Task: Find connections with filter location Oelde with filter topic #fundraisingwith filter profile language English with filter current company LOVE, LIGHT, INSPIRE ? with filter school The Shri Ram School with filter industry Broadcast Media Production and Distribution with filter service category User Experience Writing with filter keywords title Owner
Action: Mouse moved to (632, 104)
Screenshot: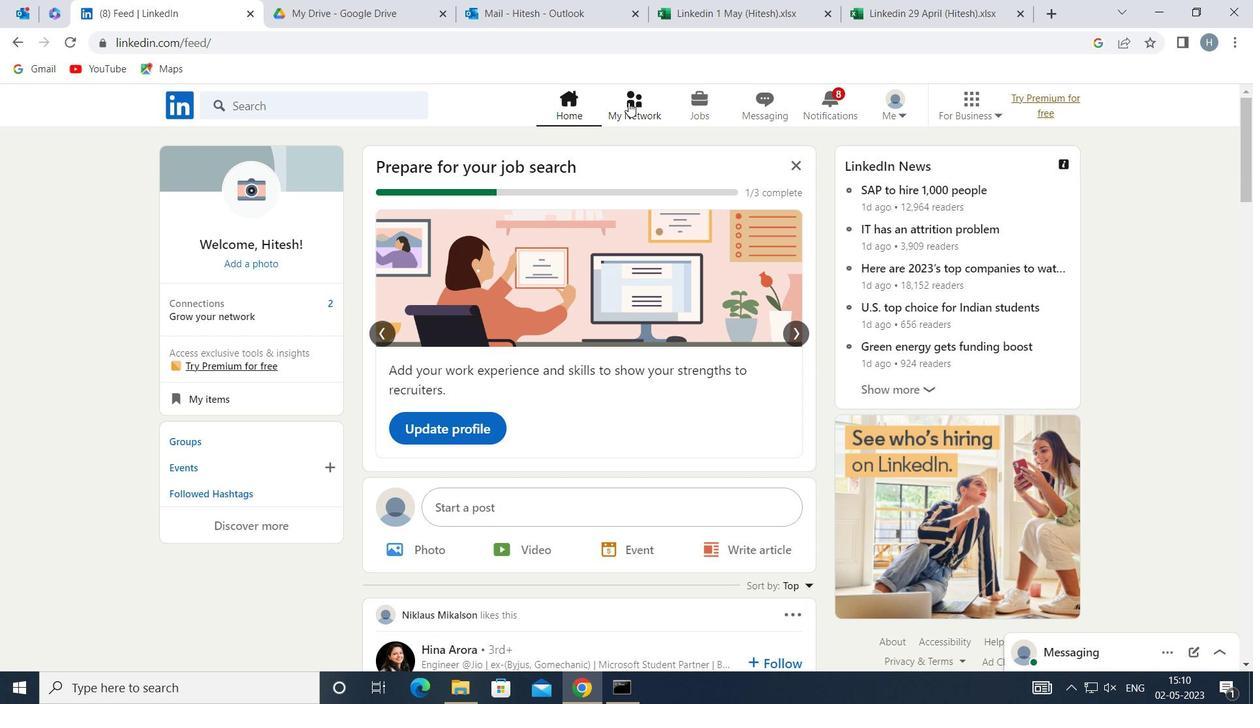 
Action: Mouse pressed left at (632, 104)
Screenshot: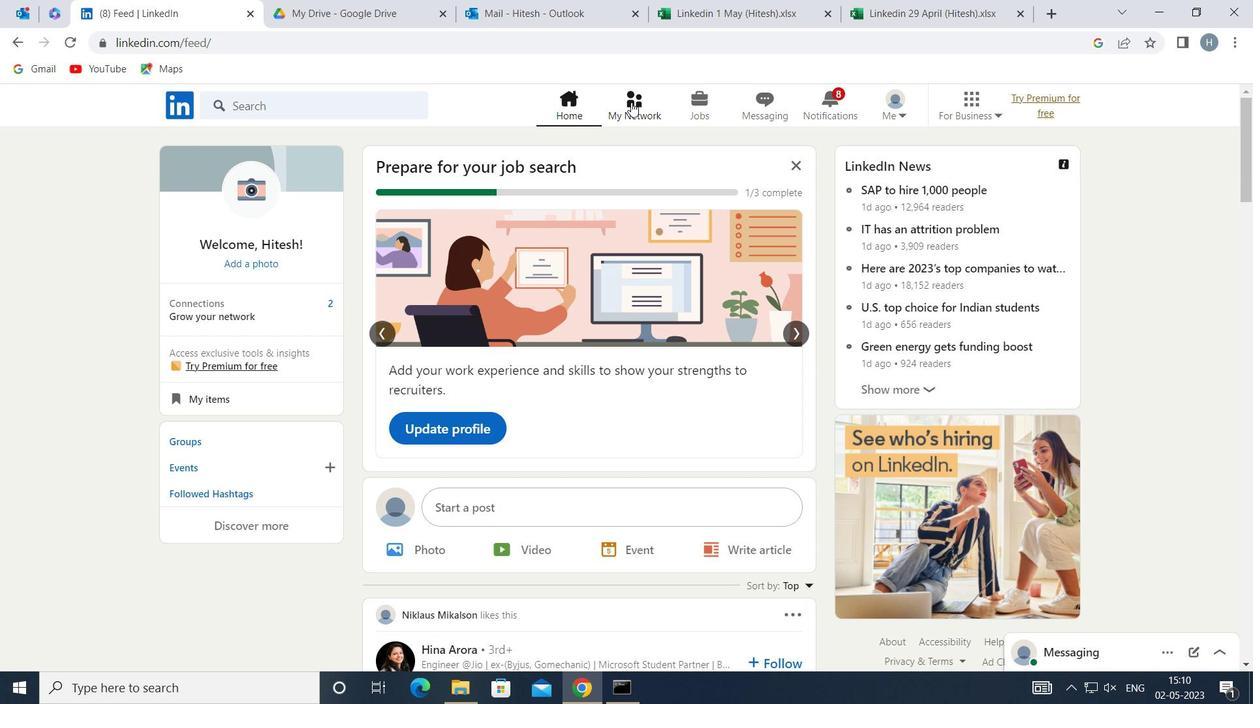 
Action: Mouse moved to (351, 202)
Screenshot: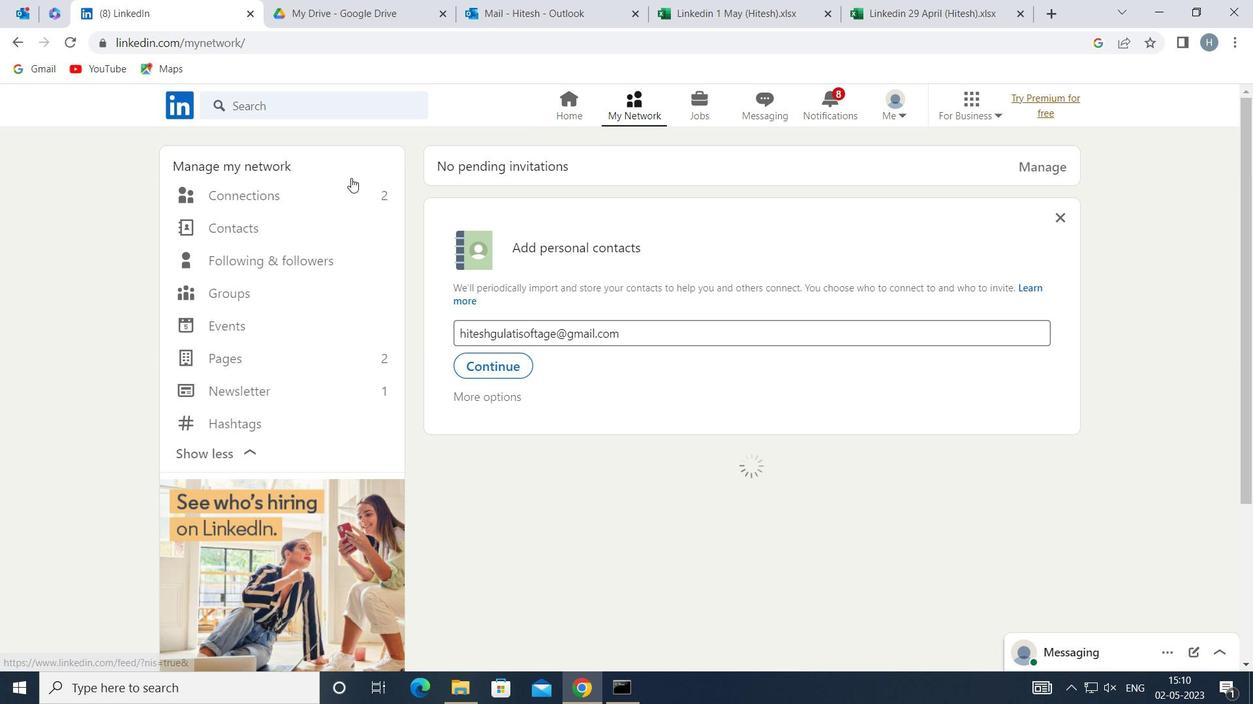 
Action: Mouse pressed left at (351, 202)
Screenshot: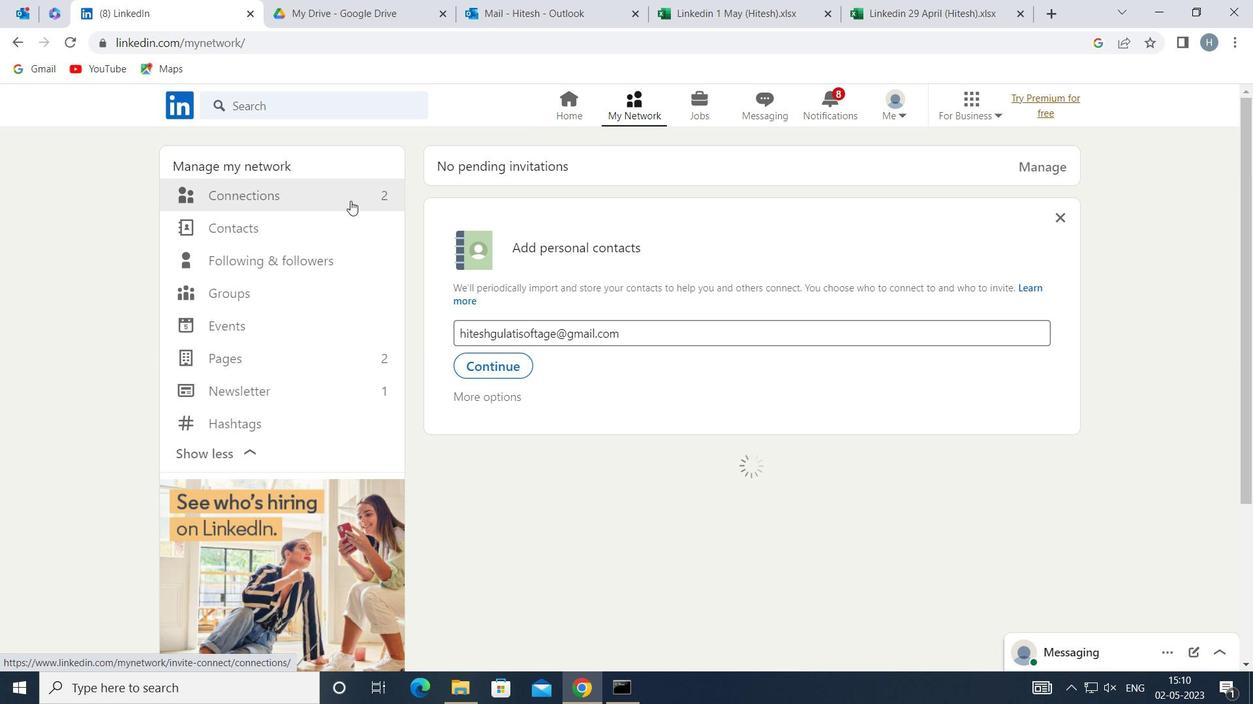 
Action: Mouse moved to (761, 198)
Screenshot: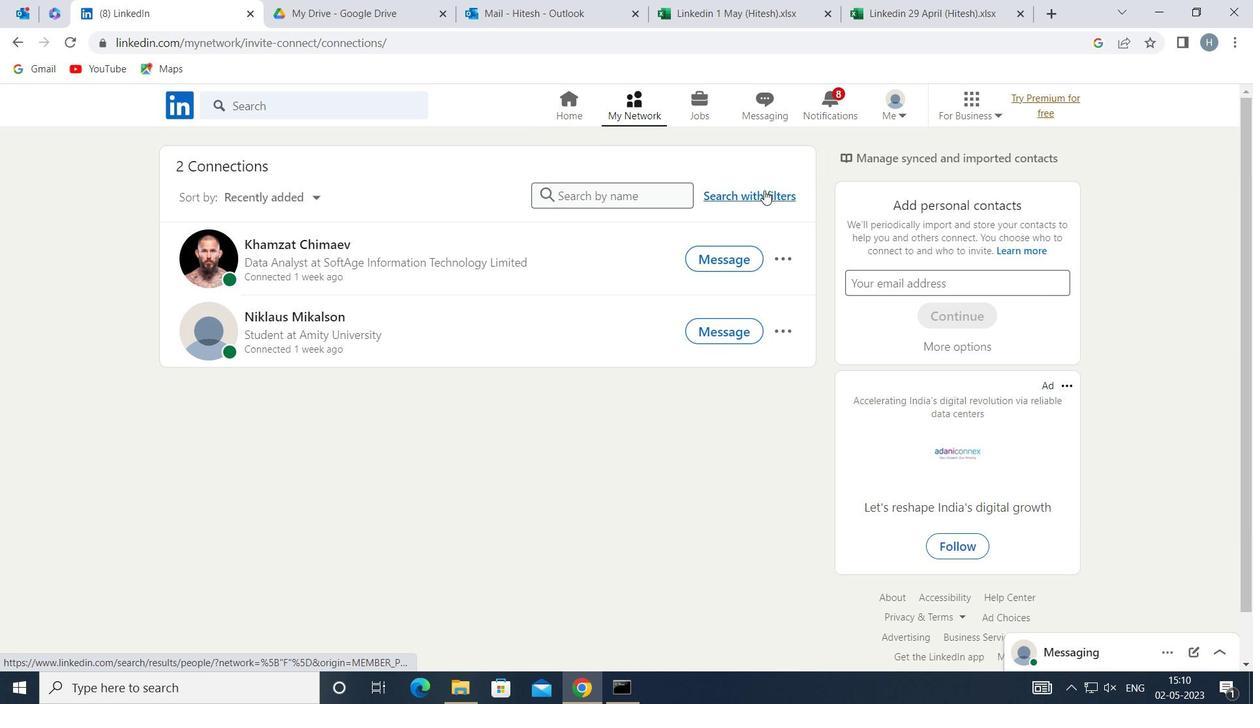 
Action: Mouse pressed left at (761, 198)
Screenshot: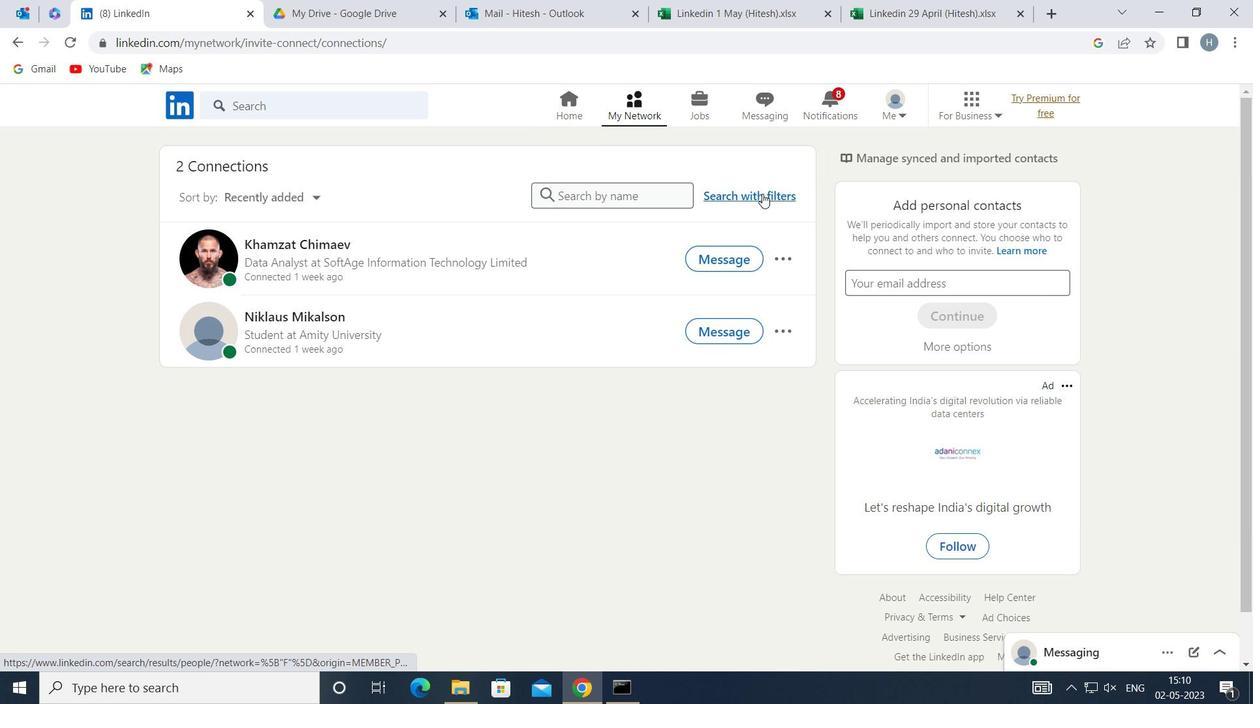 
Action: Mouse moved to (685, 149)
Screenshot: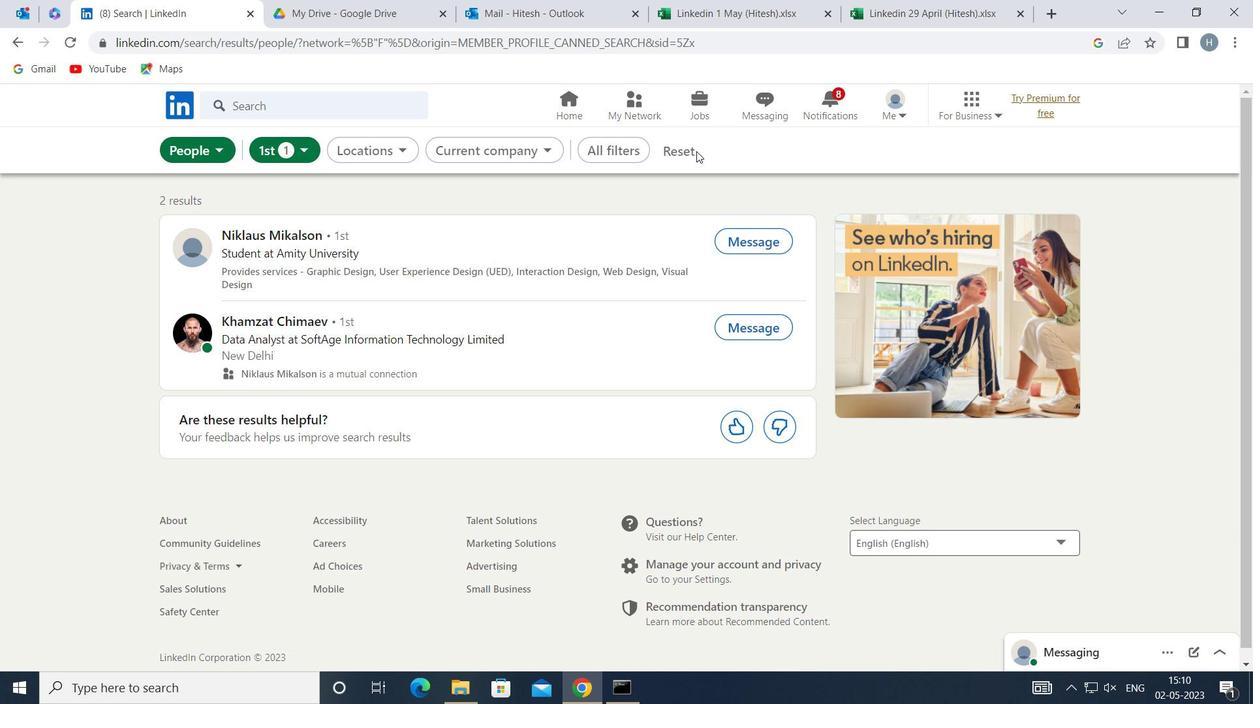 
Action: Mouse pressed left at (685, 149)
Screenshot: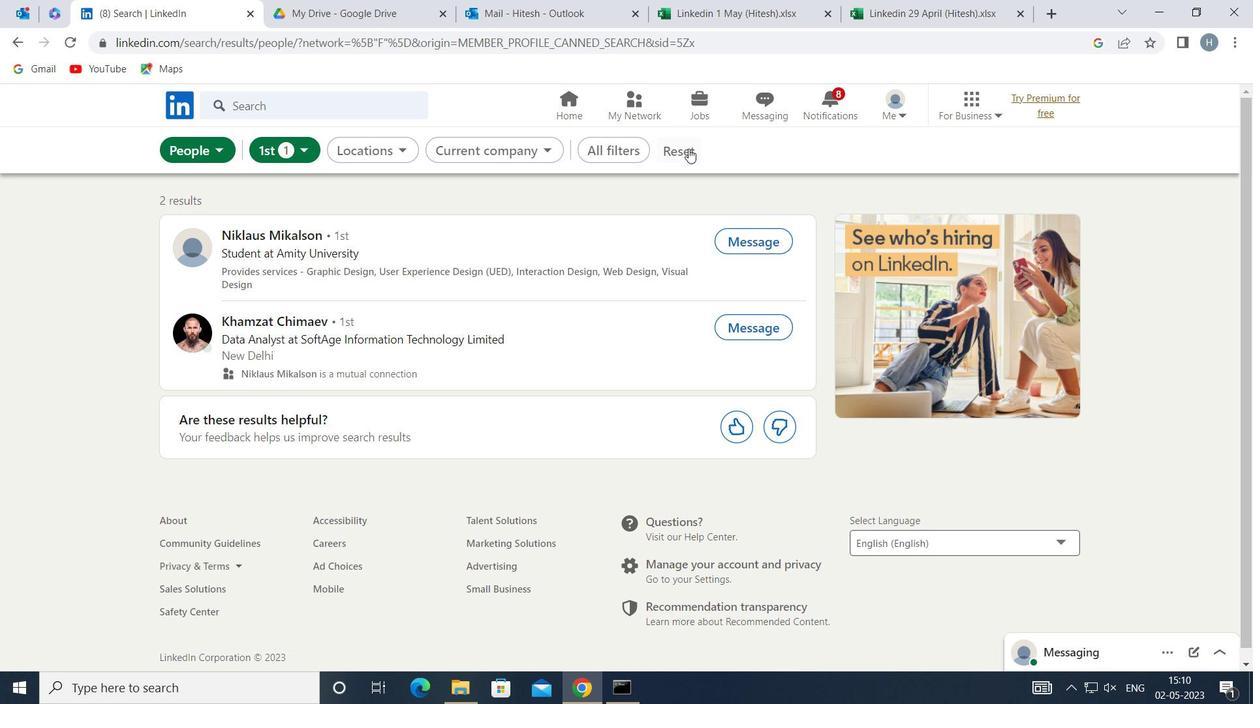 
Action: Mouse moved to (666, 149)
Screenshot: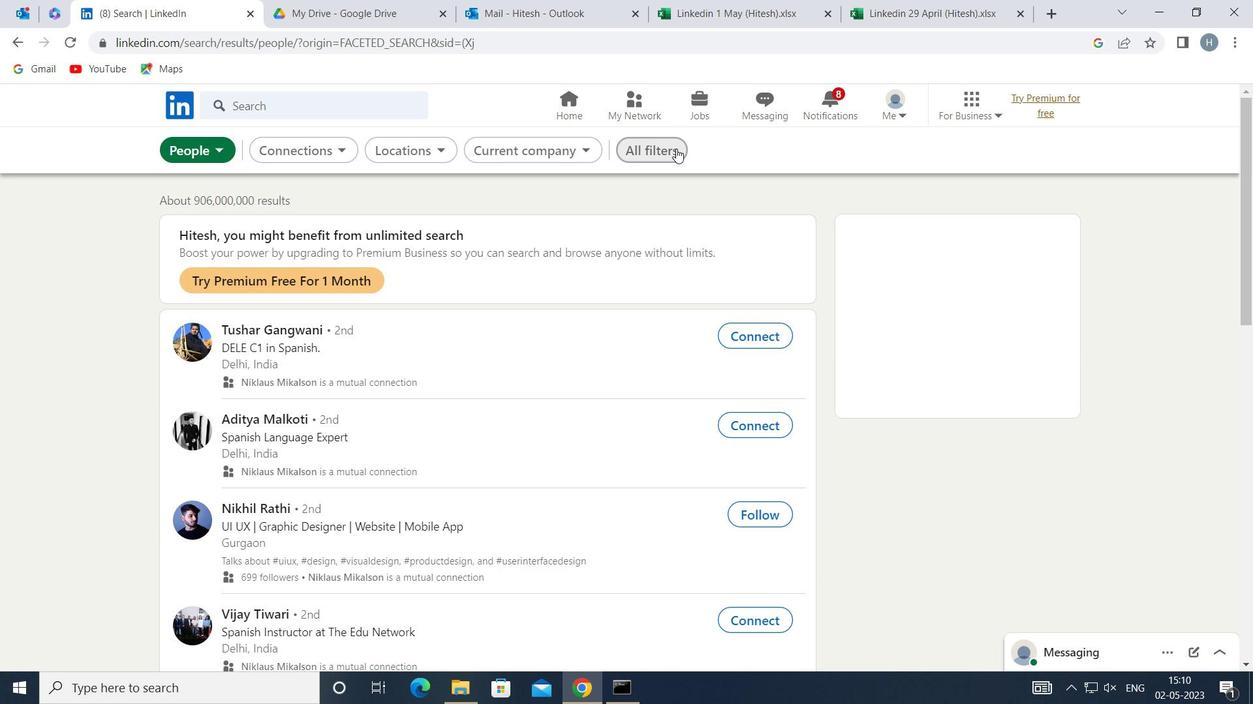 
Action: Mouse pressed left at (666, 149)
Screenshot: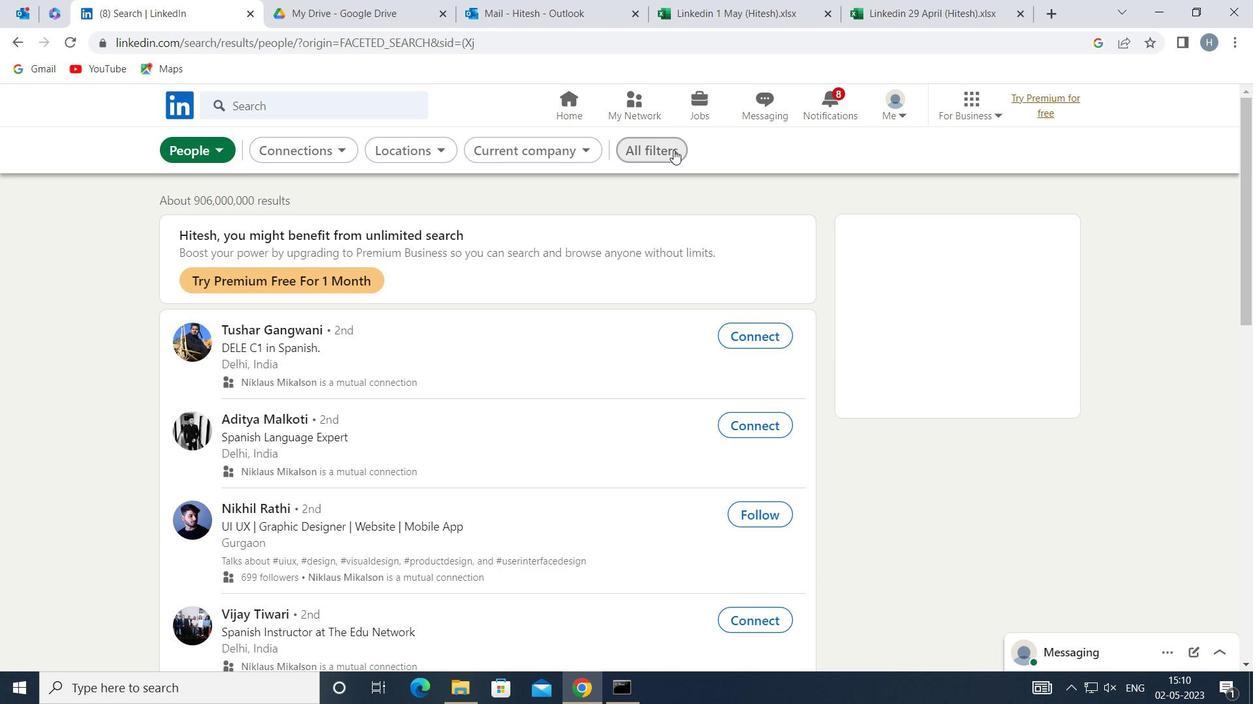 
Action: Mouse moved to (923, 291)
Screenshot: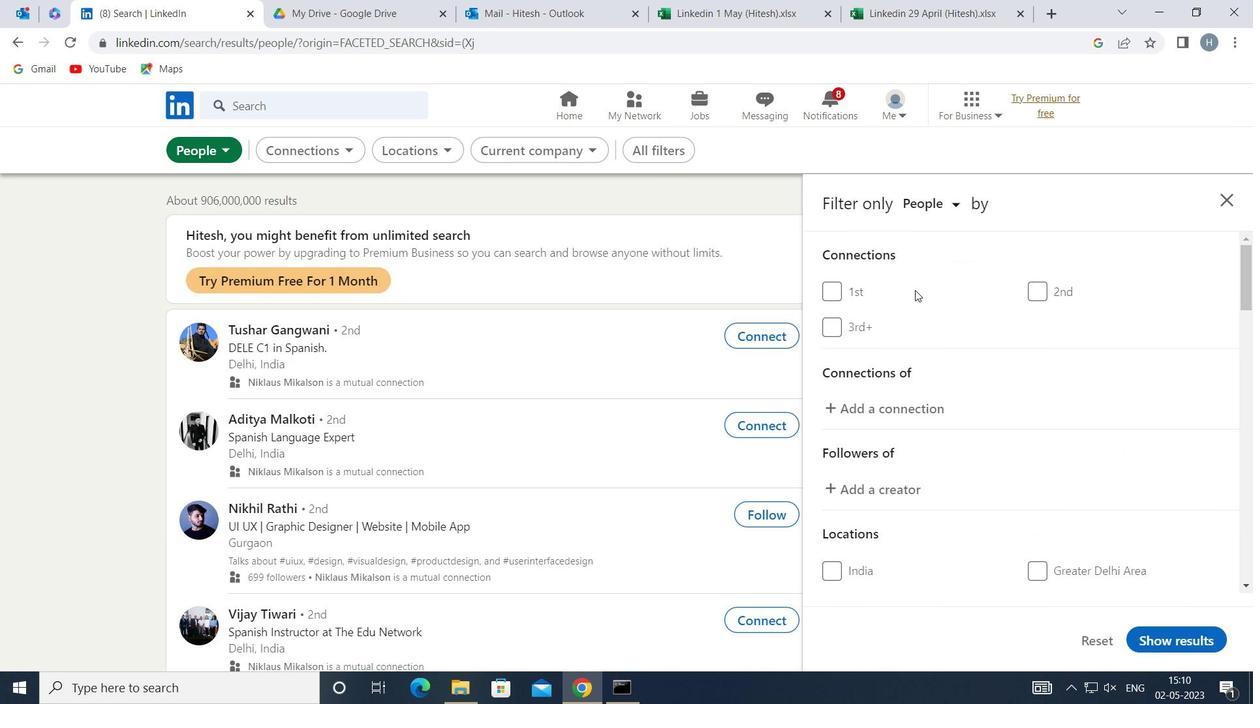 
Action: Mouse scrolled (923, 290) with delta (0, 0)
Screenshot: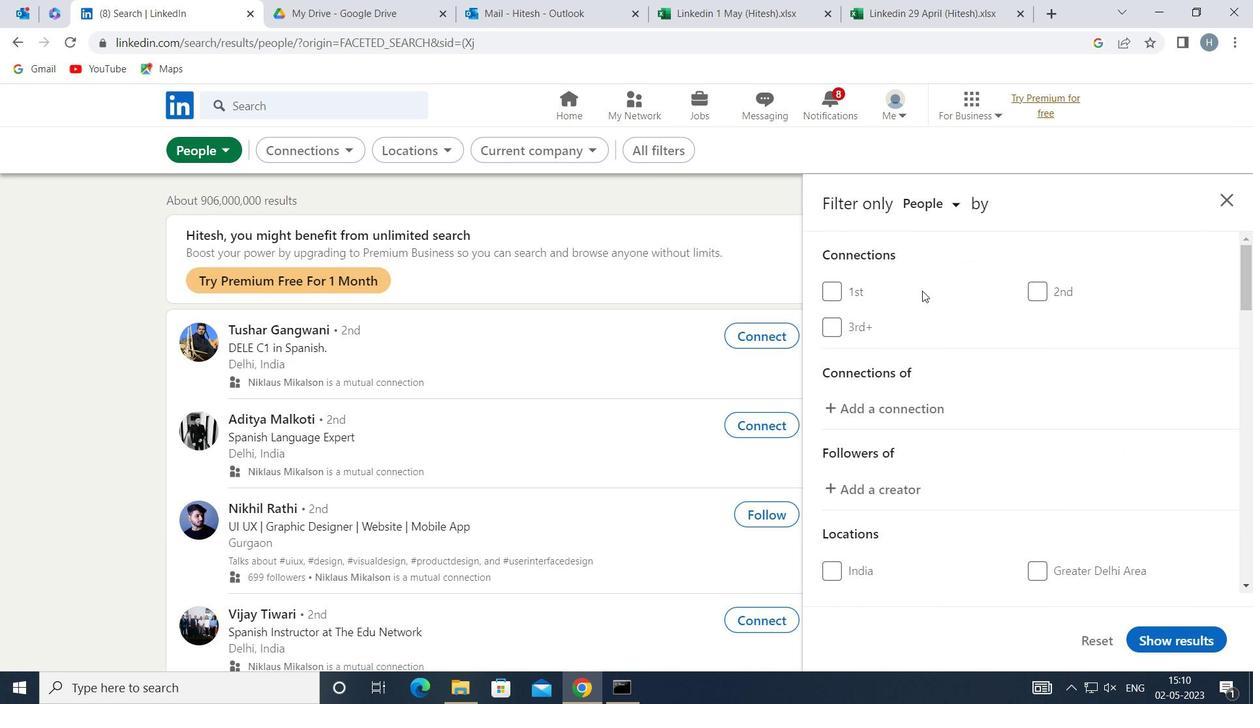 
Action: Mouse scrolled (923, 290) with delta (0, 0)
Screenshot: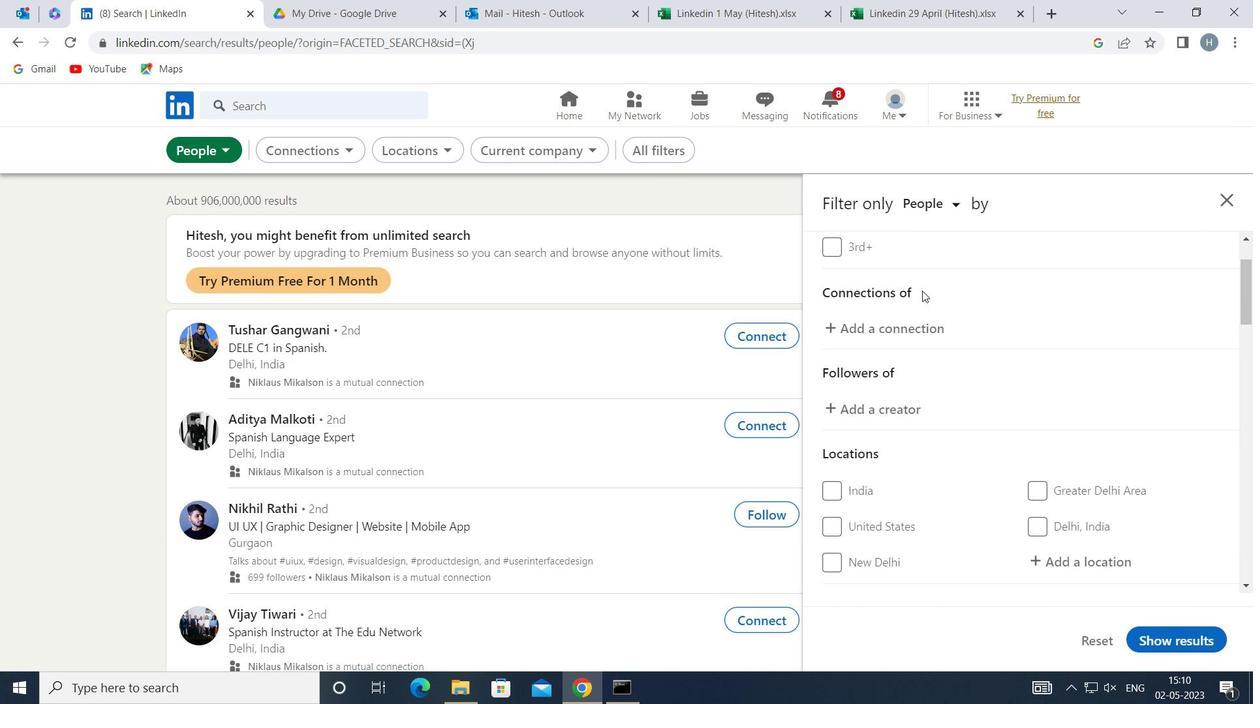 
Action: Mouse moved to (923, 291)
Screenshot: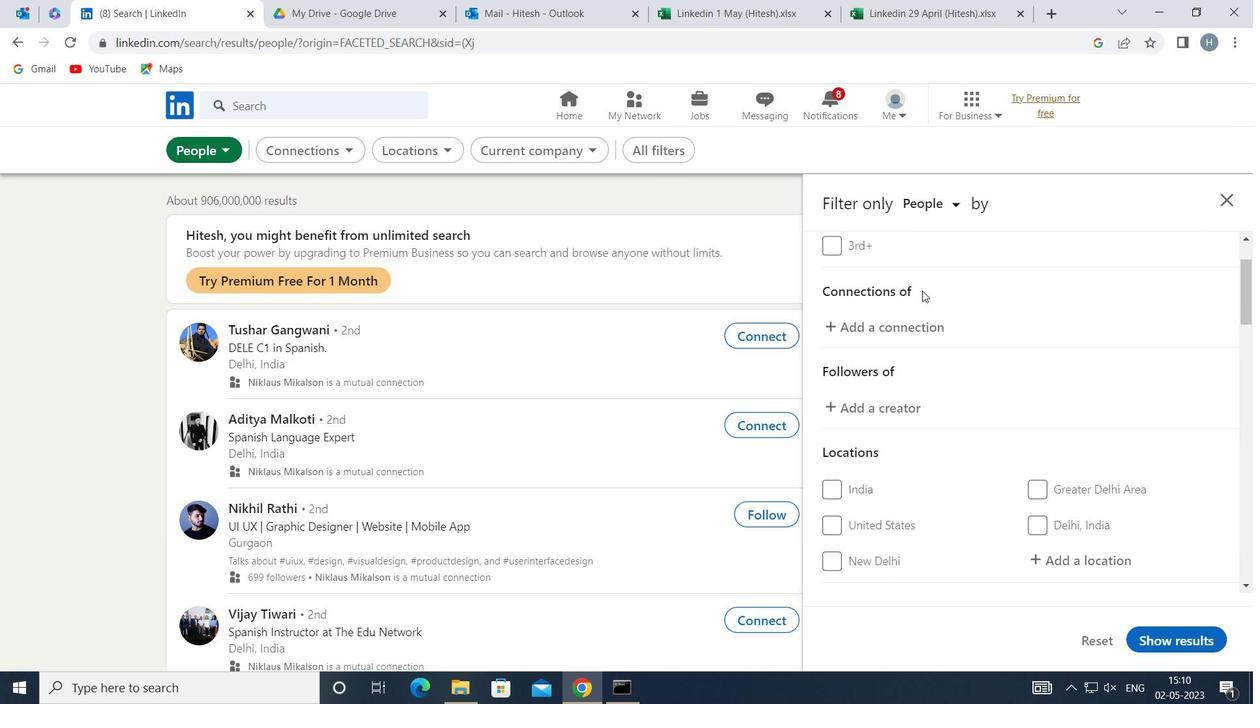 
Action: Mouse scrolled (923, 290) with delta (0, 0)
Screenshot: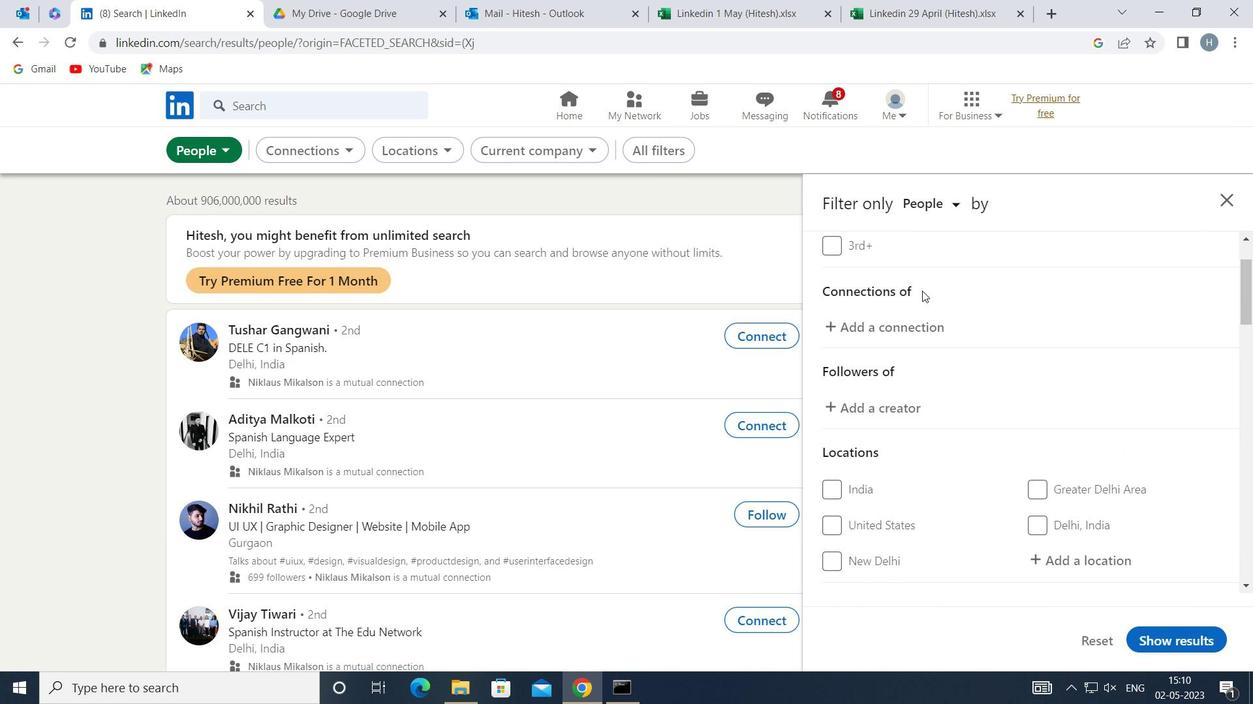 
Action: Mouse moved to (1053, 392)
Screenshot: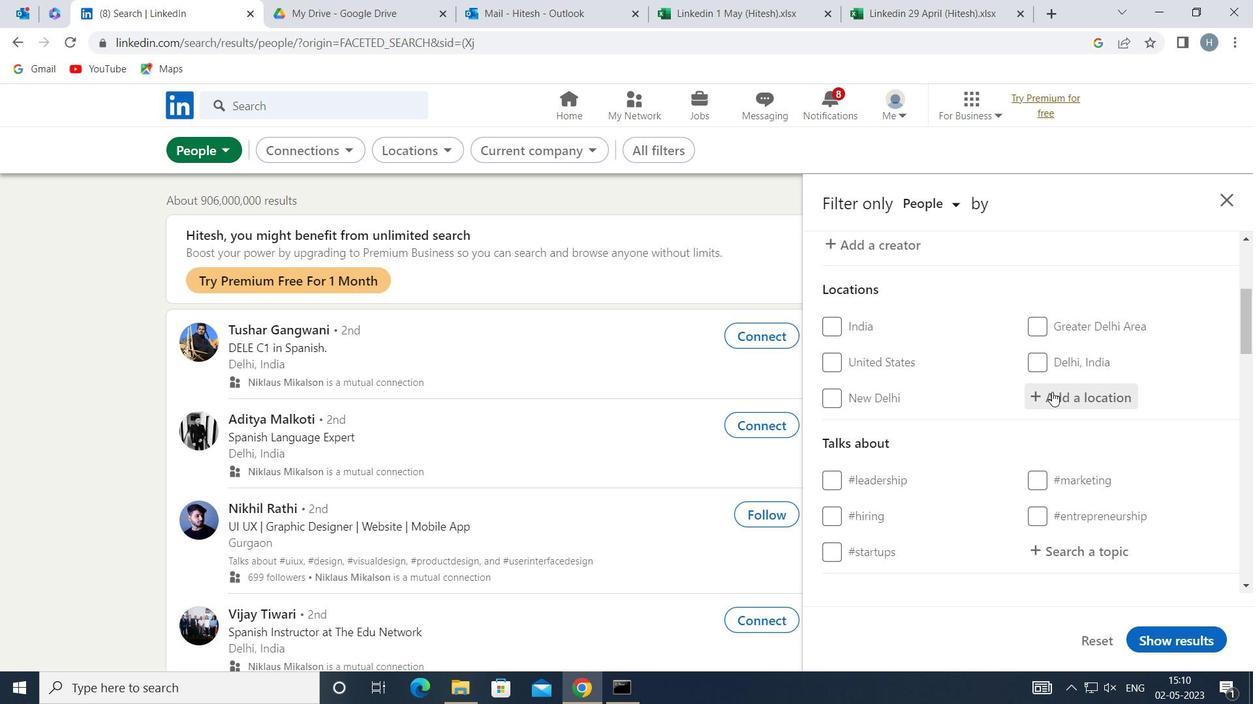 
Action: Mouse pressed left at (1053, 392)
Screenshot: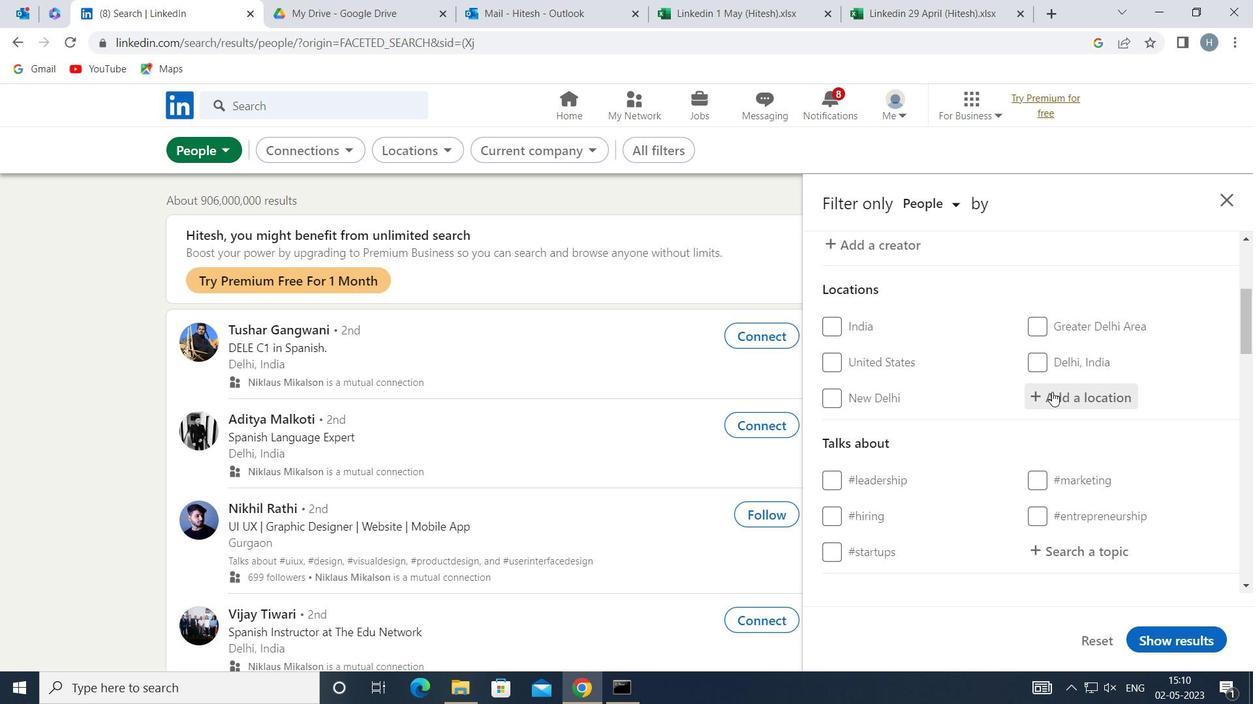 
Action: Mouse moved to (1047, 389)
Screenshot: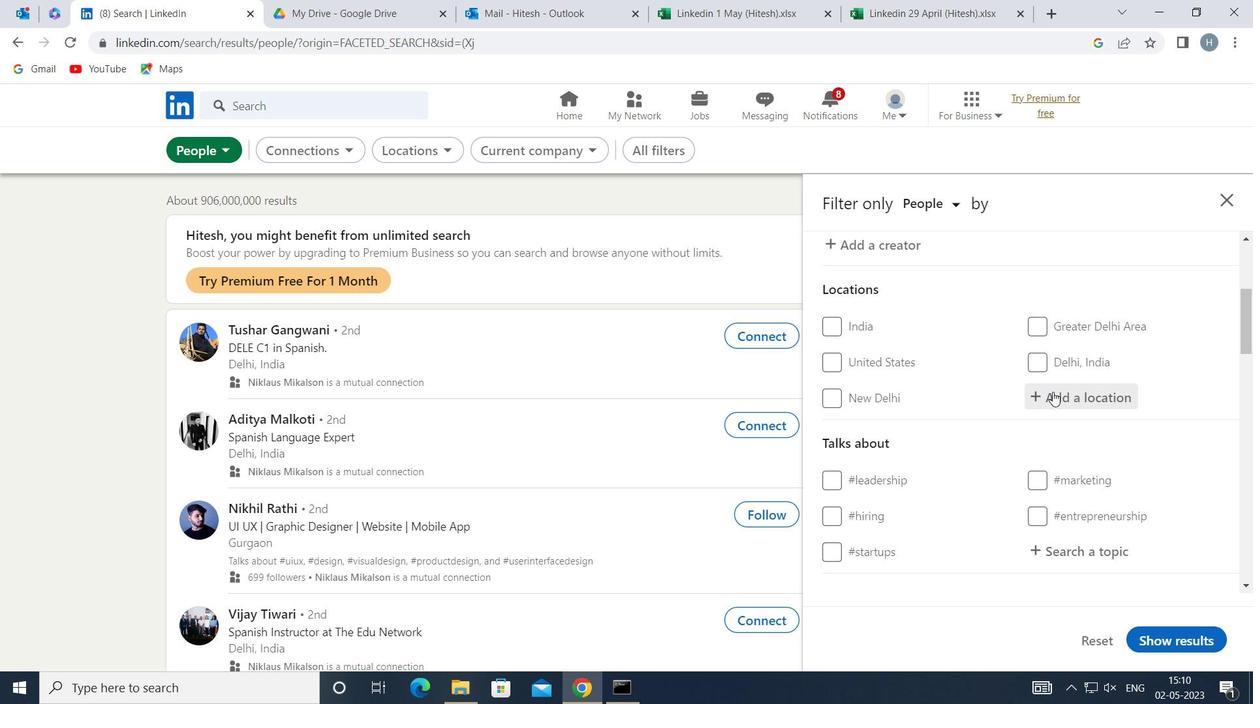 
Action: Key pressed <Key.shift>O
Screenshot: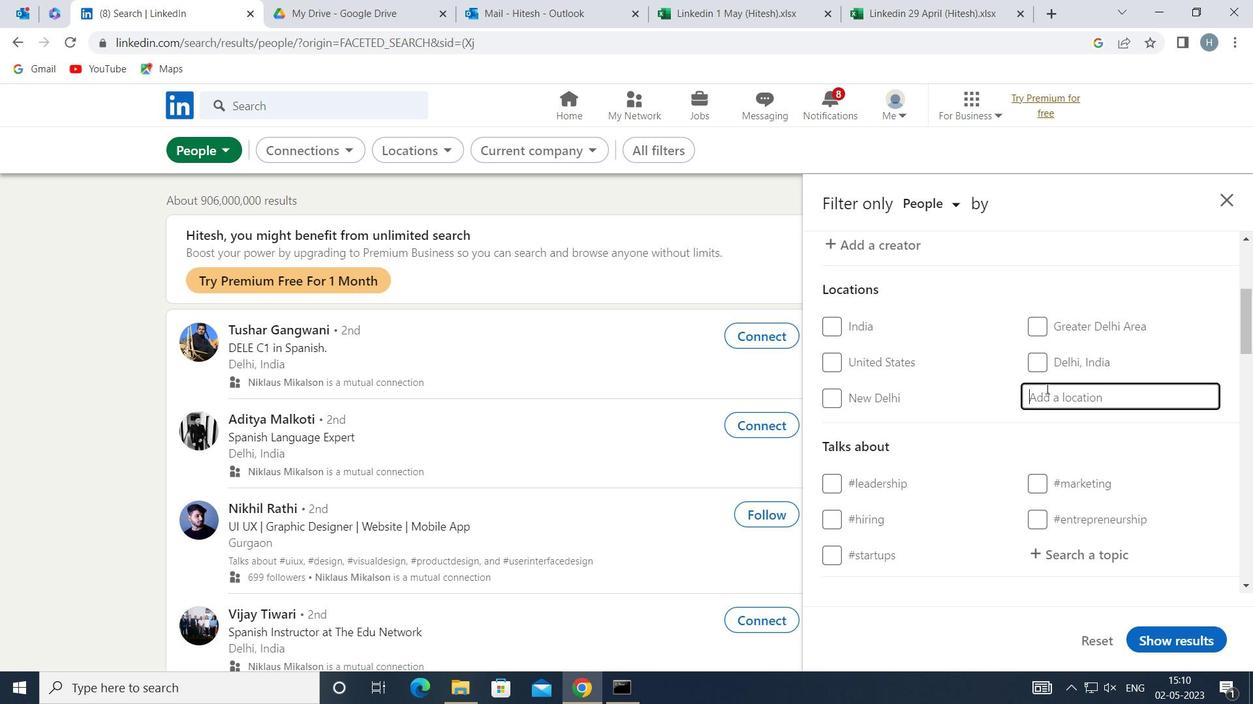 
Action: Mouse moved to (1050, 387)
Screenshot: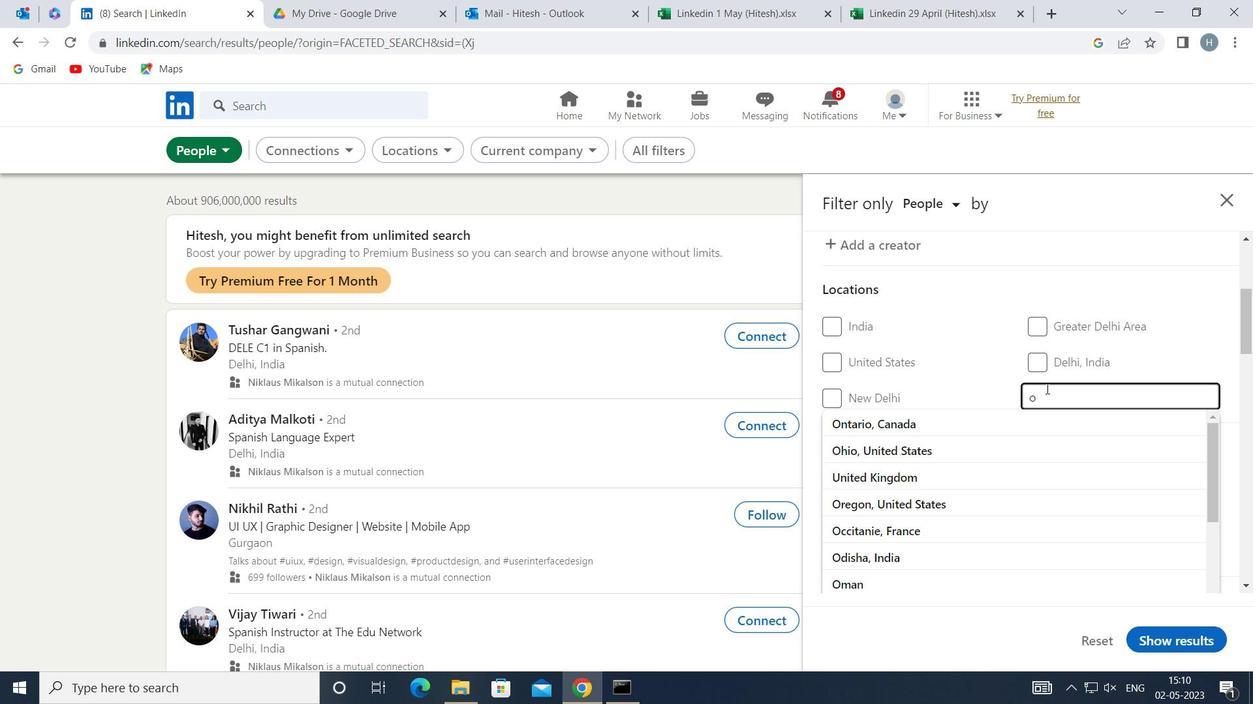 
Action: Key pressed ELDE
Screenshot: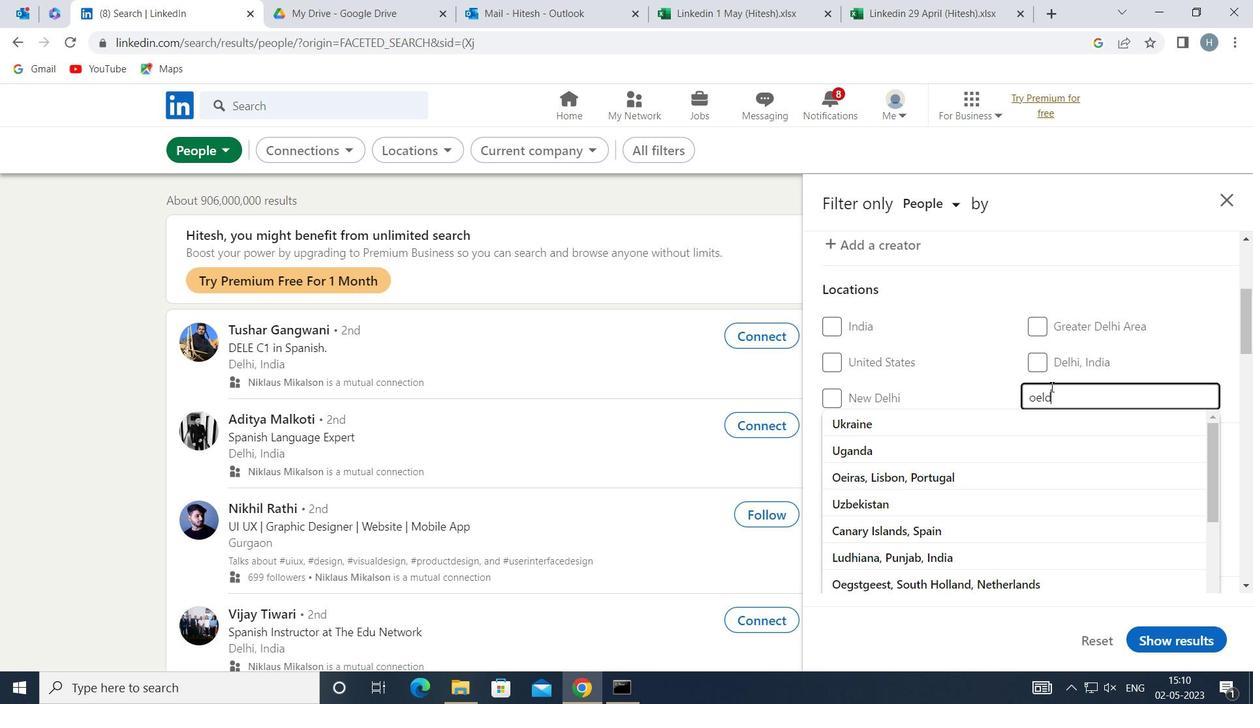 
Action: Mouse moved to (964, 424)
Screenshot: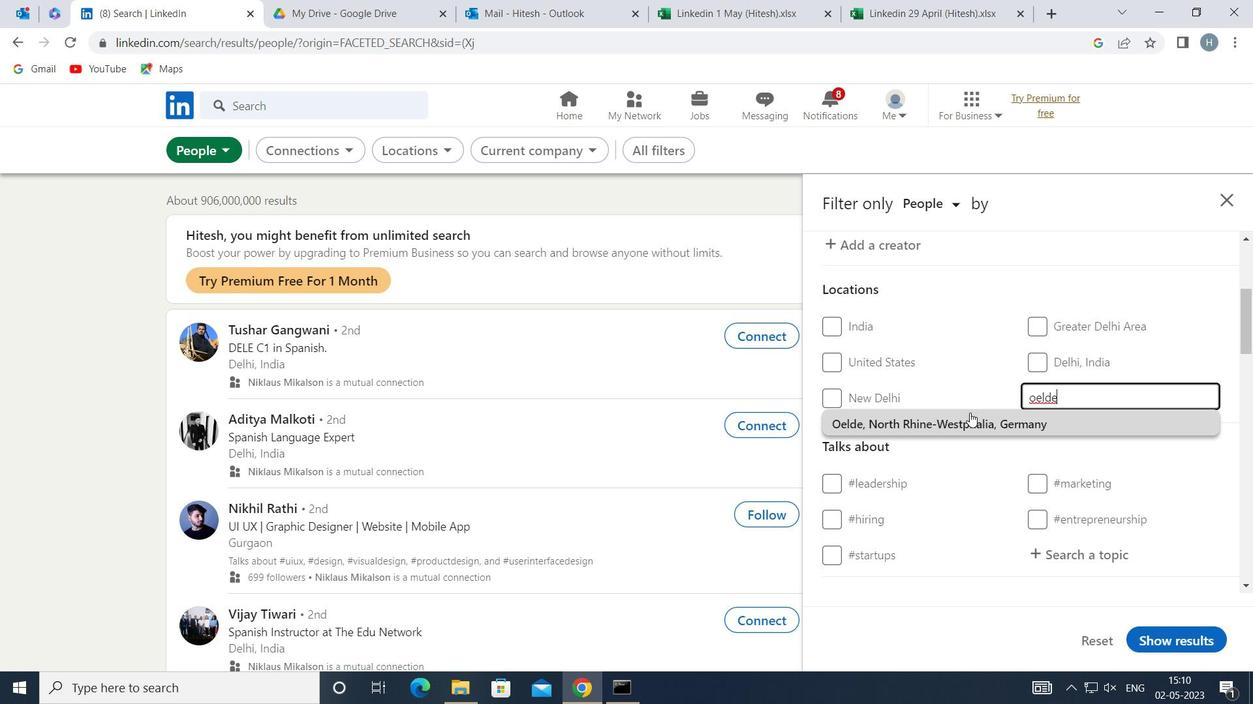 
Action: Mouse pressed left at (964, 424)
Screenshot: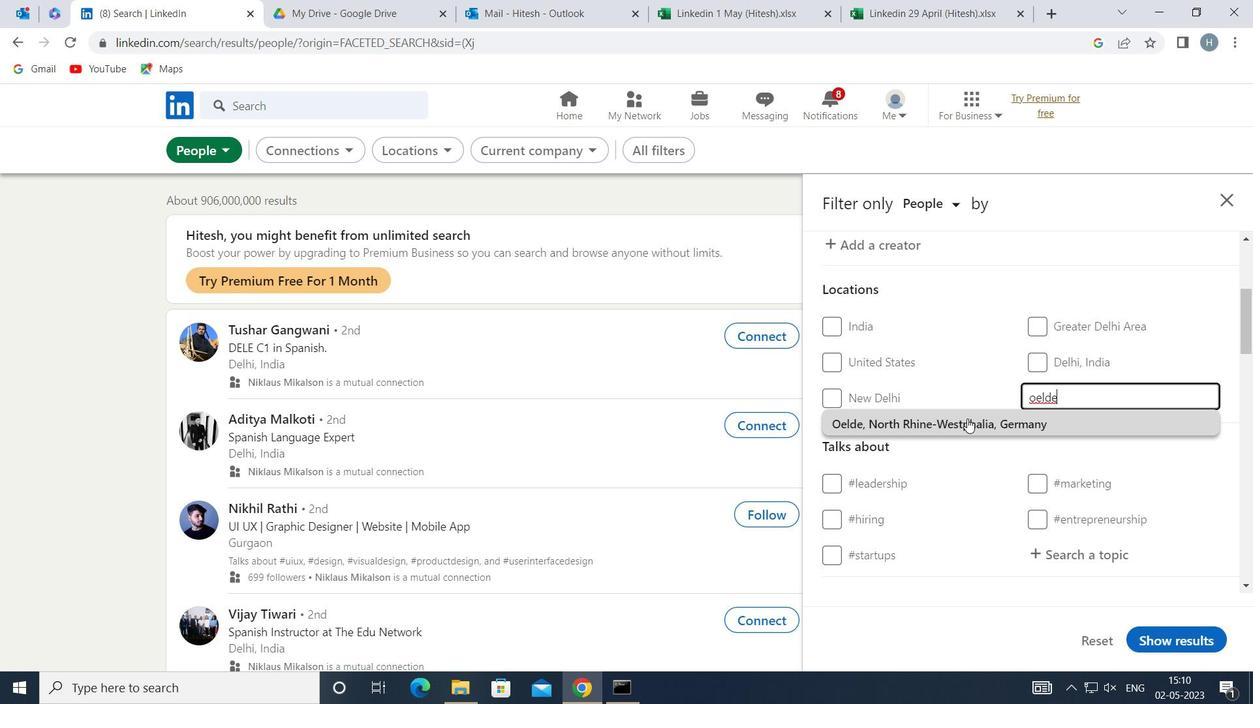 
Action: Mouse moved to (969, 421)
Screenshot: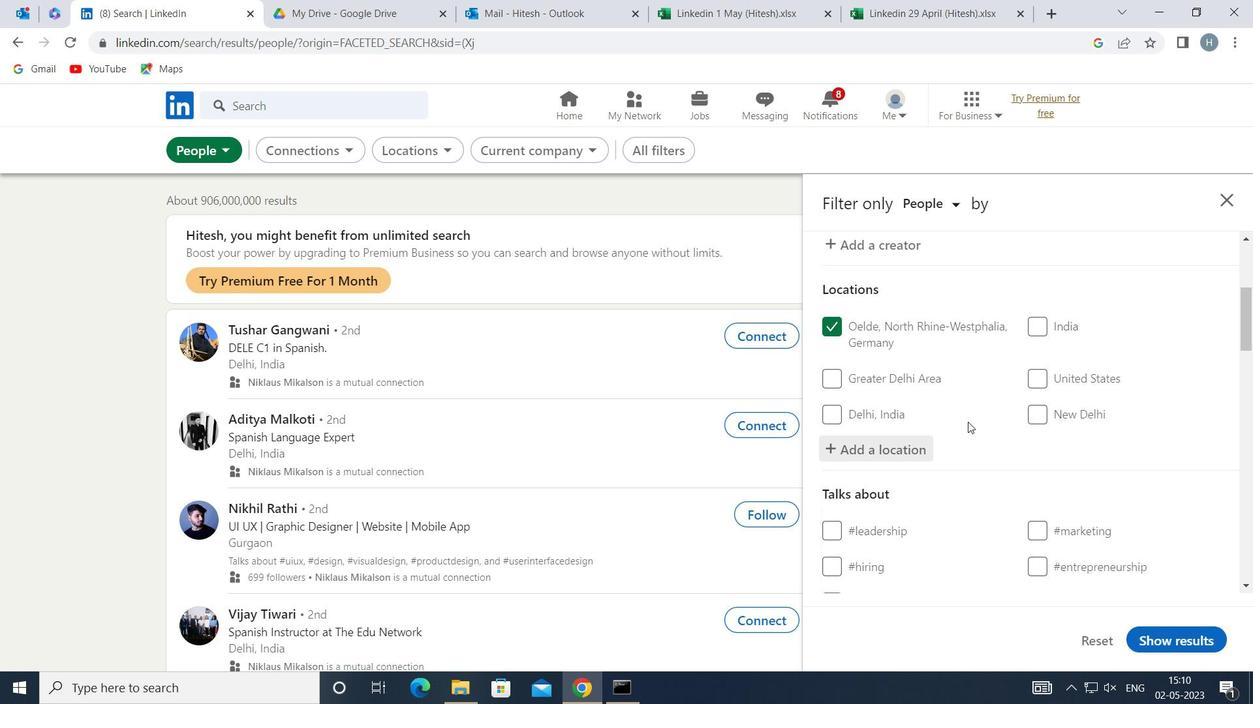 
Action: Mouse scrolled (969, 421) with delta (0, 0)
Screenshot: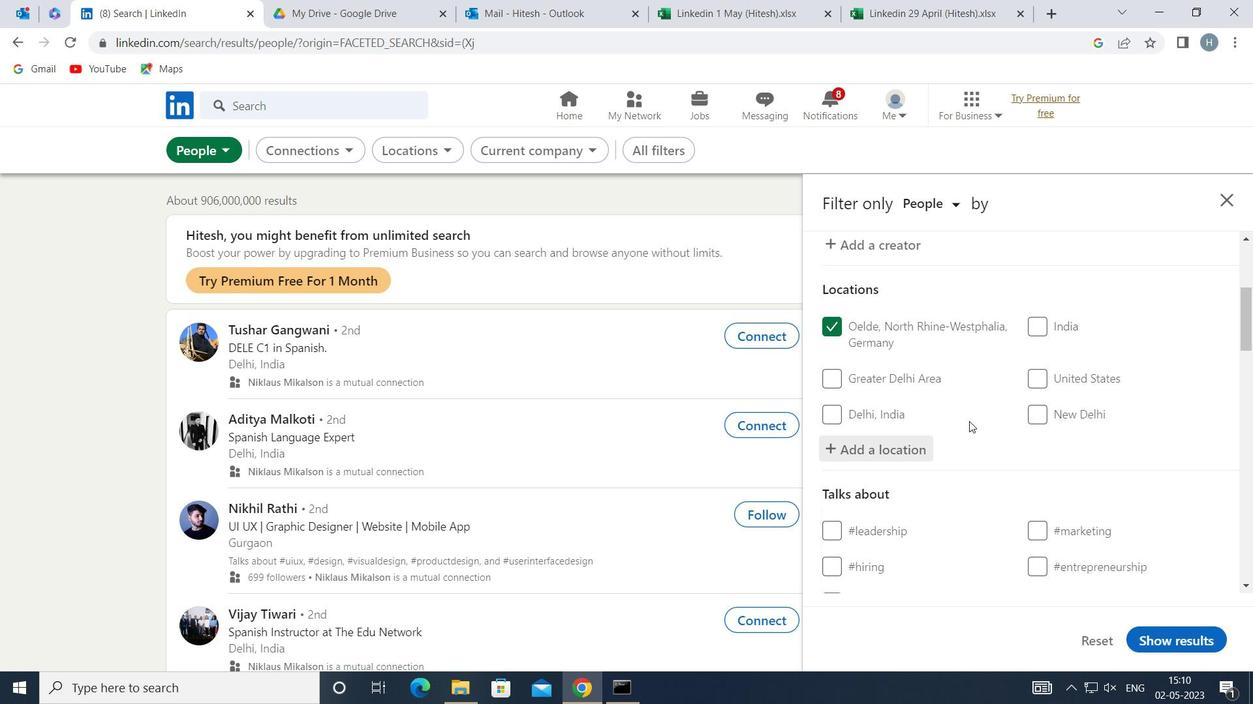 
Action: Mouse moved to (970, 421)
Screenshot: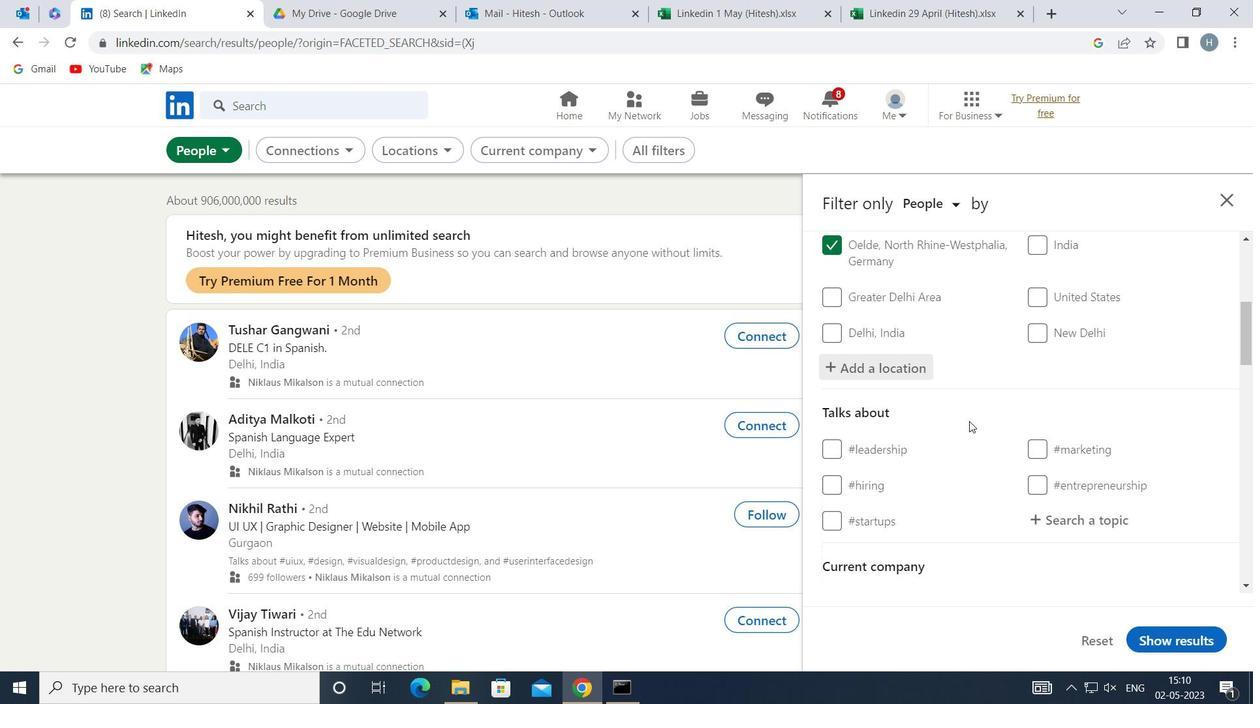 
Action: Mouse scrolled (970, 420) with delta (0, 0)
Screenshot: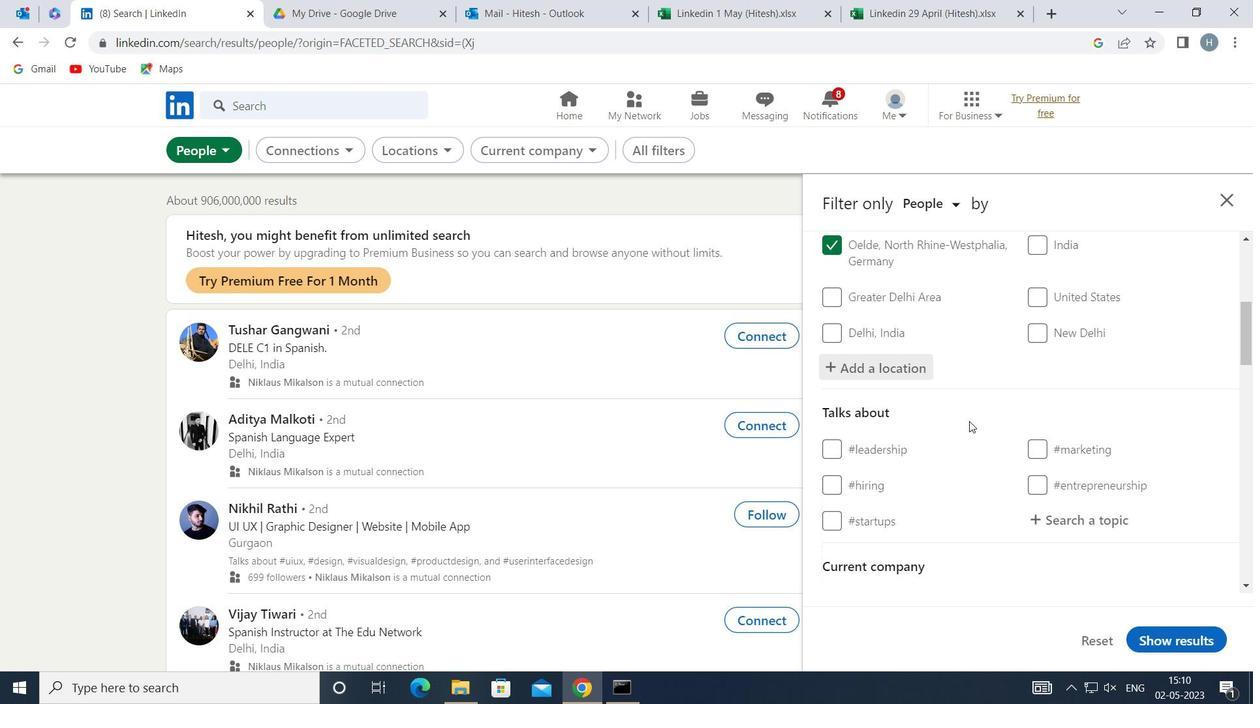 
Action: Mouse moved to (970, 420)
Screenshot: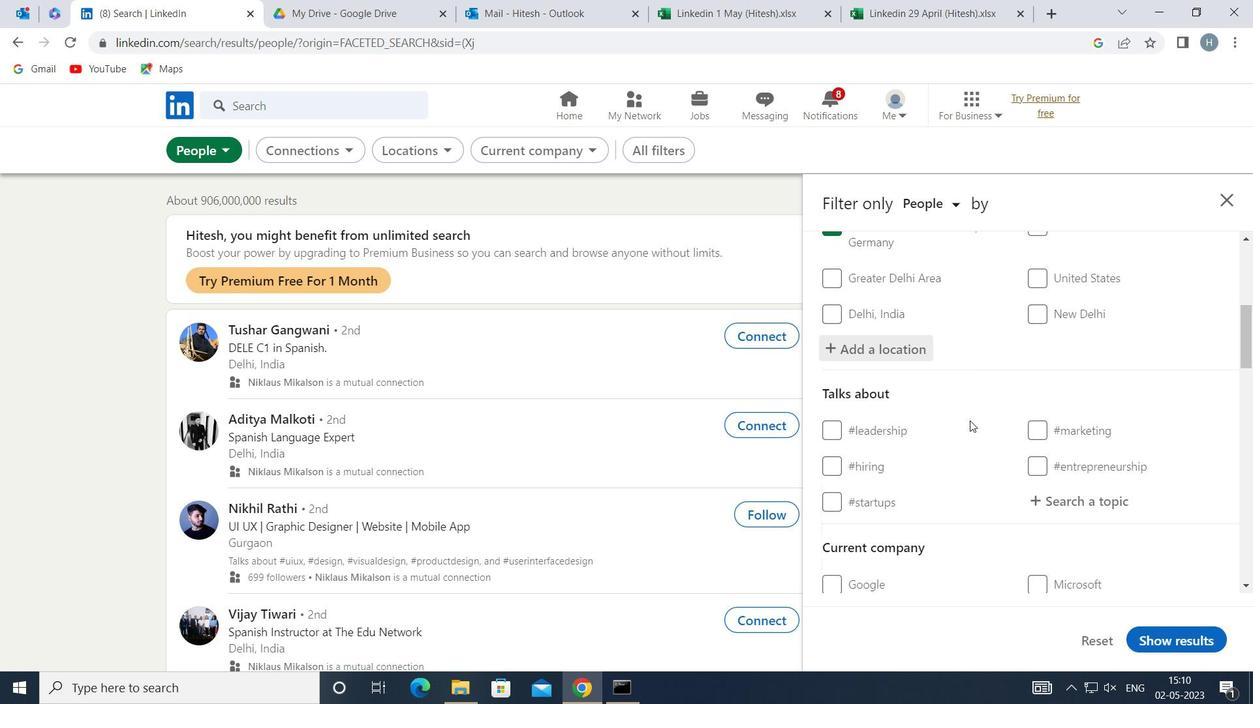 
Action: Mouse scrolled (970, 419) with delta (0, 0)
Screenshot: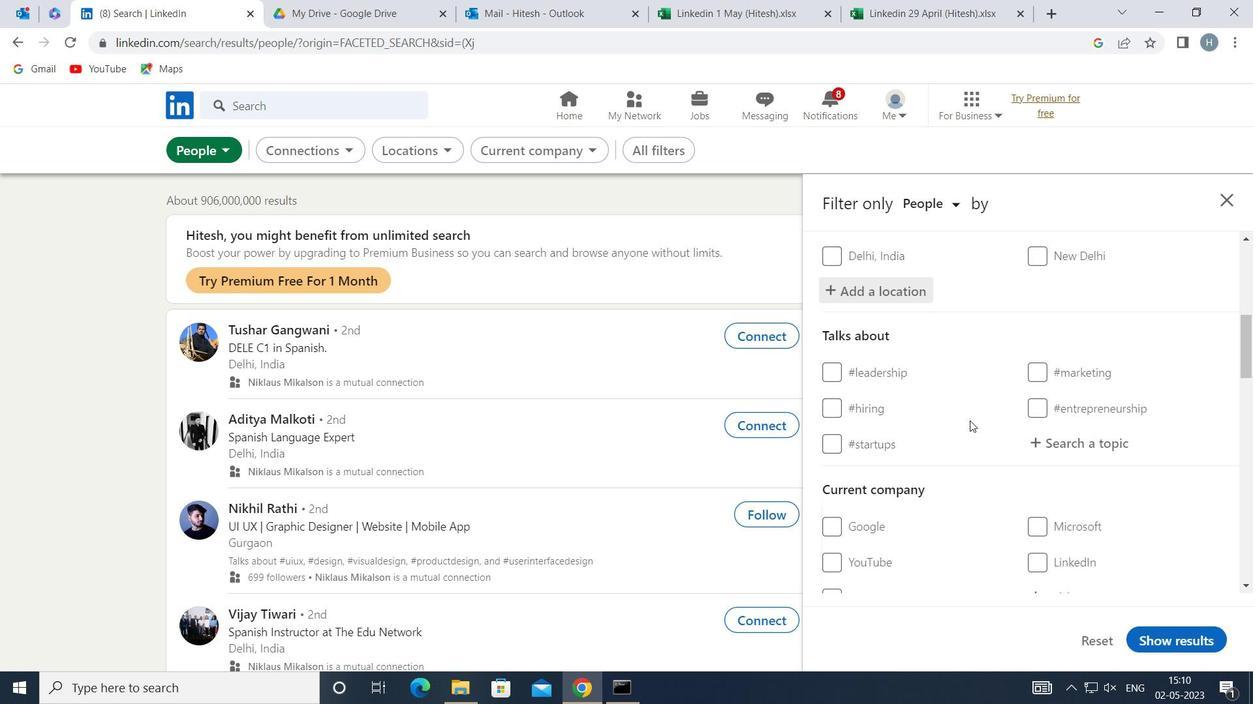 
Action: Mouse moved to (1072, 355)
Screenshot: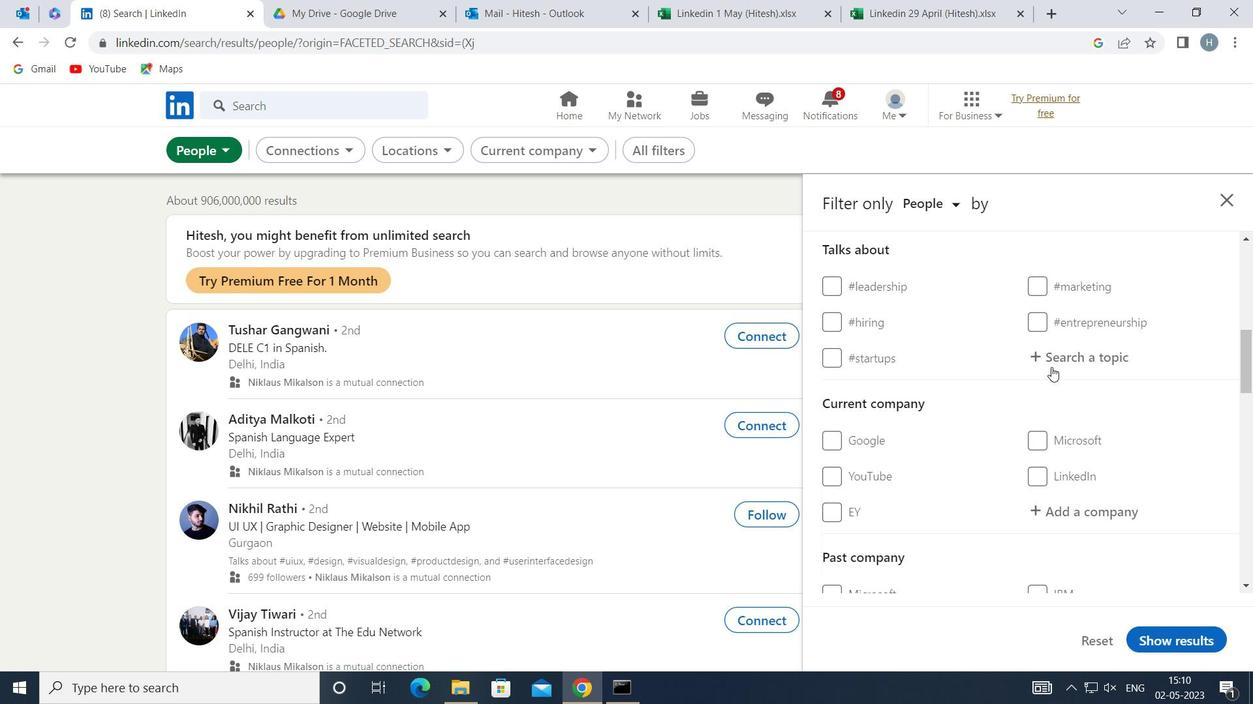 
Action: Mouse pressed left at (1072, 355)
Screenshot: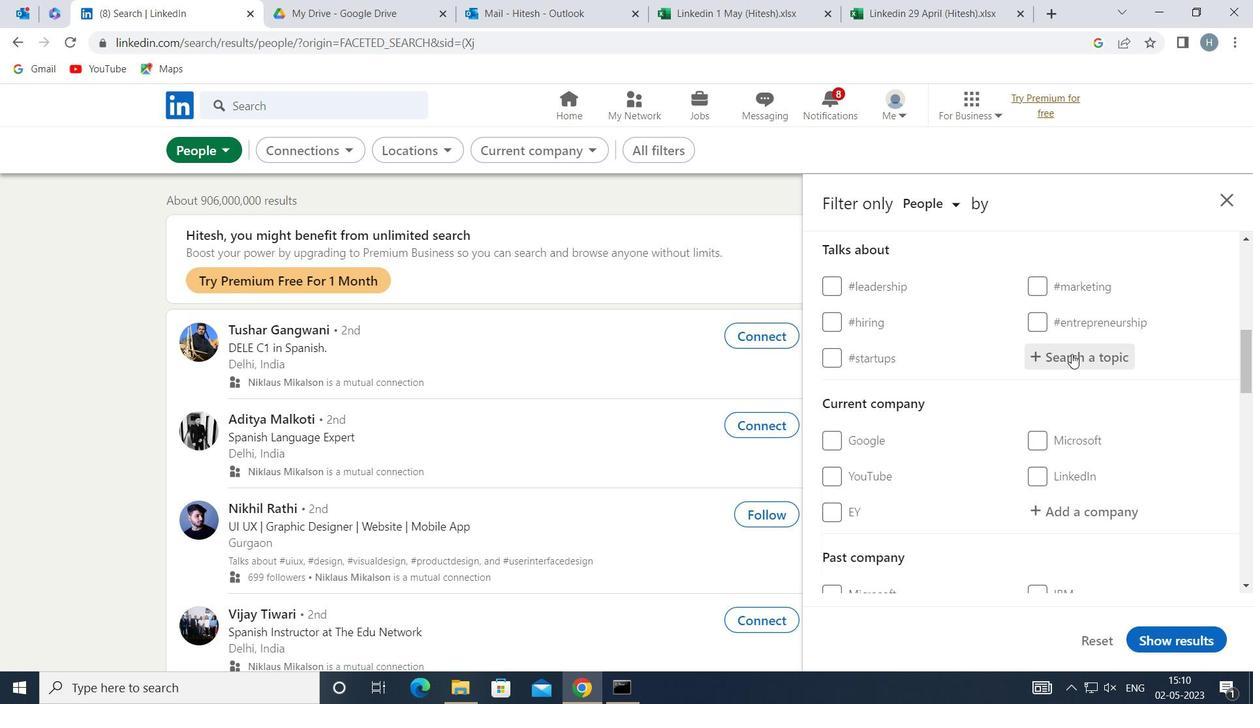 
Action: Key pressed <Key.shift>FUNDRAI
Screenshot: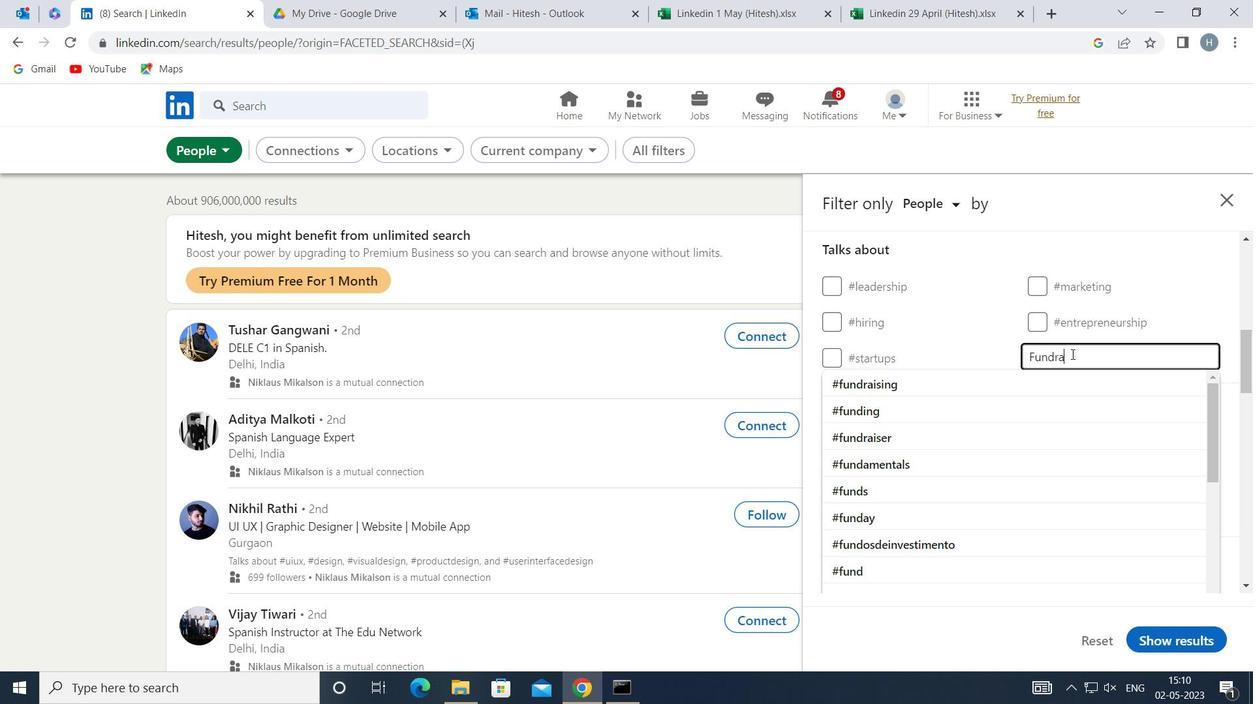 
Action: Mouse moved to (1103, 389)
Screenshot: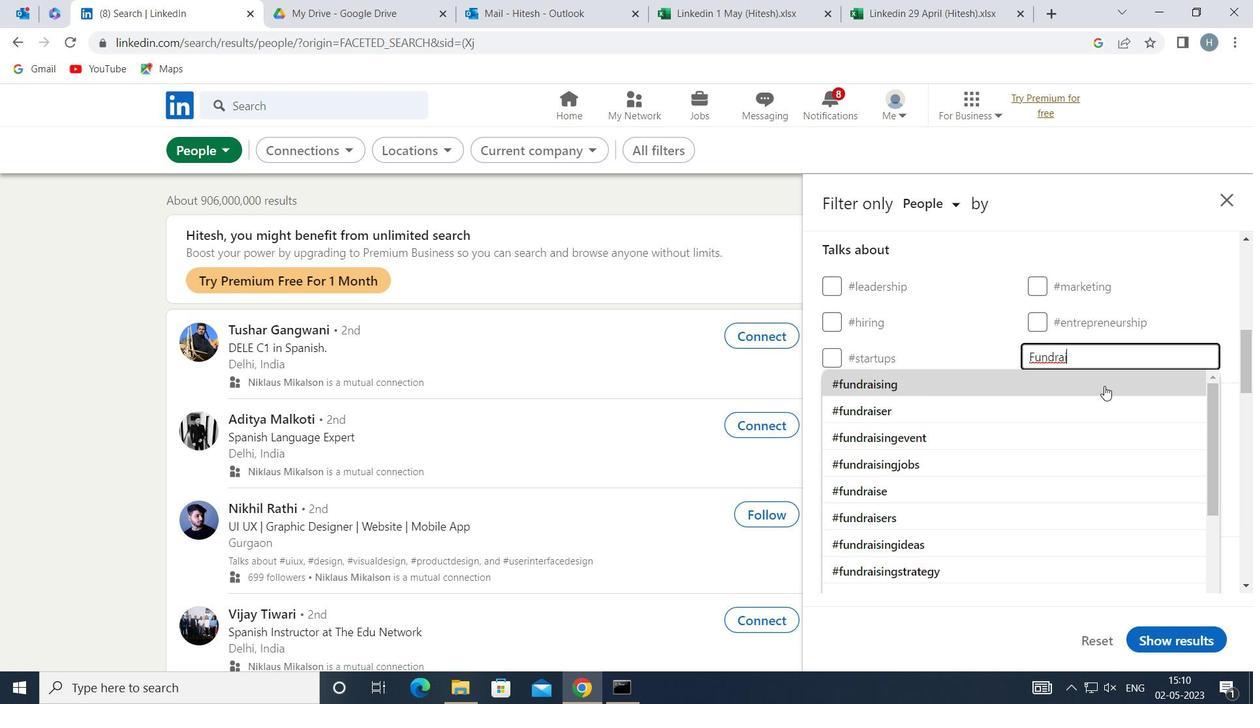 
Action: Mouse pressed left at (1103, 389)
Screenshot: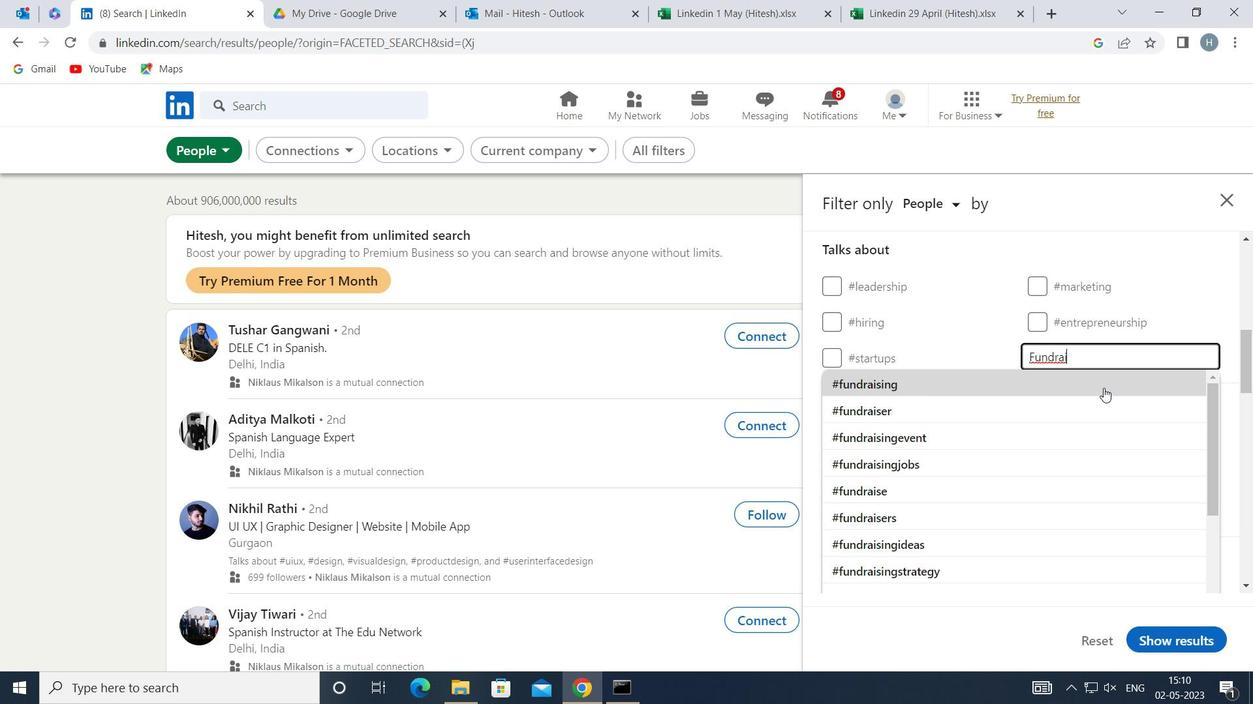 
Action: Mouse moved to (1030, 377)
Screenshot: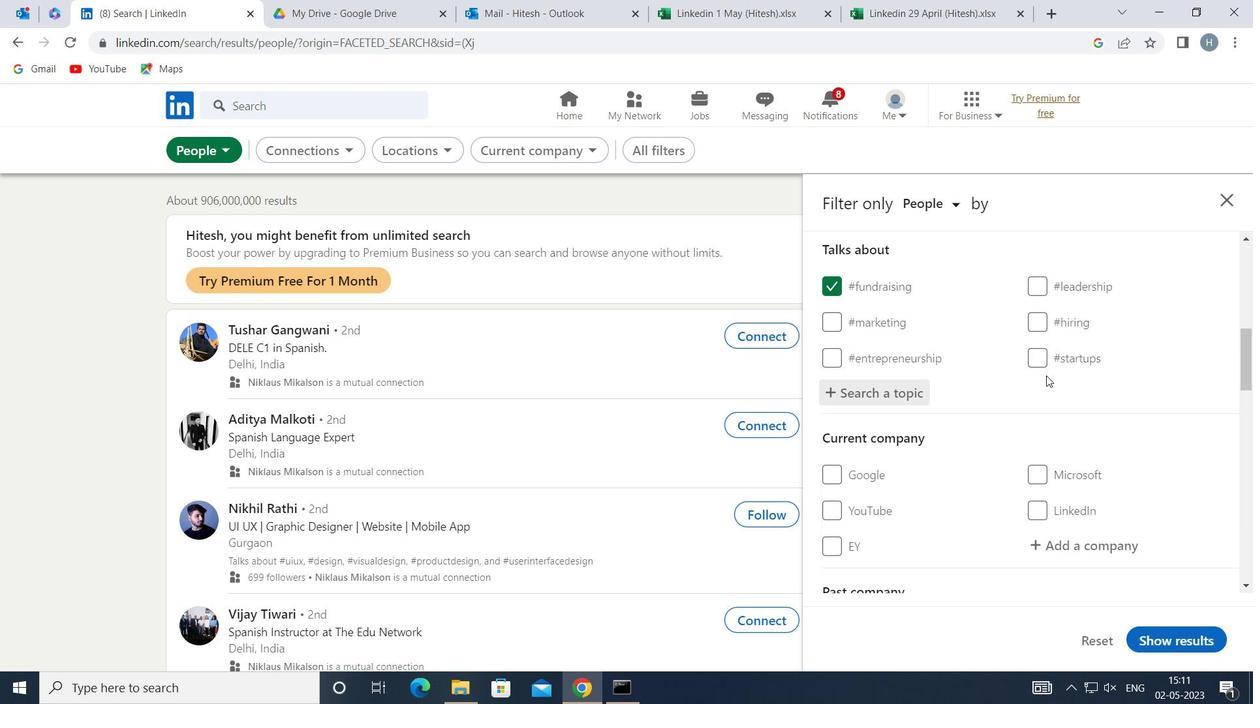 
Action: Mouse scrolled (1030, 376) with delta (0, 0)
Screenshot: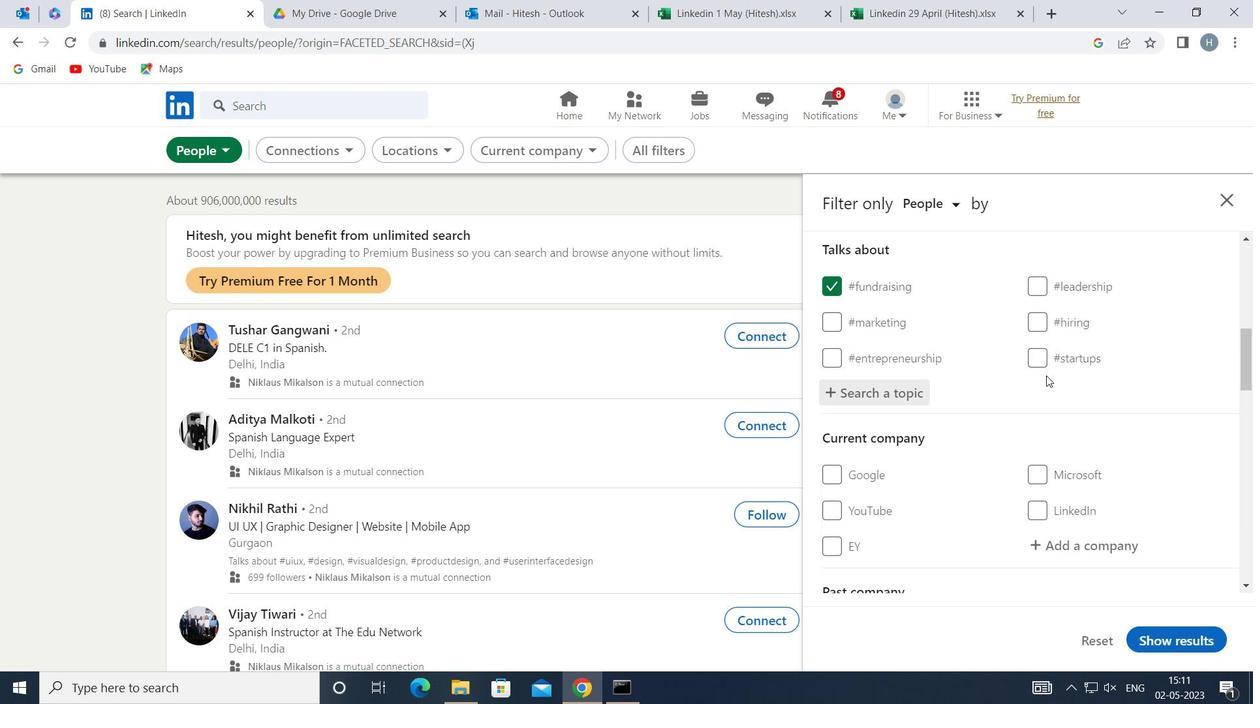 
Action: Mouse moved to (1017, 377)
Screenshot: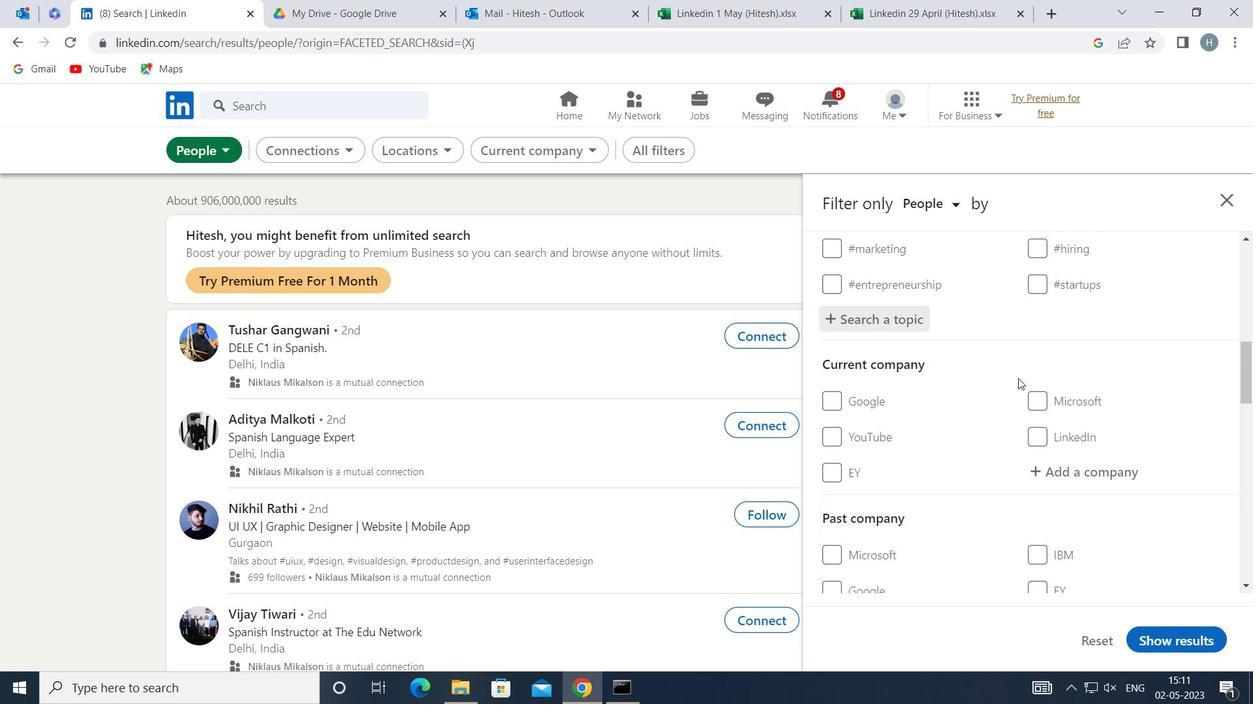 
Action: Mouse scrolled (1017, 376) with delta (0, 0)
Screenshot: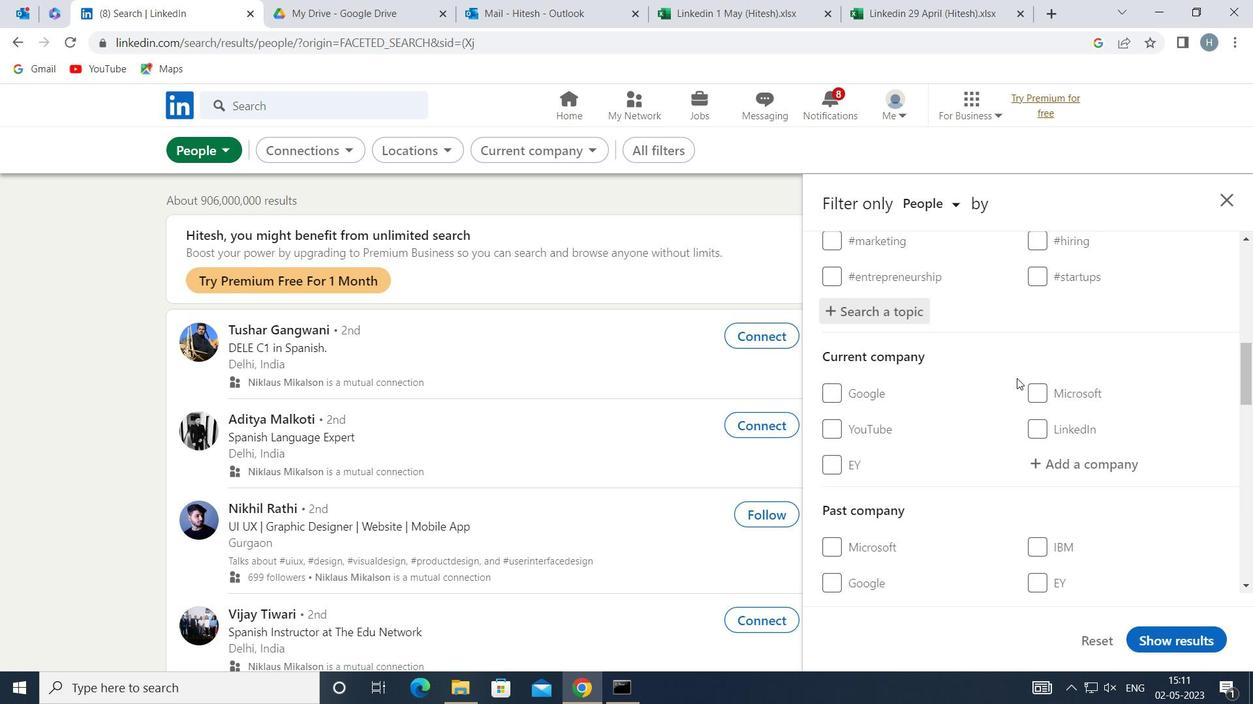 
Action: Mouse scrolled (1017, 376) with delta (0, 0)
Screenshot: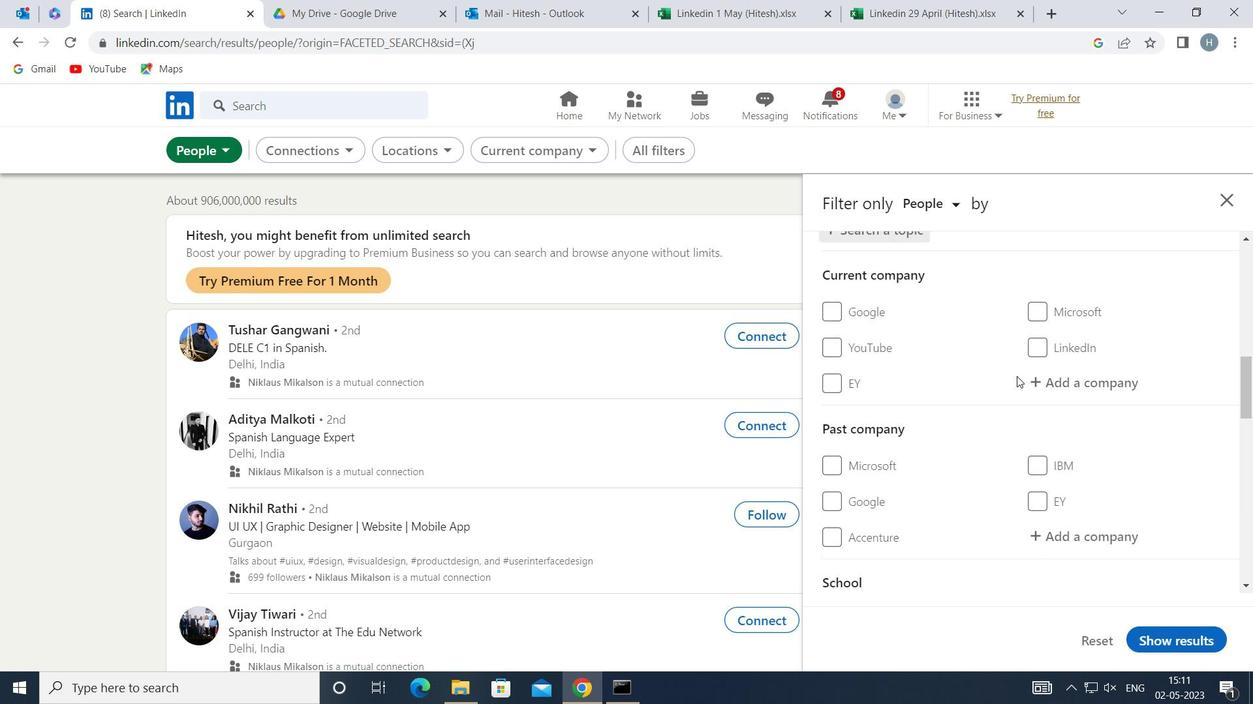 
Action: Mouse moved to (1016, 376)
Screenshot: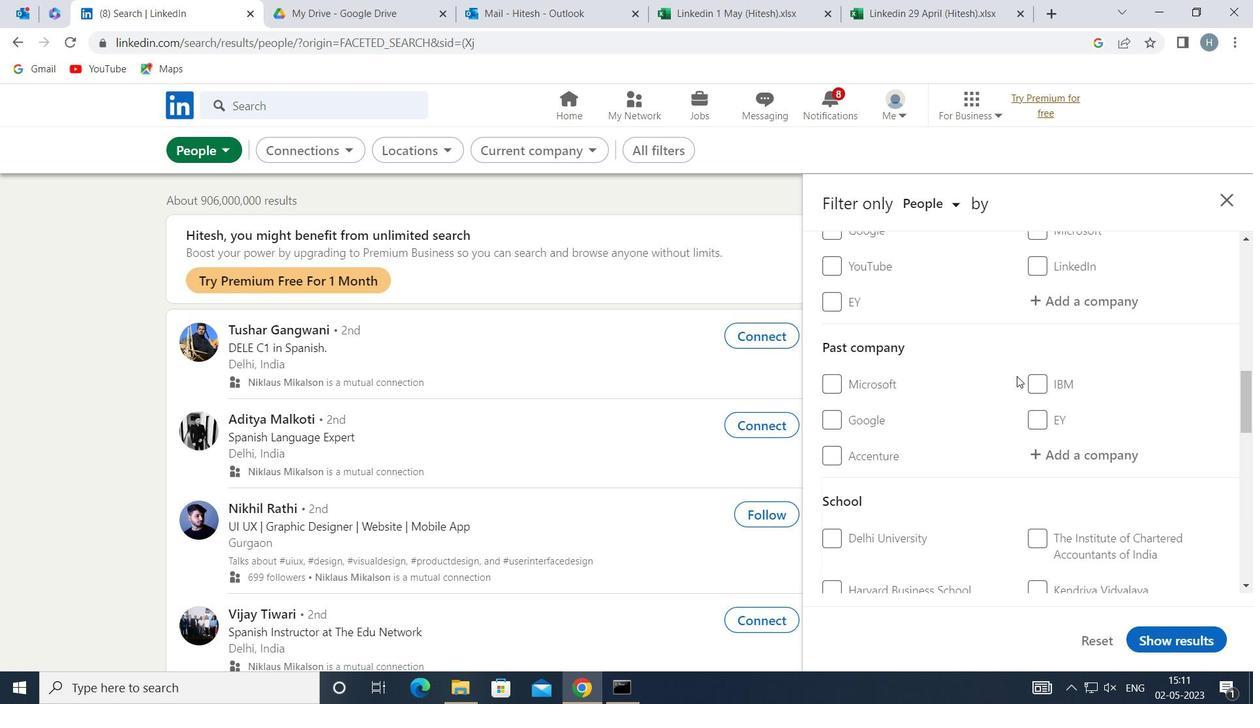 
Action: Mouse scrolled (1016, 375) with delta (0, 0)
Screenshot: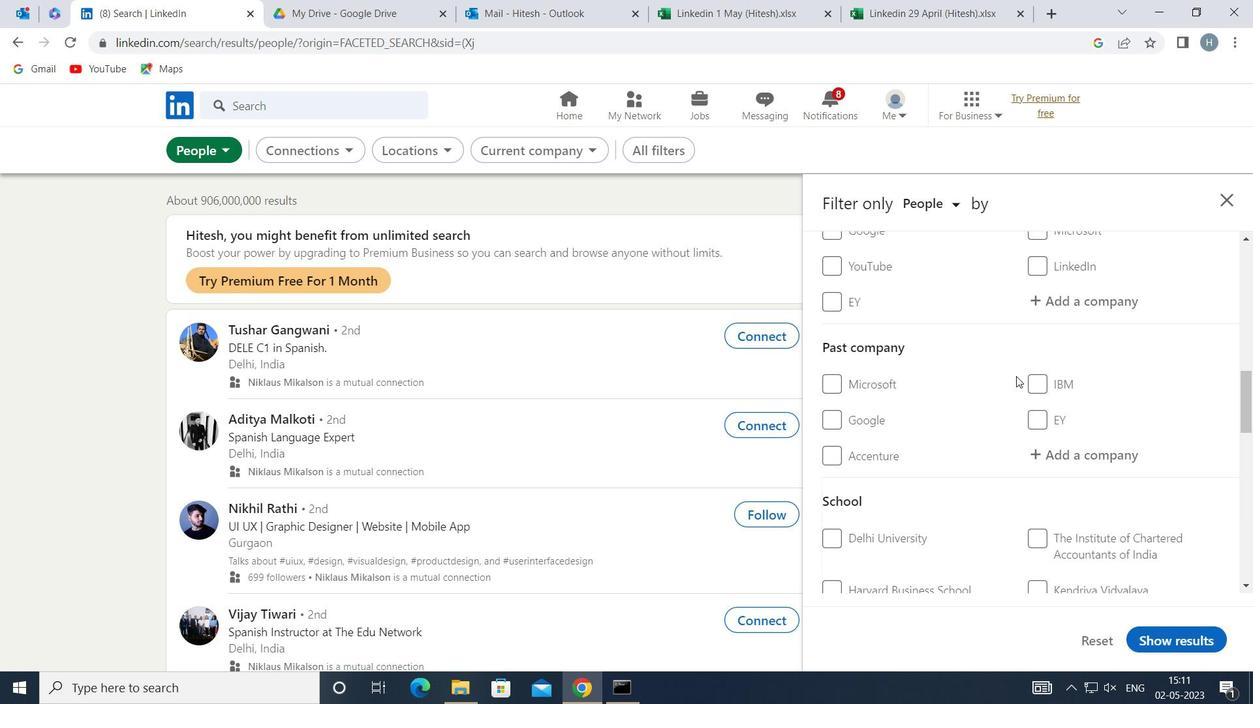 
Action: Mouse moved to (1015, 376)
Screenshot: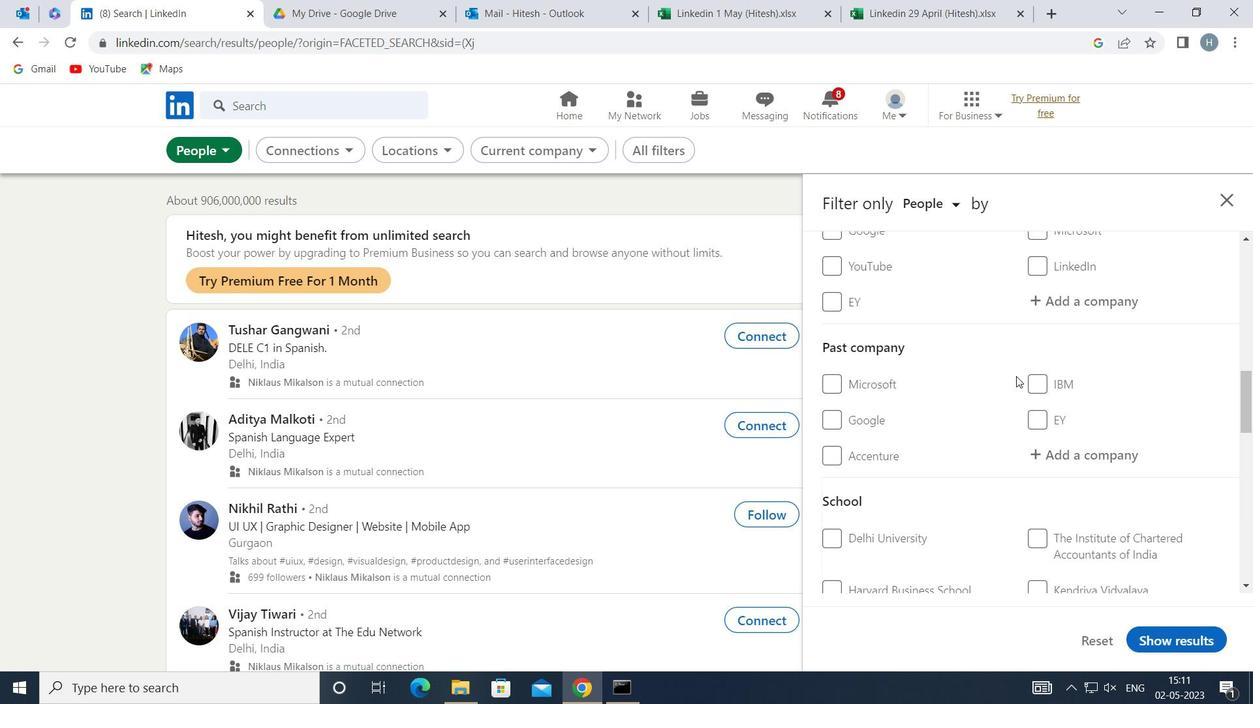 
Action: Mouse scrolled (1015, 375) with delta (0, 0)
Screenshot: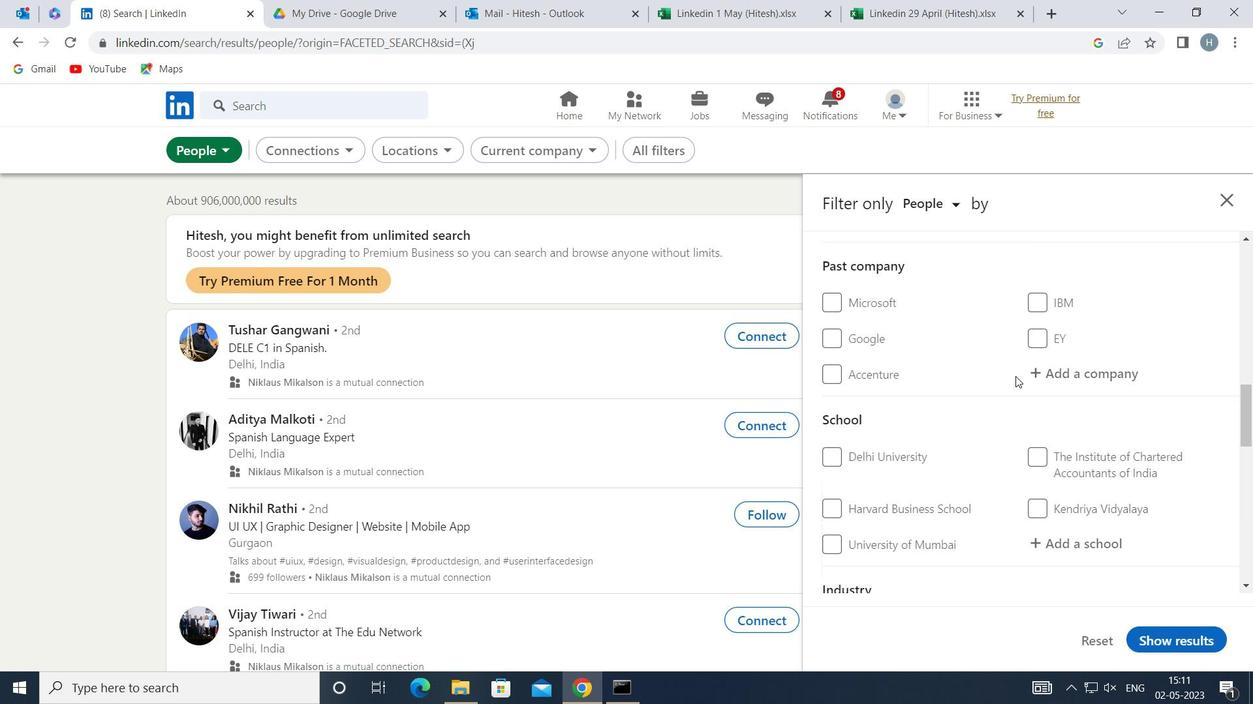 
Action: Mouse moved to (1011, 379)
Screenshot: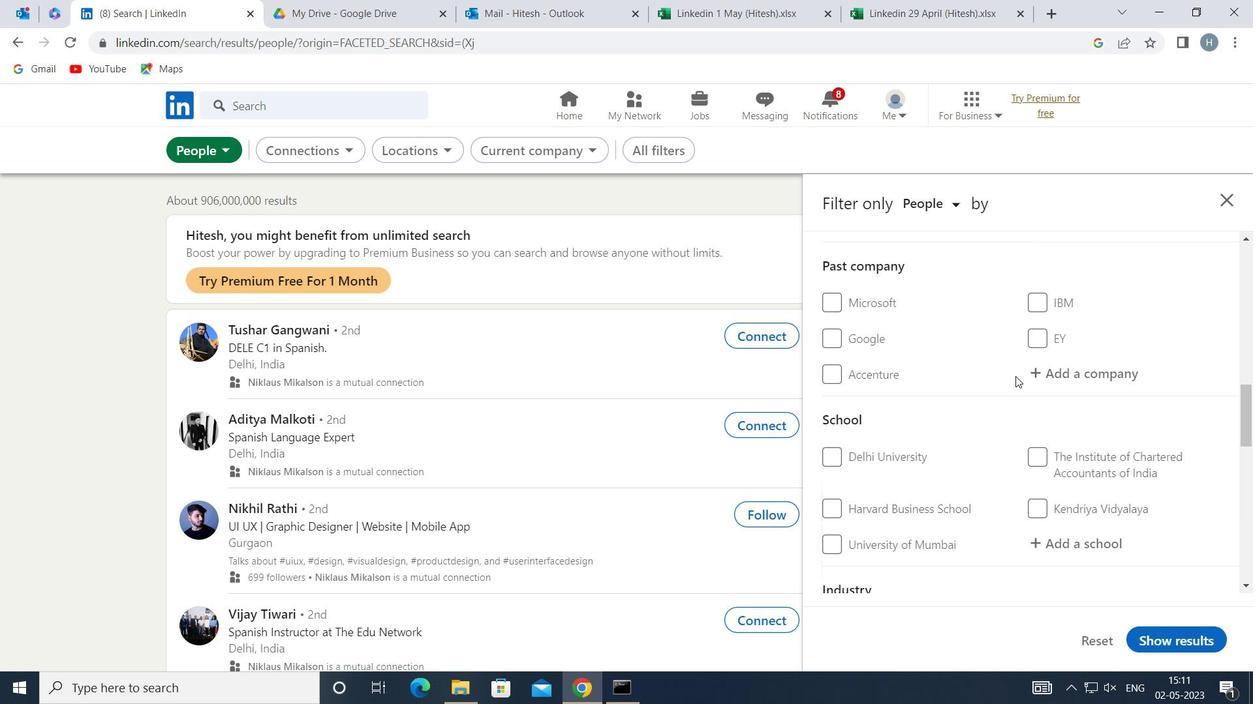 
Action: Mouse scrolled (1011, 378) with delta (0, 0)
Screenshot: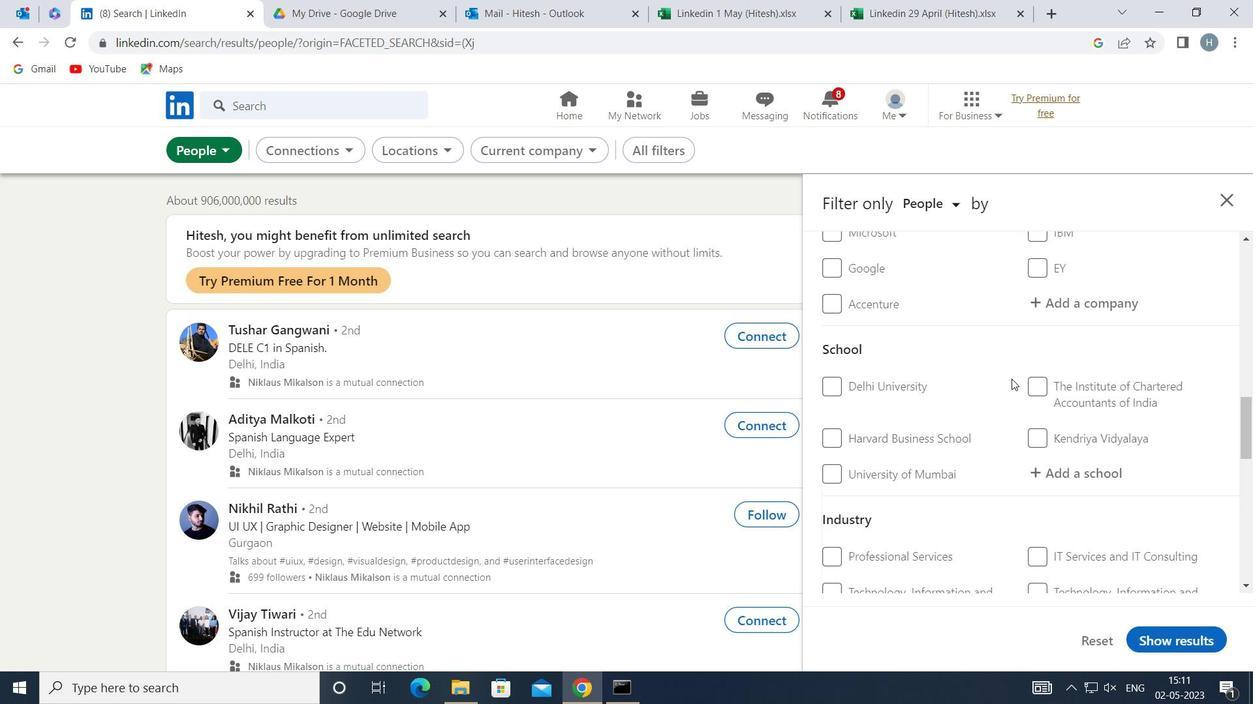 
Action: Mouse scrolled (1011, 378) with delta (0, 0)
Screenshot: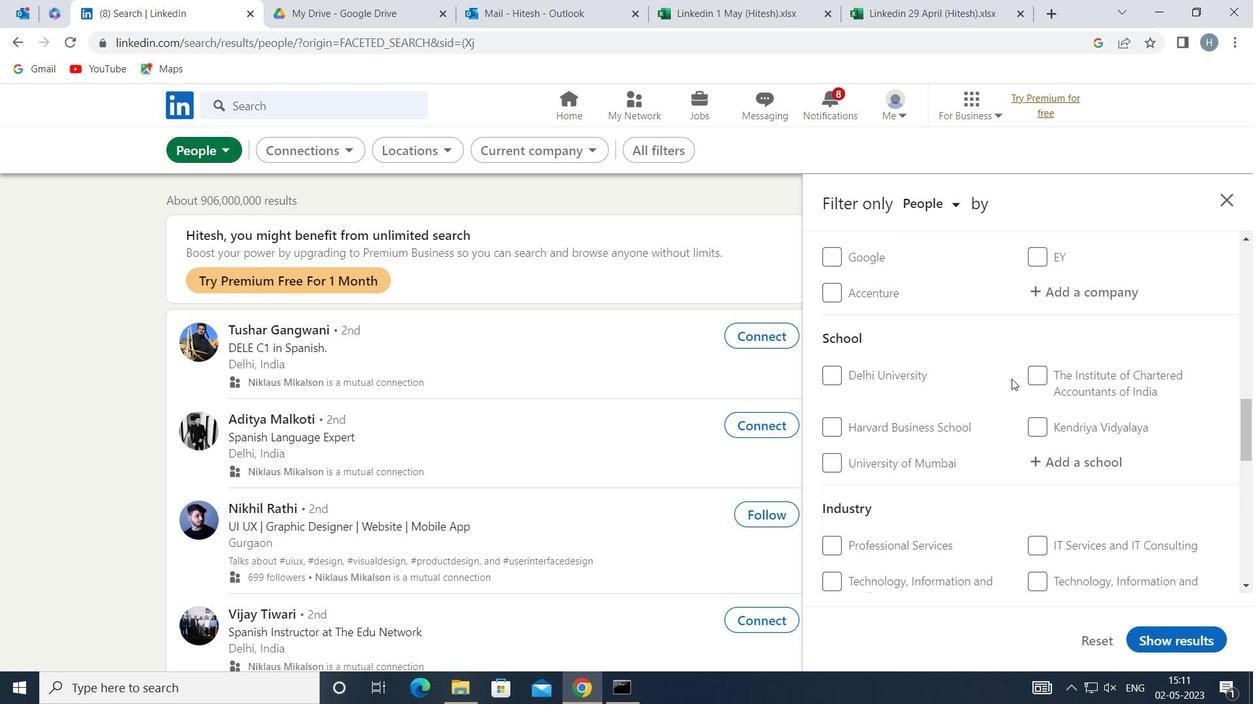 
Action: Mouse scrolled (1011, 378) with delta (0, 0)
Screenshot: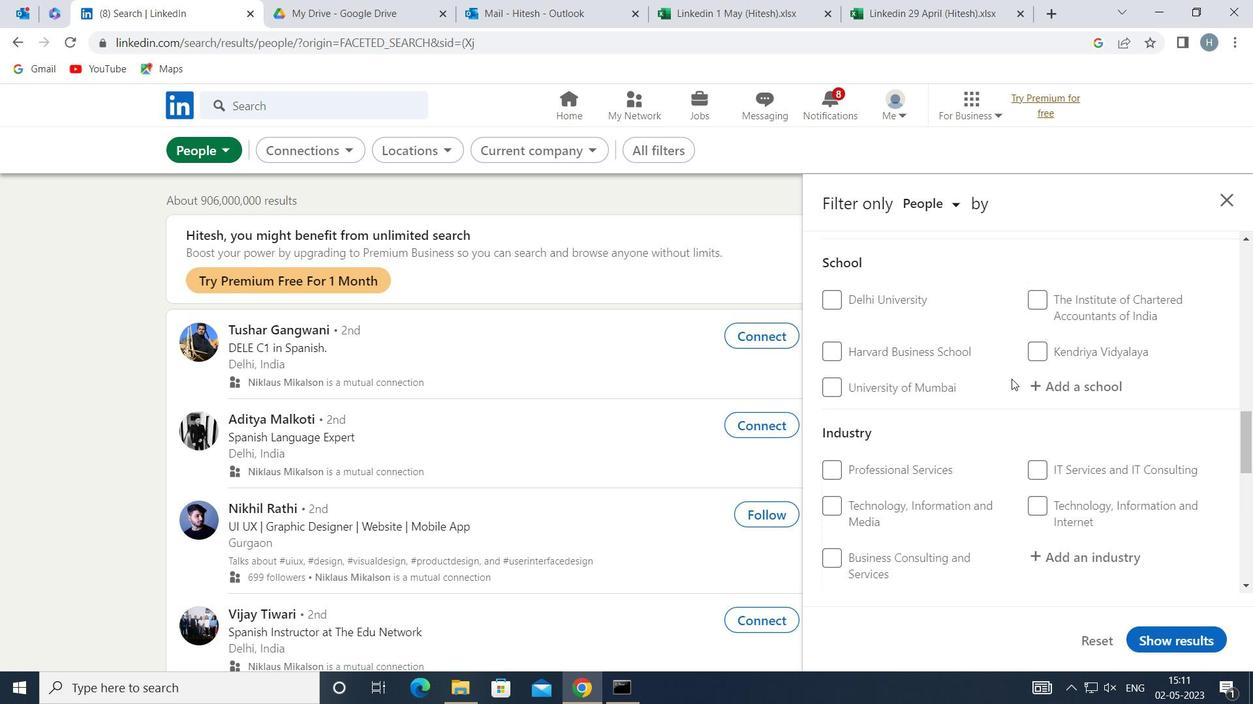 
Action: Mouse scrolled (1011, 378) with delta (0, 0)
Screenshot: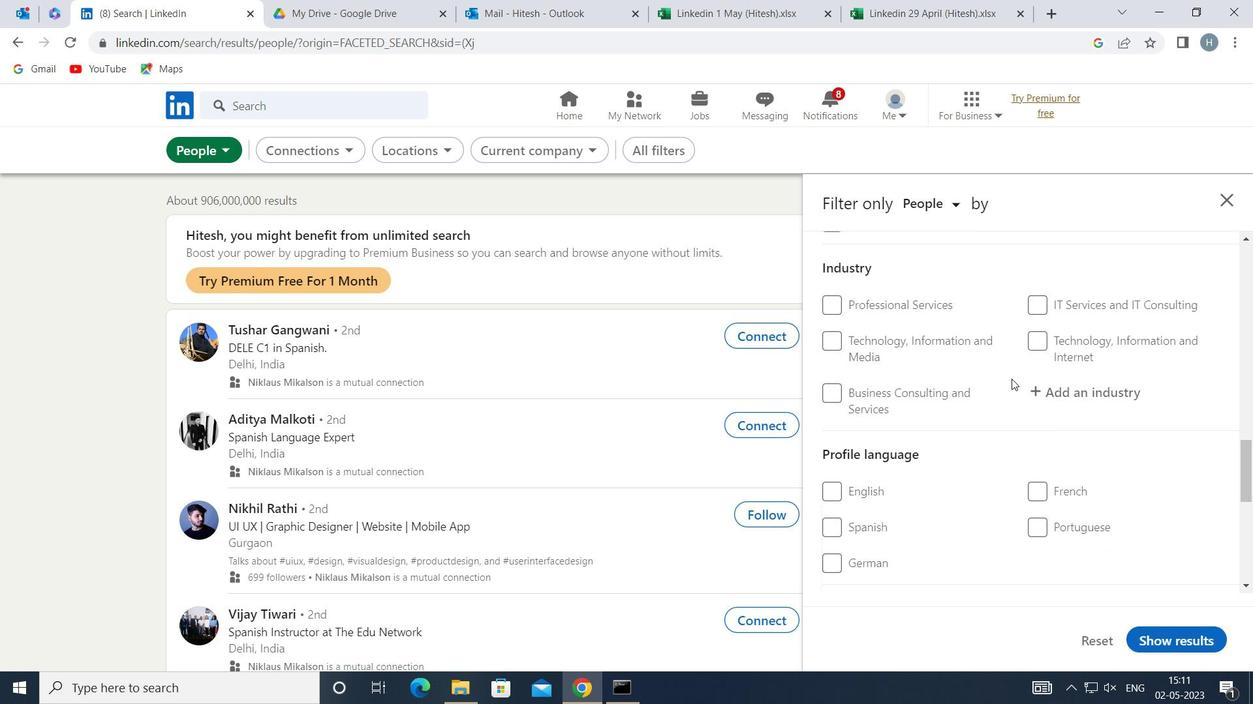 
Action: Mouse moved to (869, 402)
Screenshot: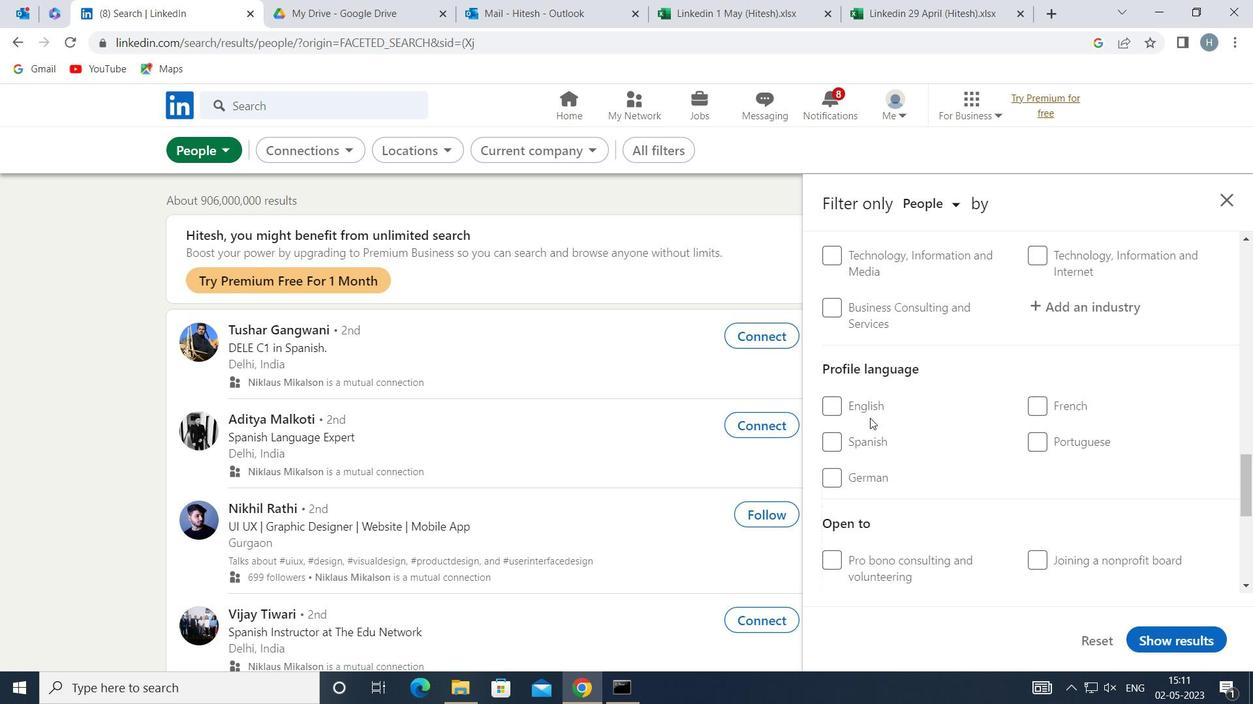 
Action: Mouse pressed left at (869, 402)
Screenshot: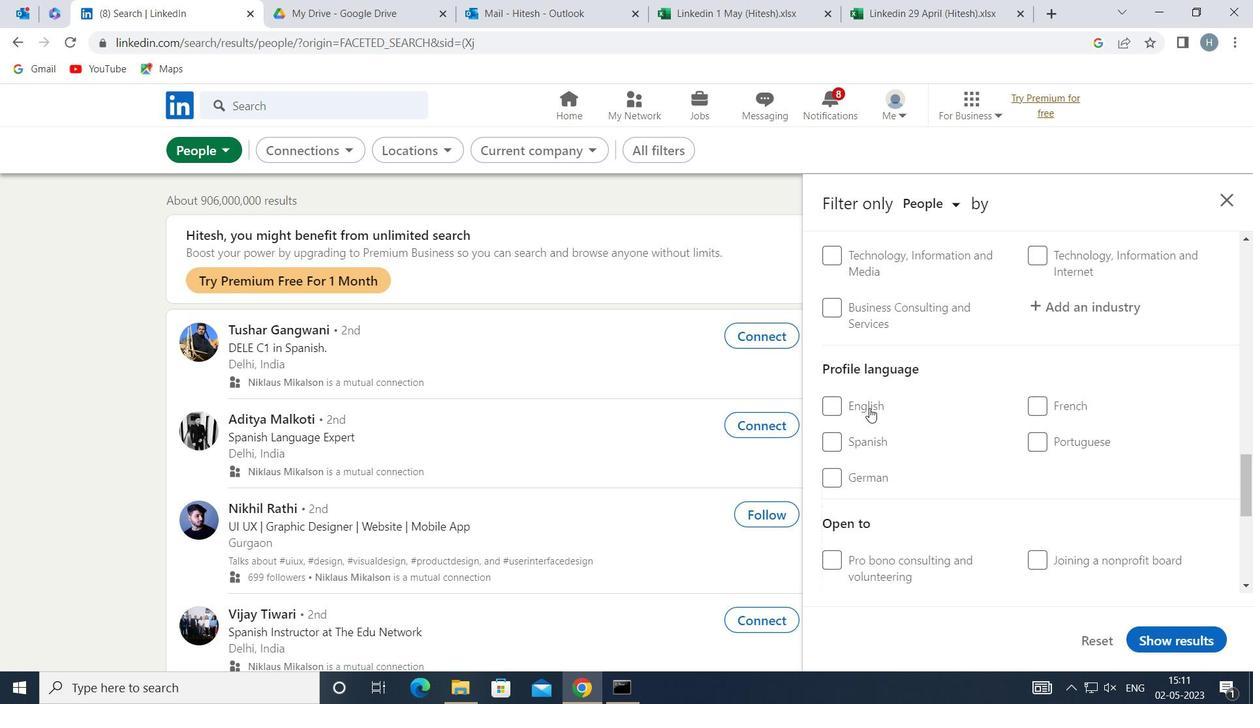 
Action: Mouse moved to (1011, 380)
Screenshot: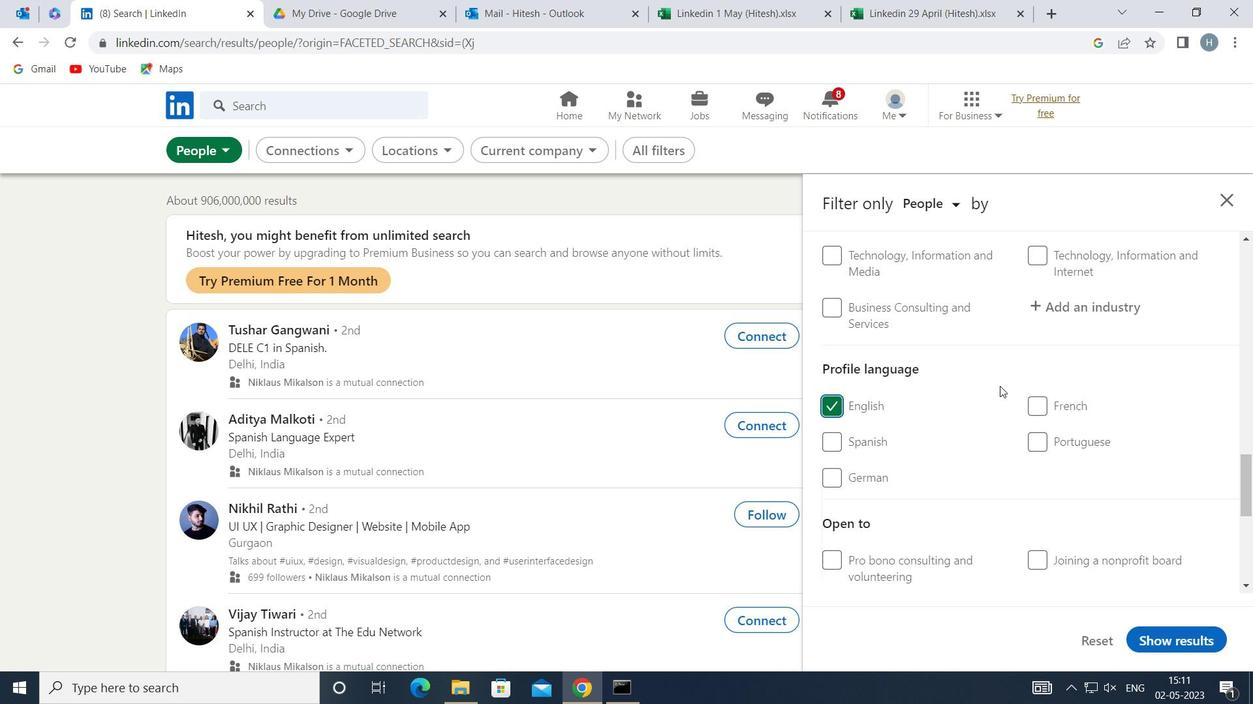 
Action: Mouse scrolled (1011, 381) with delta (0, 0)
Screenshot: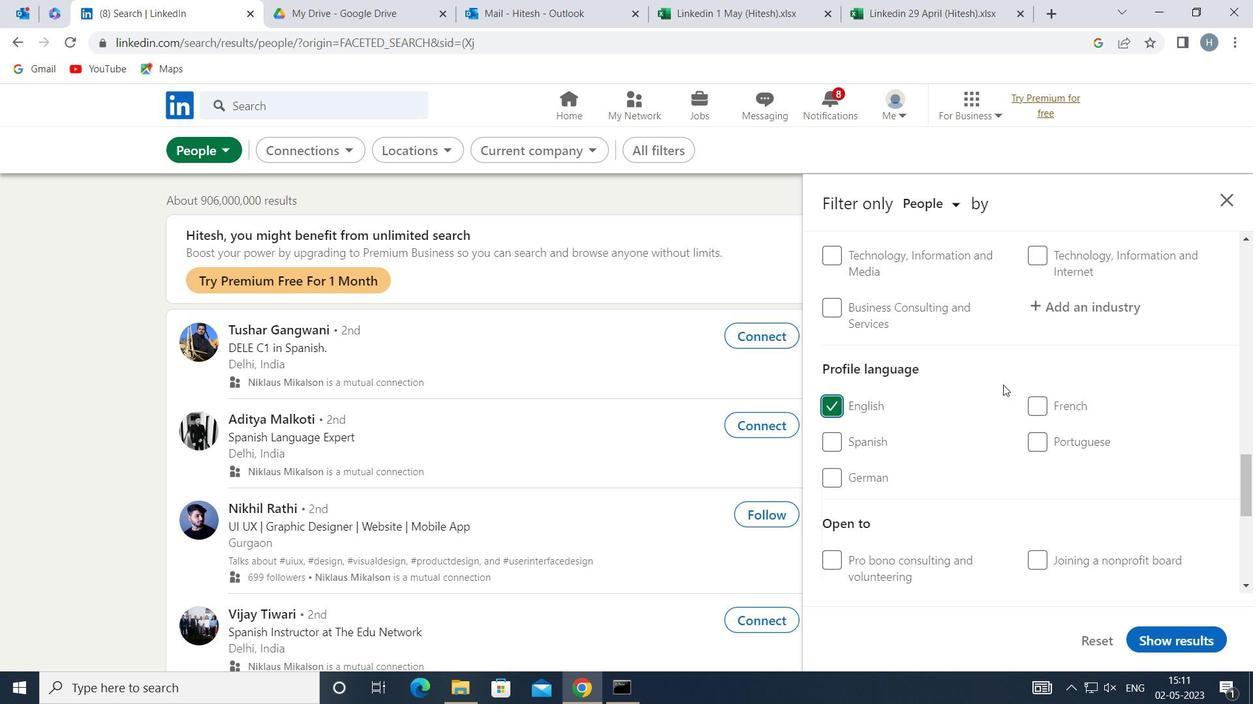 
Action: Mouse scrolled (1011, 381) with delta (0, 0)
Screenshot: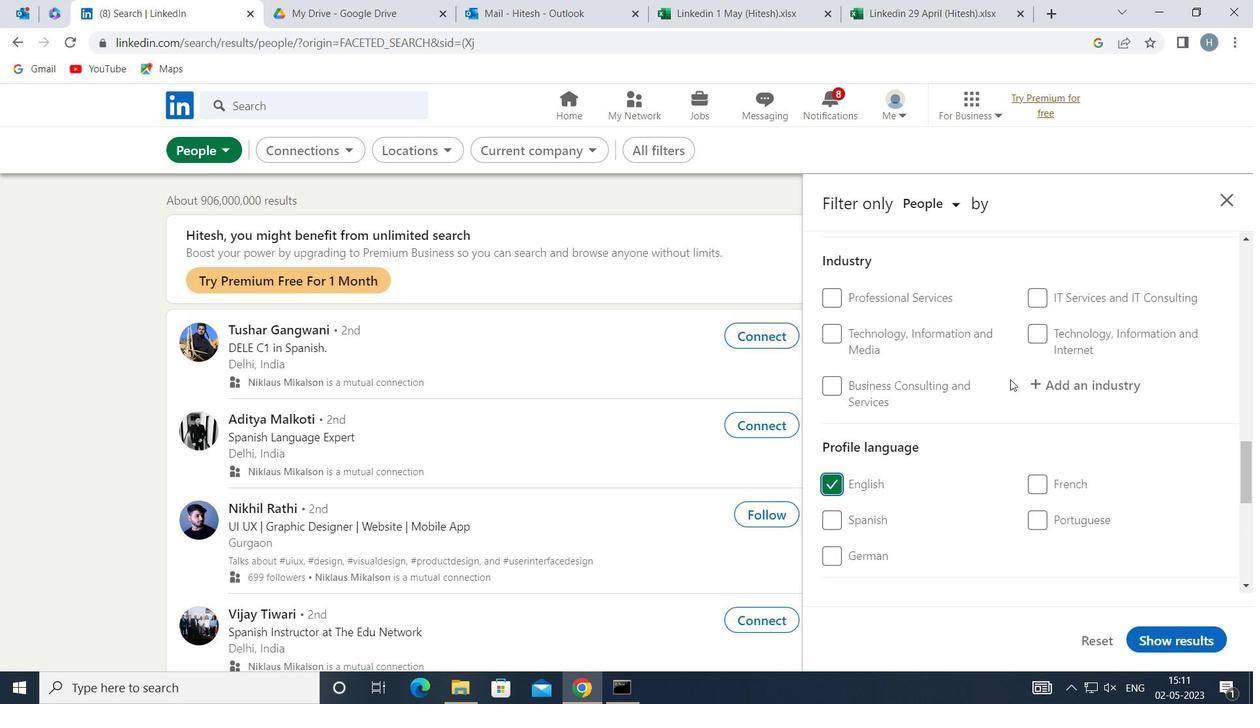 
Action: Mouse scrolled (1011, 381) with delta (0, 0)
Screenshot: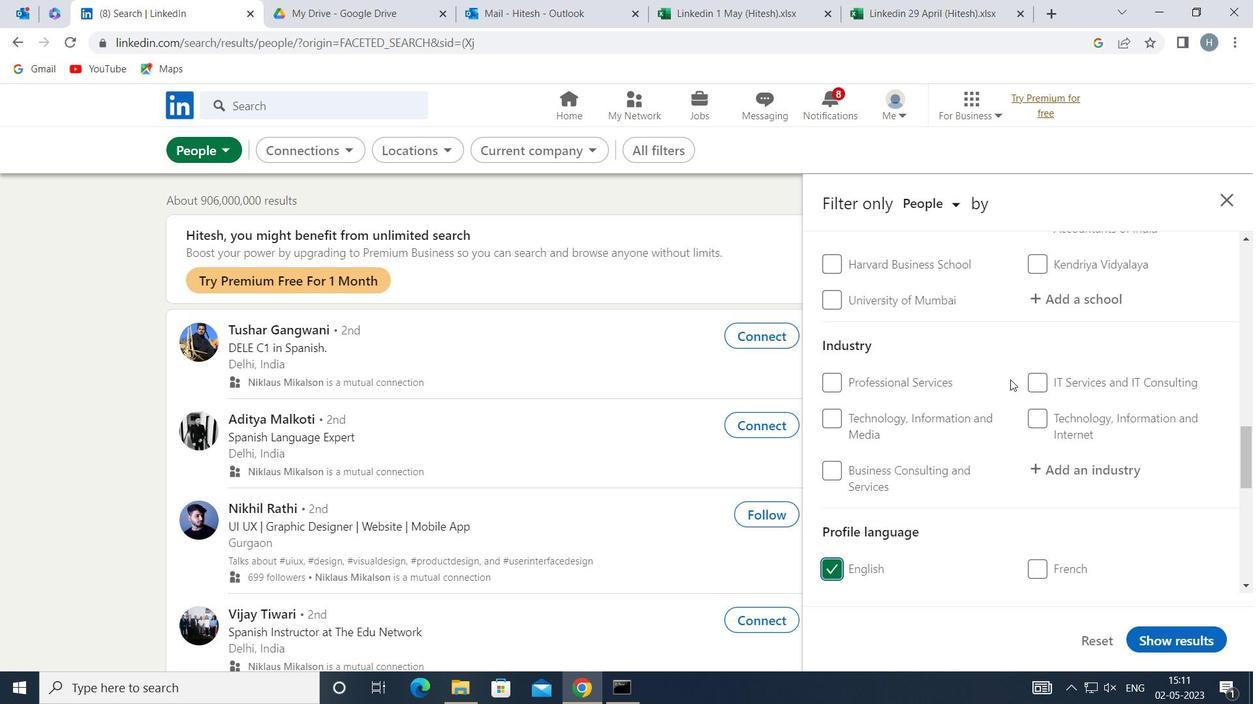 
Action: Mouse scrolled (1011, 381) with delta (0, 0)
Screenshot: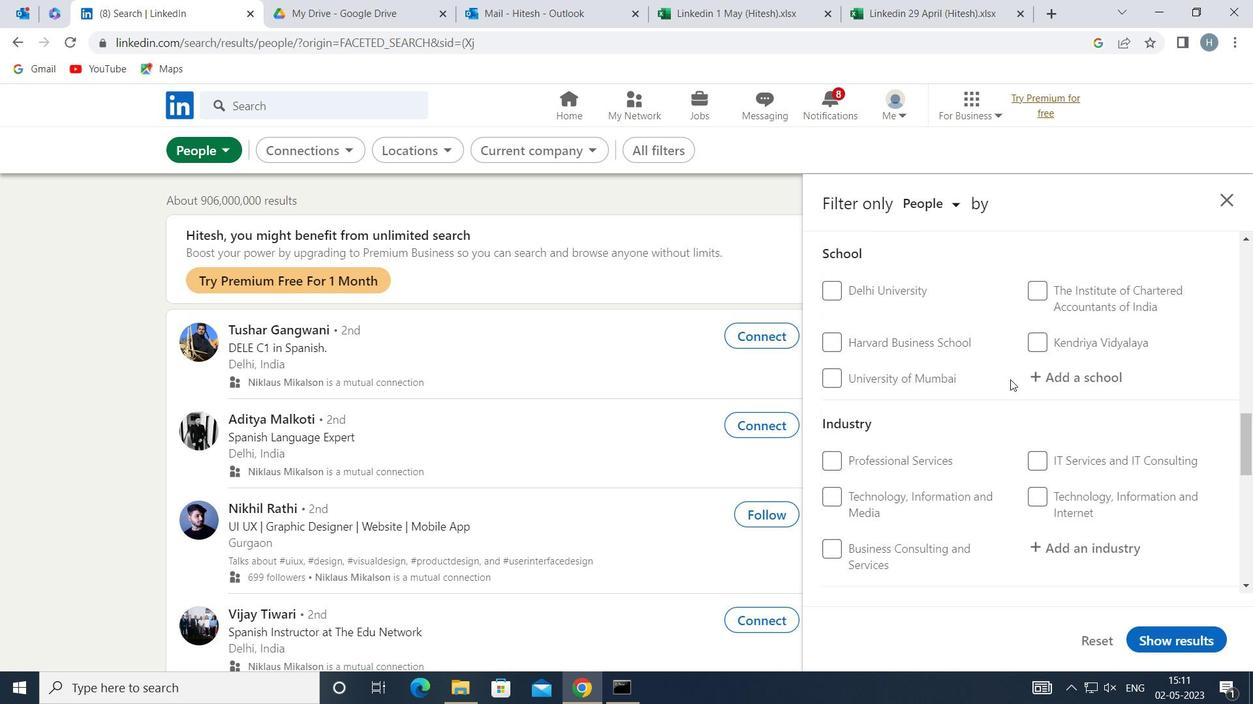 
Action: Mouse scrolled (1011, 381) with delta (0, 0)
Screenshot: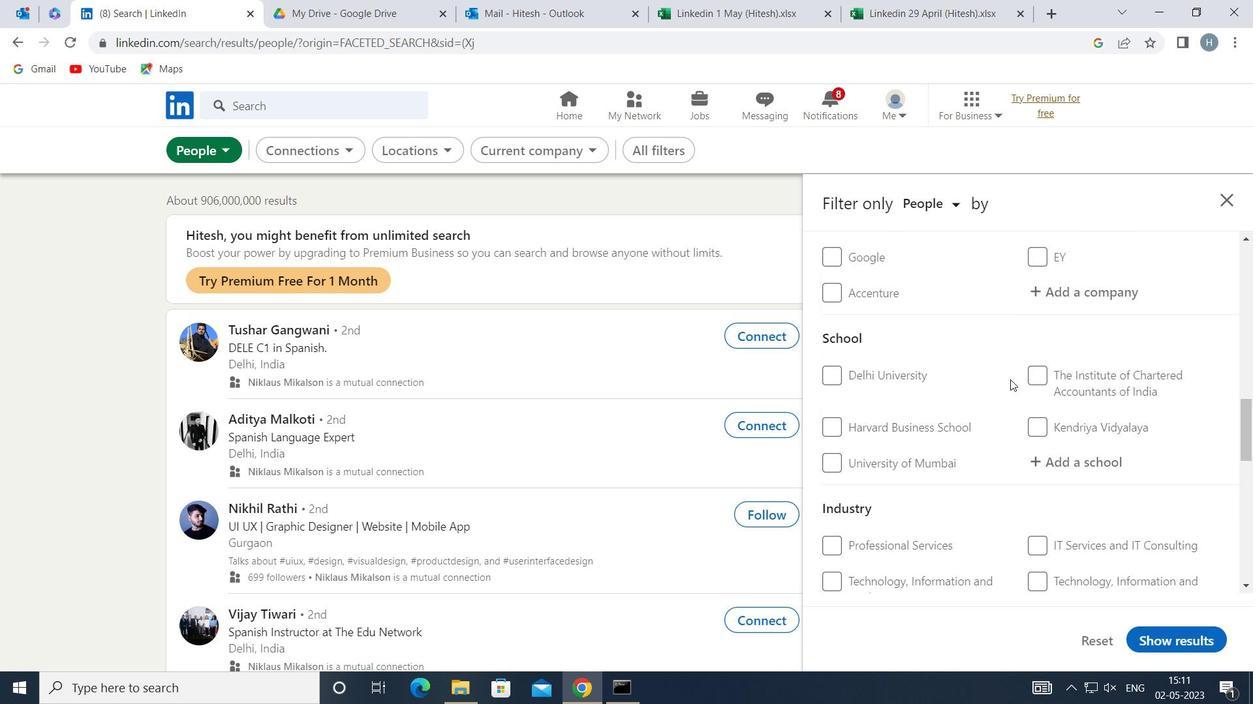 
Action: Mouse scrolled (1011, 381) with delta (0, 0)
Screenshot: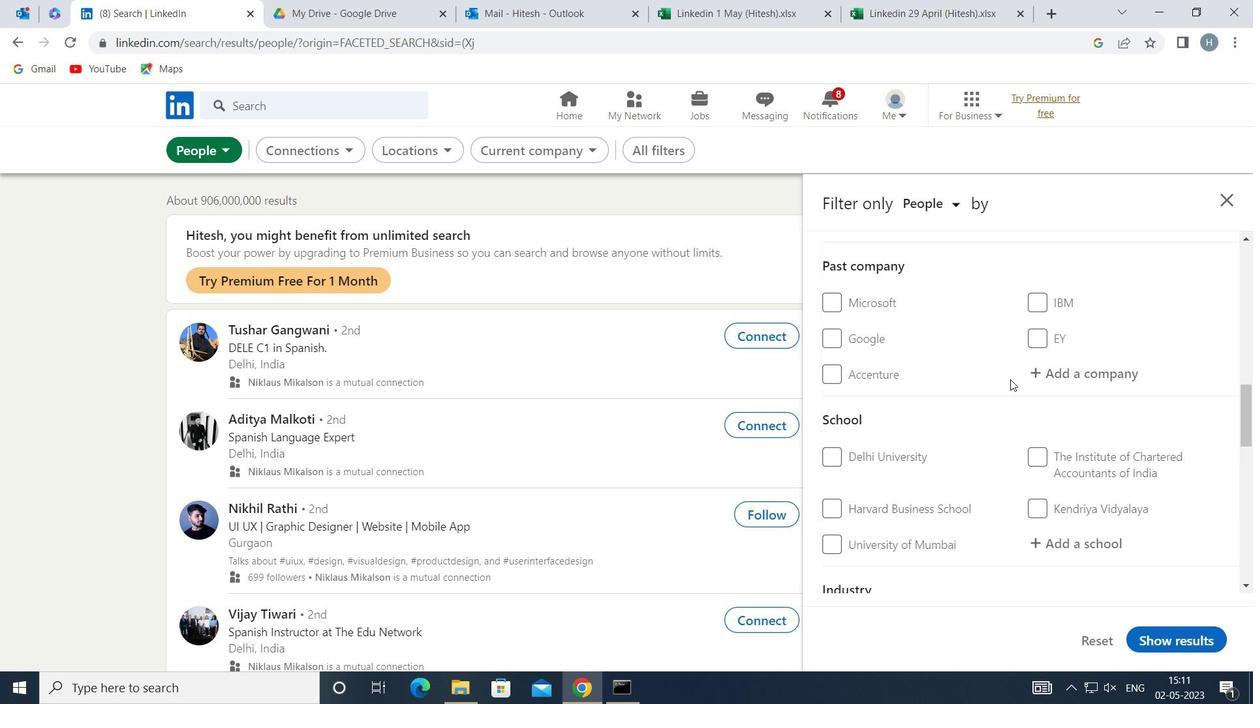 
Action: Mouse scrolled (1011, 381) with delta (0, 0)
Screenshot: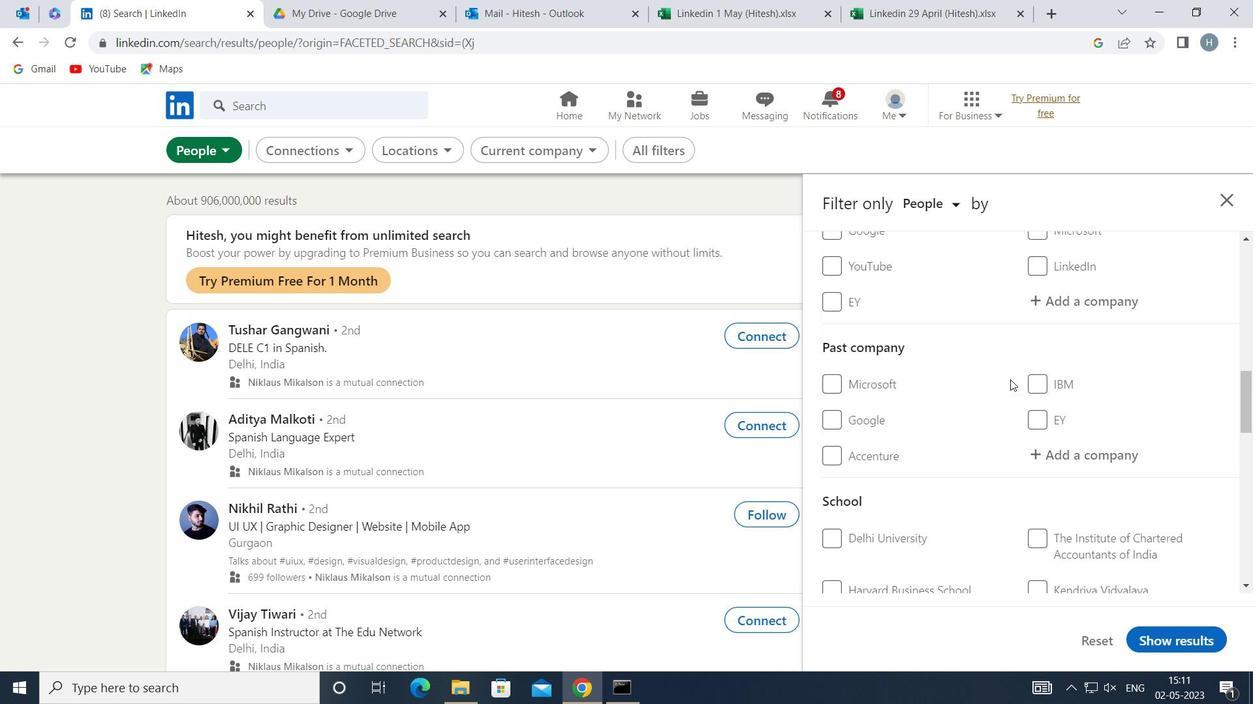 
Action: Mouse moved to (1077, 388)
Screenshot: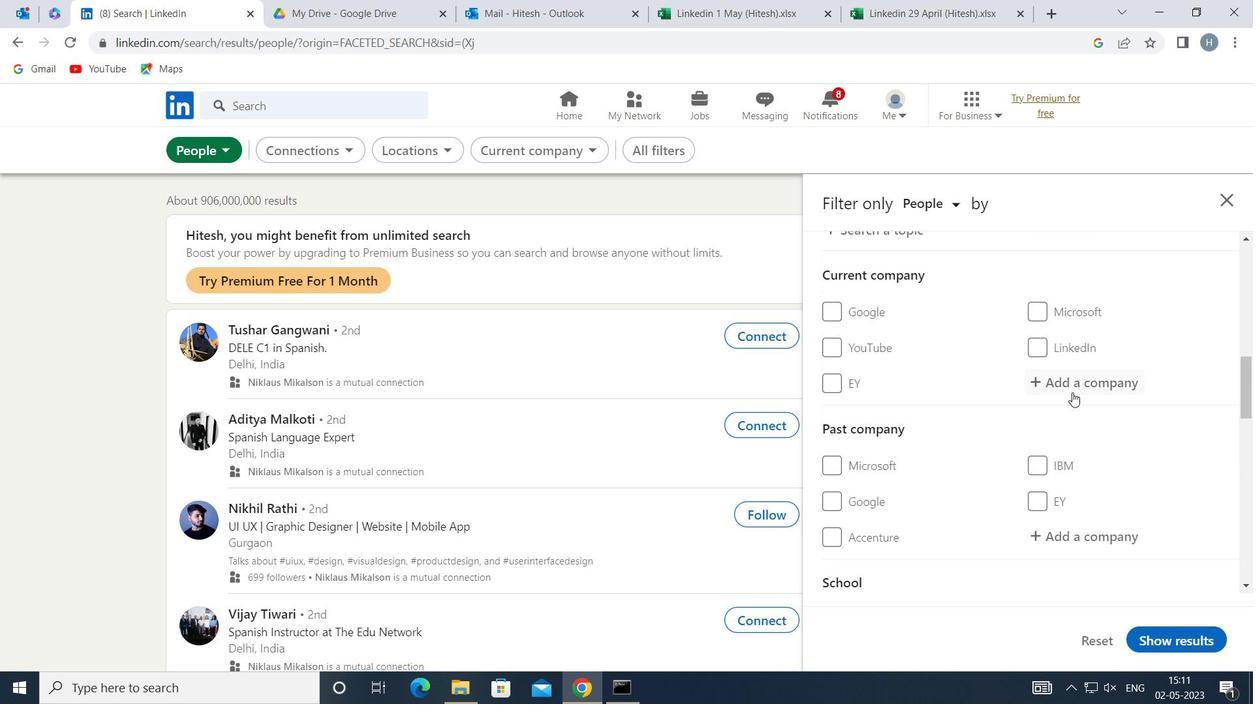 
Action: Mouse pressed left at (1077, 388)
Screenshot: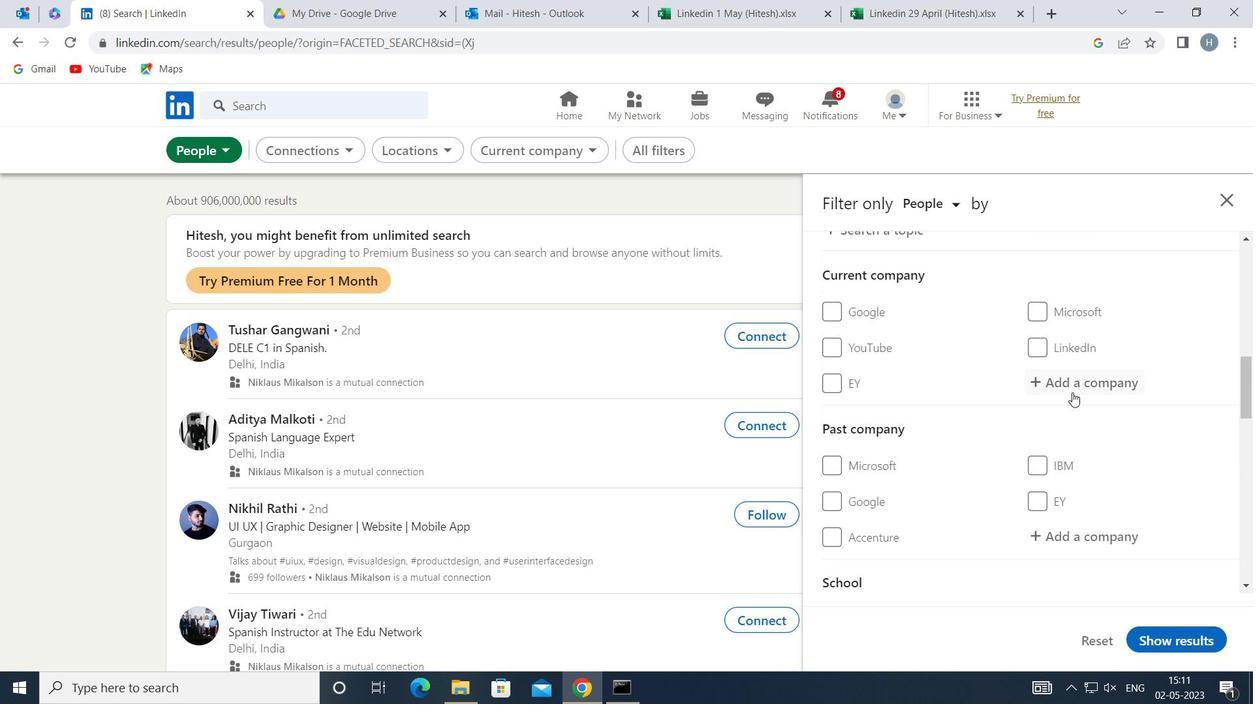 
Action: Mouse moved to (1075, 385)
Screenshot: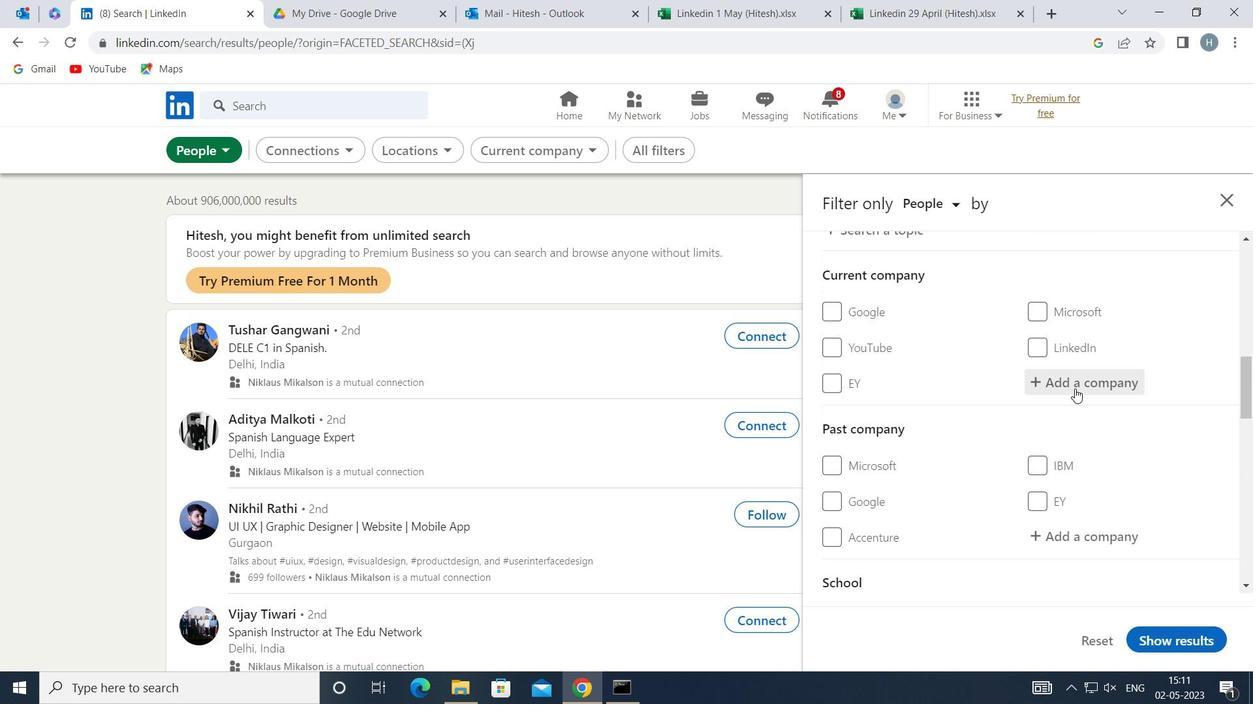 
Action: Key pressed <Key.shift><Key.shift><Key.shift><Key.shift><Key.shift><Key.shift><Key.shift><Key.shift><Key.shift><Key.shift><Key.shift><Key.shift>LOVE,<Key.space><Key.shift>LIGHT
Screenshot: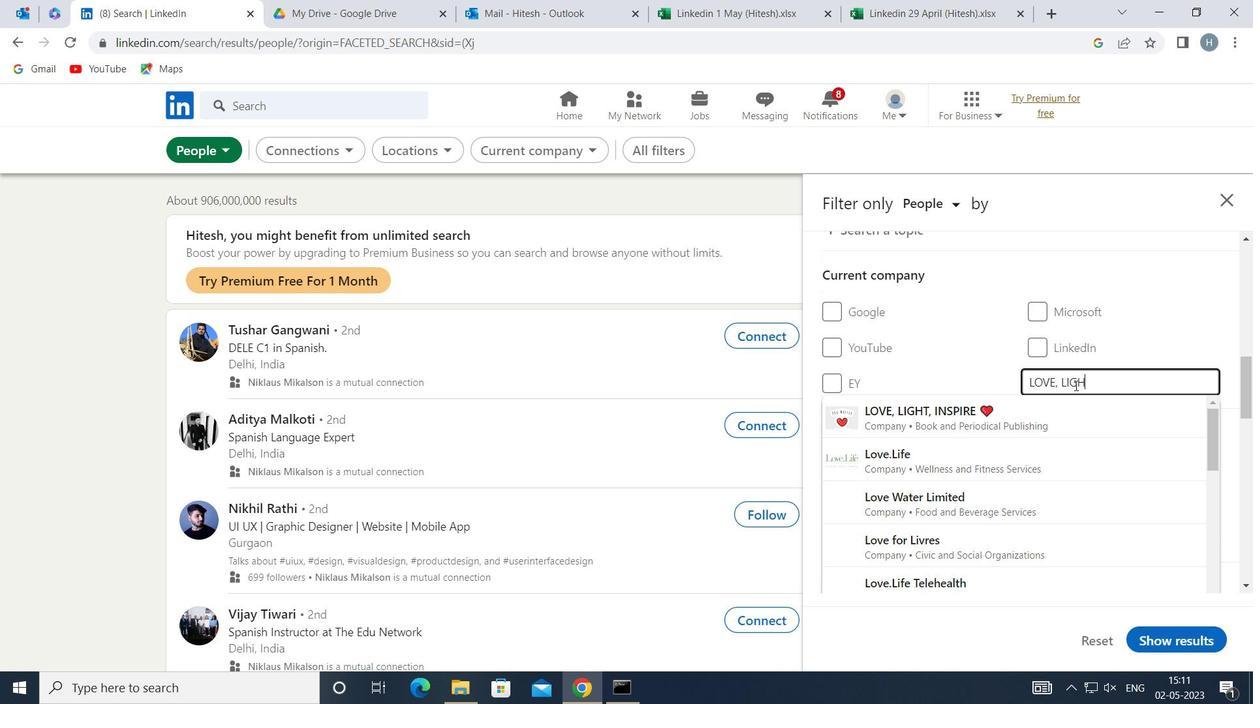 
Action: Mouse moved to (1009, 413)
Screenshot: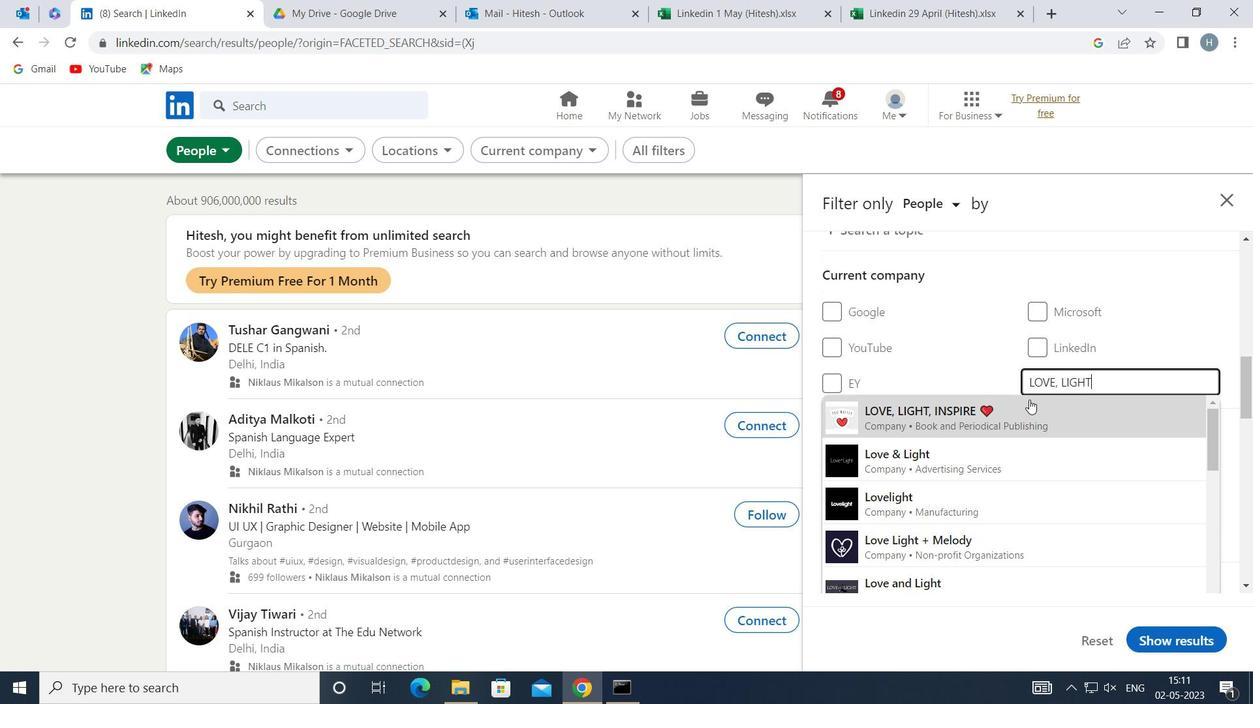 
Action: Mouse pressed left at (1009, 413)
Screenshot: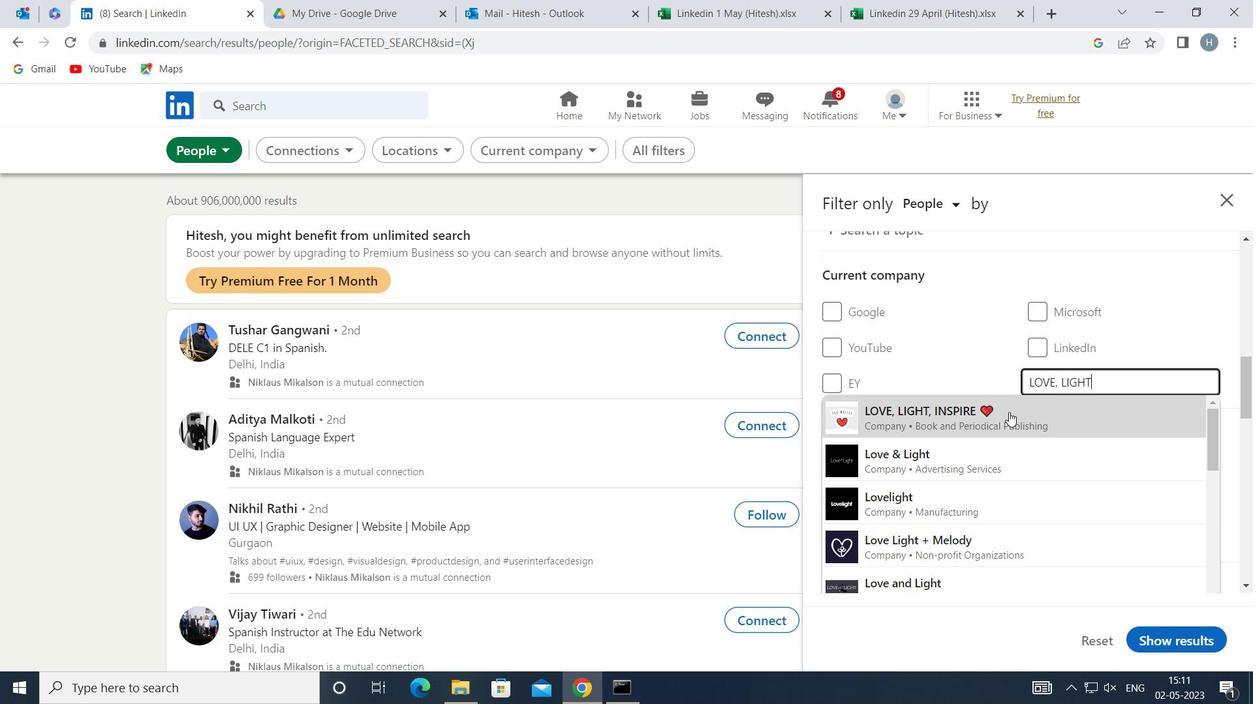 
Action: Mouse moved to (978, 391)
Screenshot: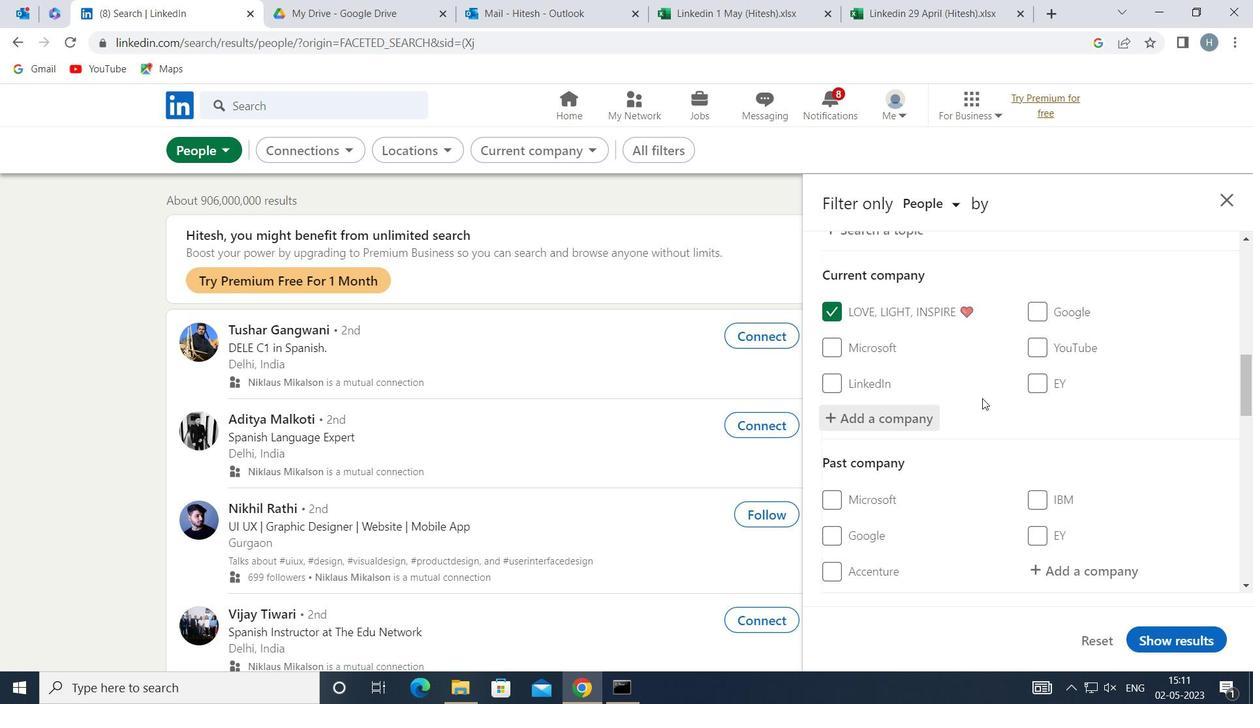 
Action: Mouse scrolled (978, 390) with delta (0, 0)
Screenshot: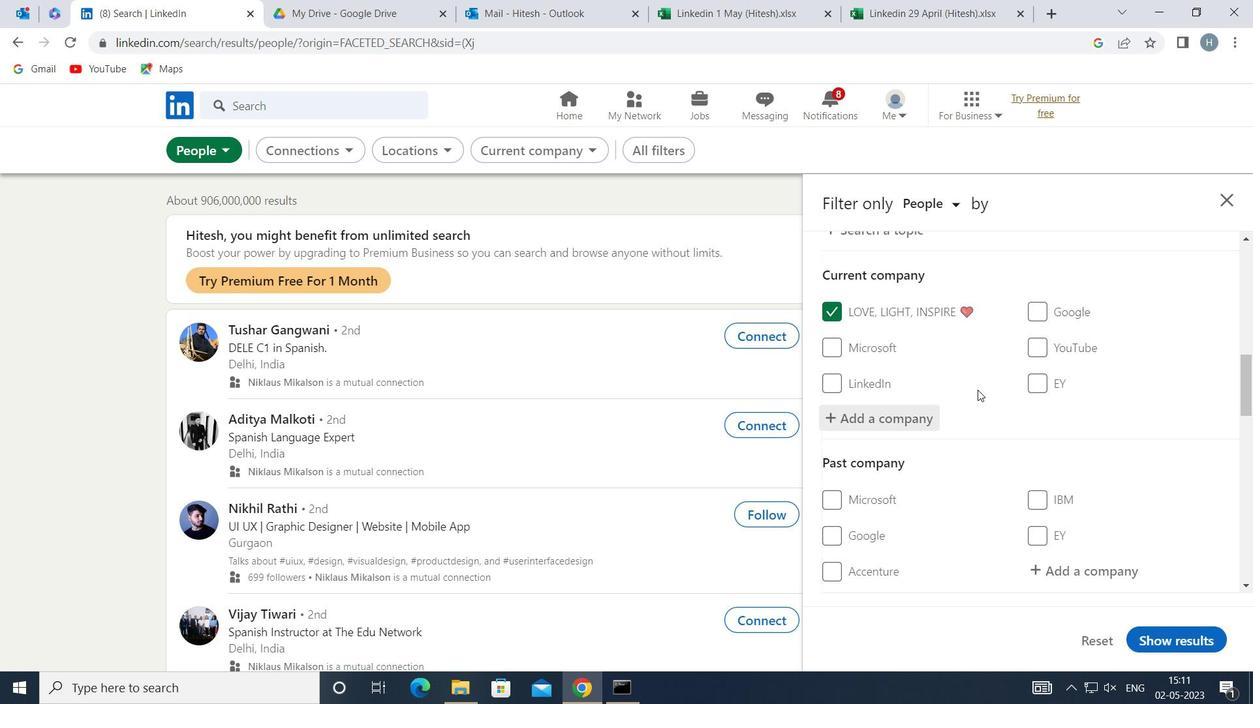 
Action: Mouse moved to (984, 386)
Screenshot: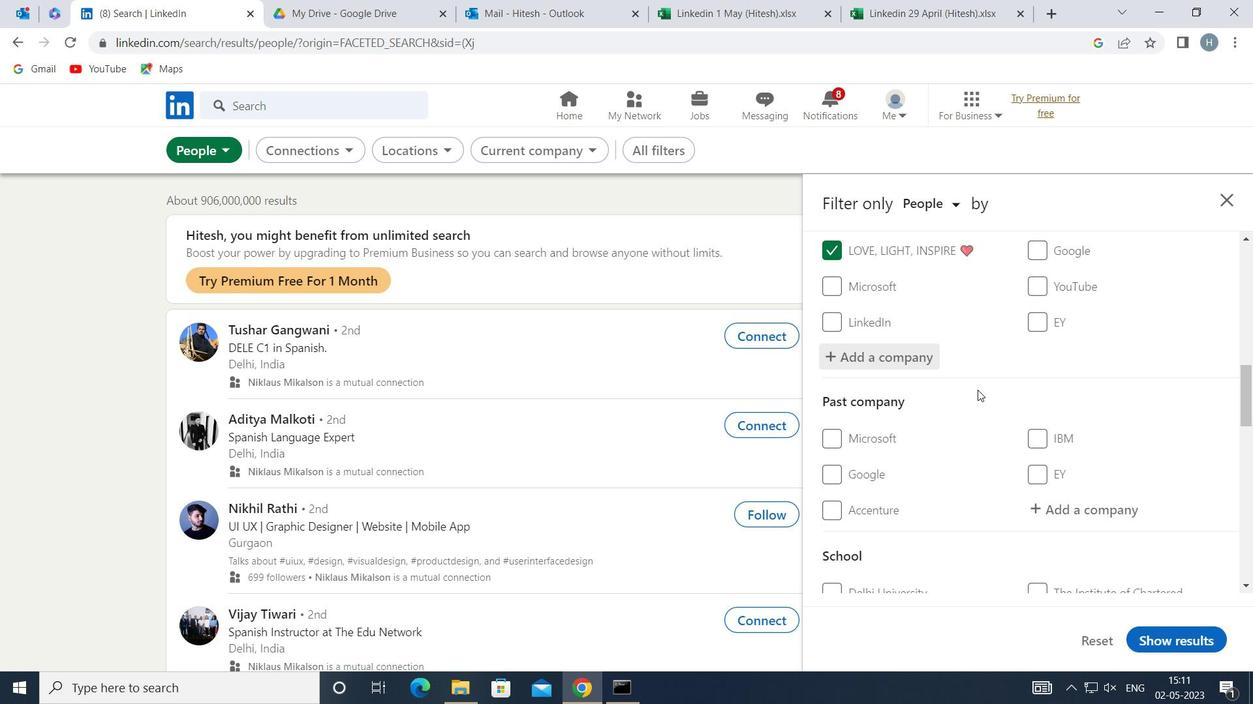
Action: Mouse scrolled (984, 385) with delta (0, 0)
Screenshot: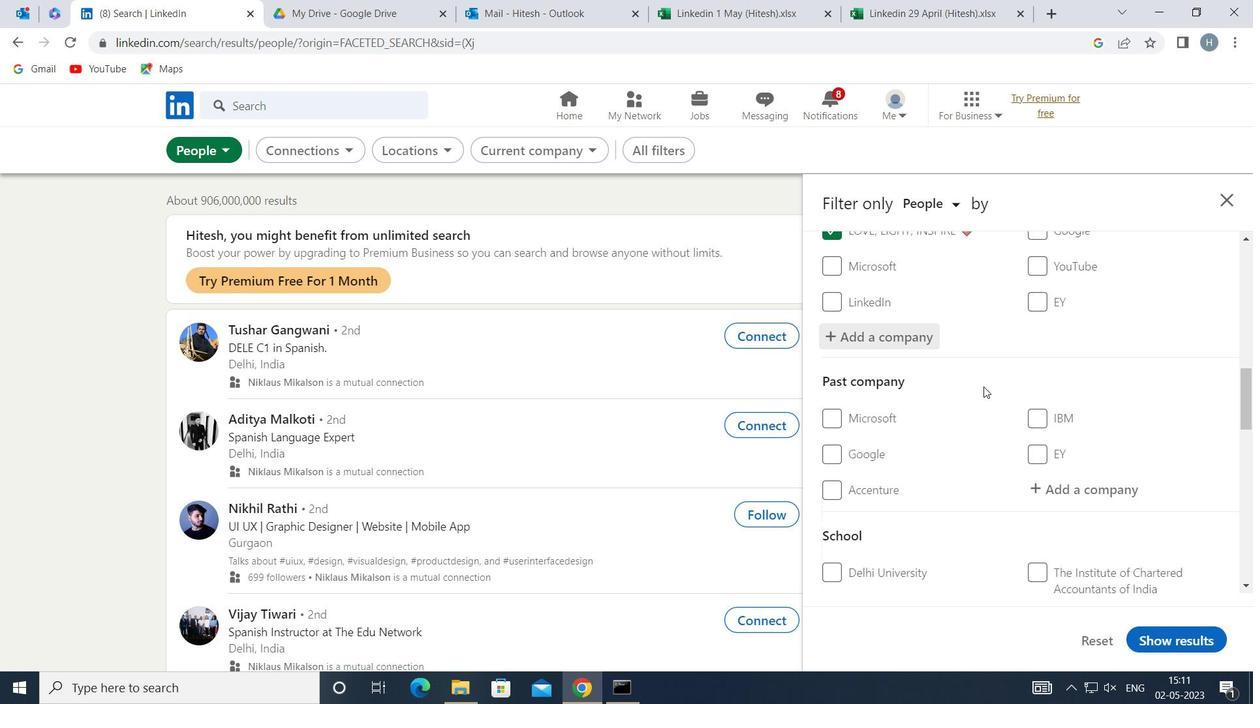 
Action: Mouse scrolled (984, 385) with delta (0, 0)
Screenshot: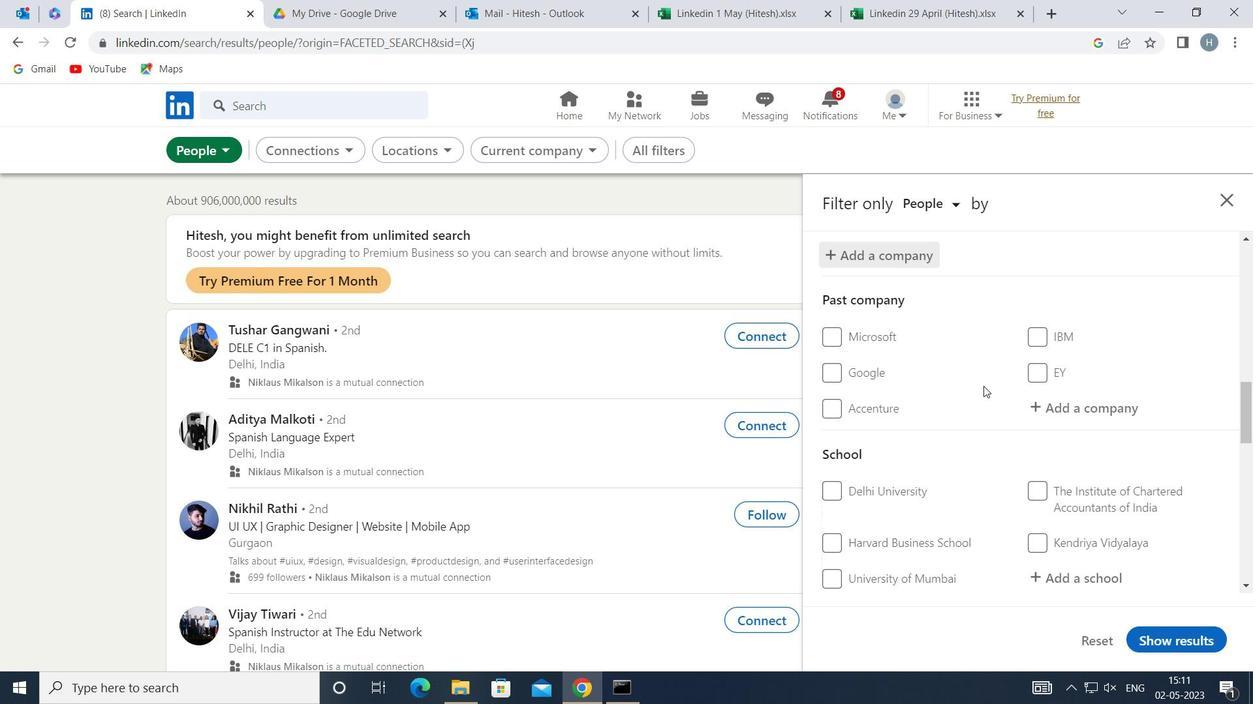 
Action: Mouse scrolled (984, 385) with delta (0, 0)
Screenshot: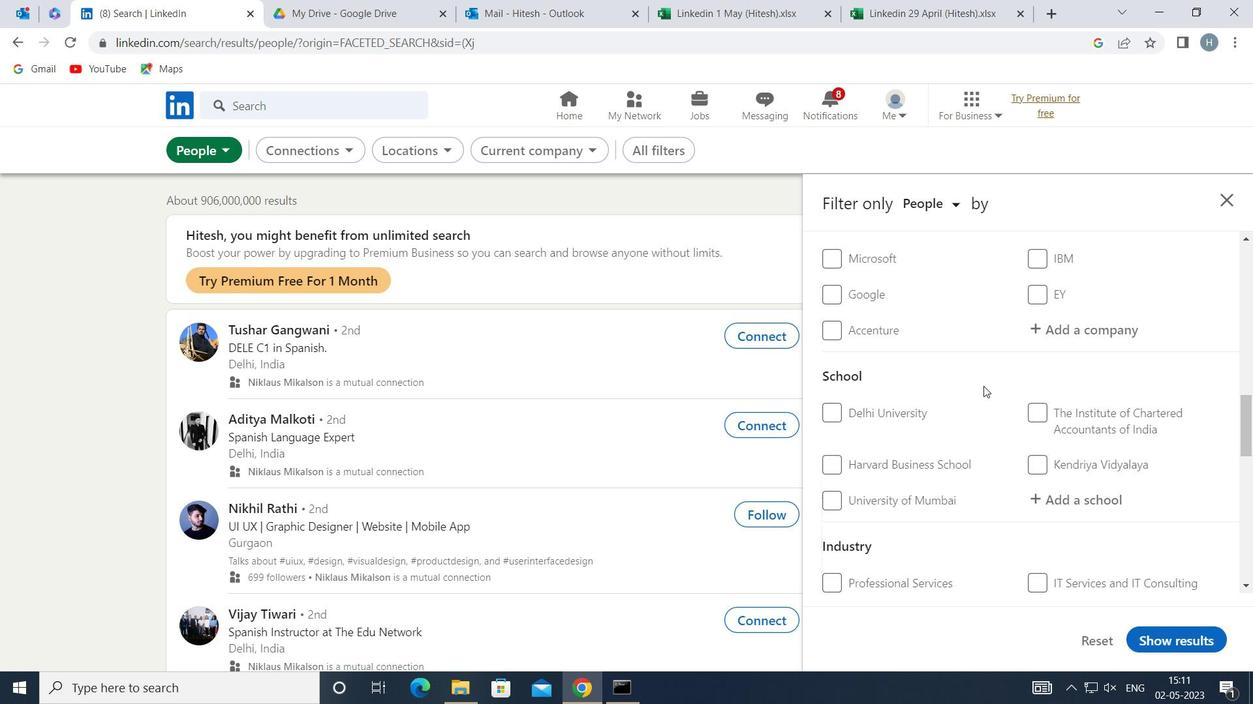 
Action: Mouse moved to (1060, 410)
Screenshot: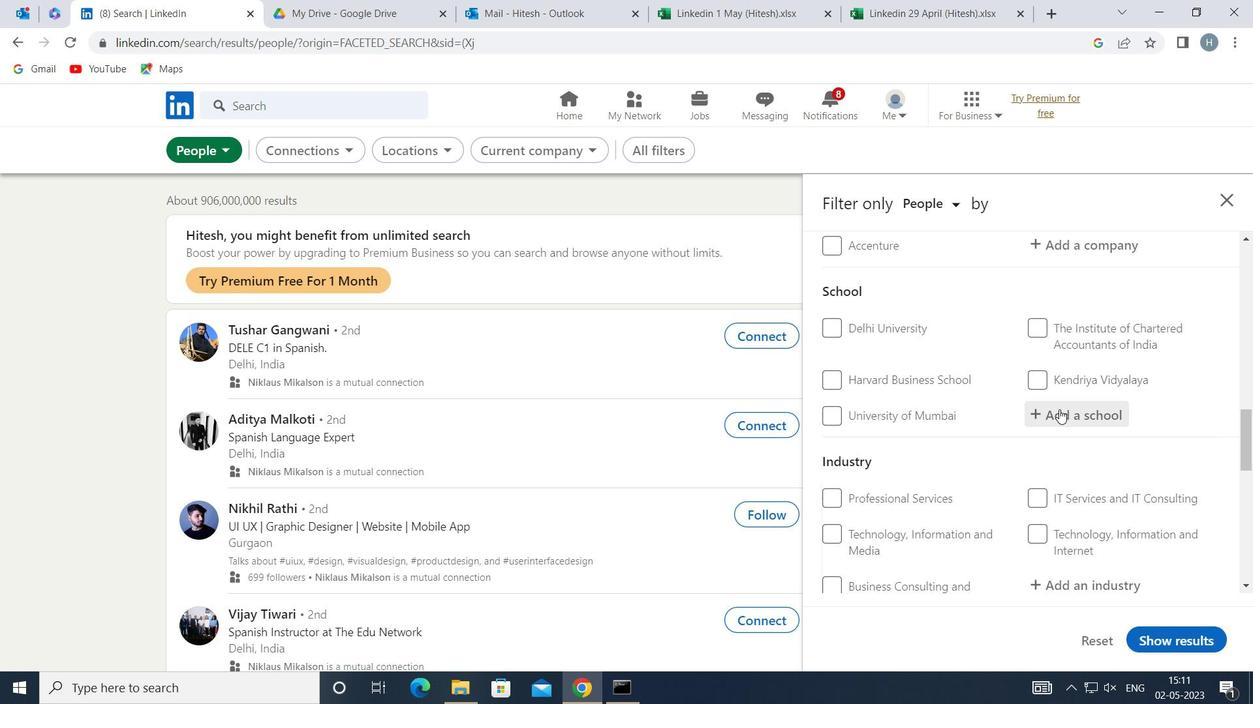 
Action: Mouse pressed left at (1060, 410)
Screenshot: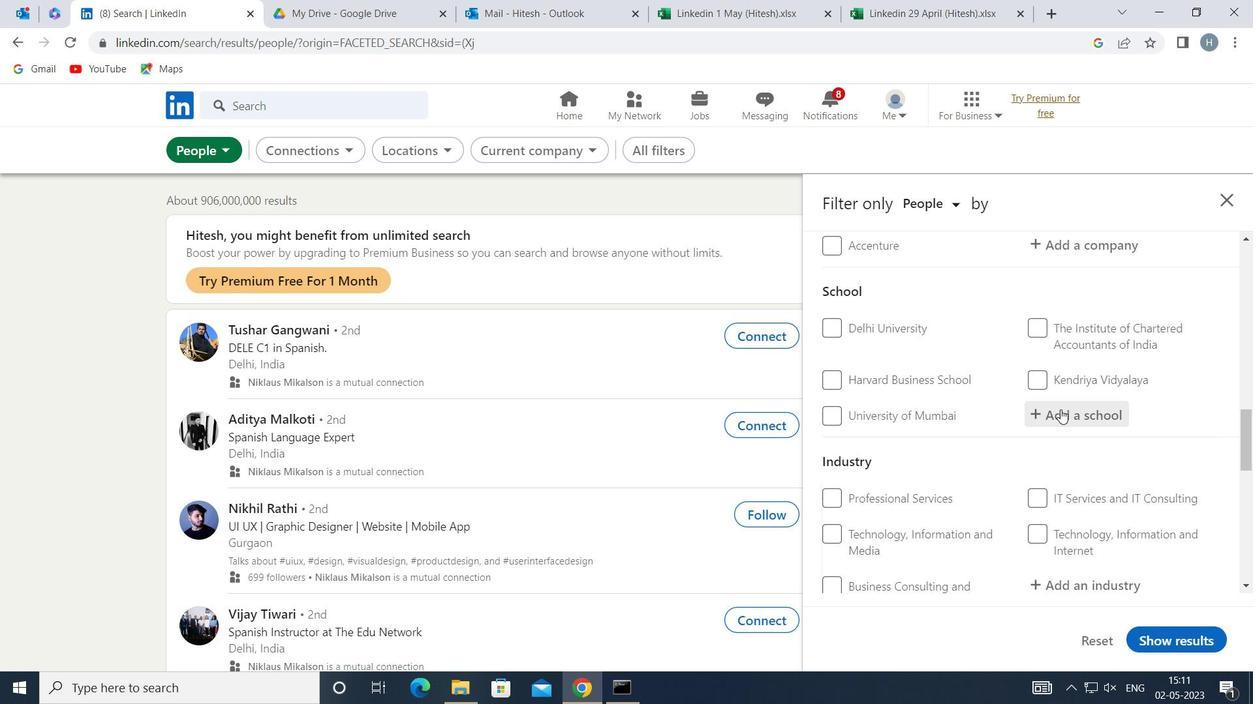 
Action: Mouse moved to (1062, 410)
Screenshot: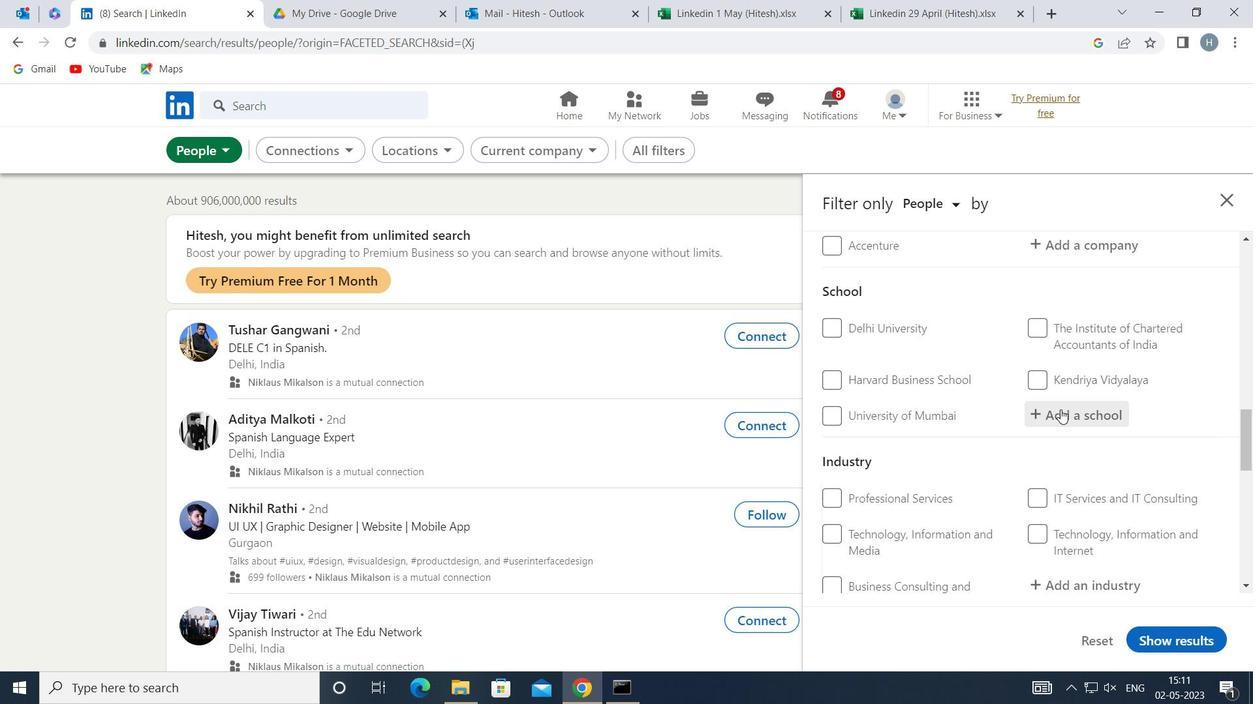 
Action: Key pressed <Key.shift><Key.shift><Key.shift><Key.shift><Key.shift><Key.shift>THE<Key.space><Key.shift>SHRI<Key.space><Key.shift>RAM<Key.space><Key.shift>SCH
Screenshot: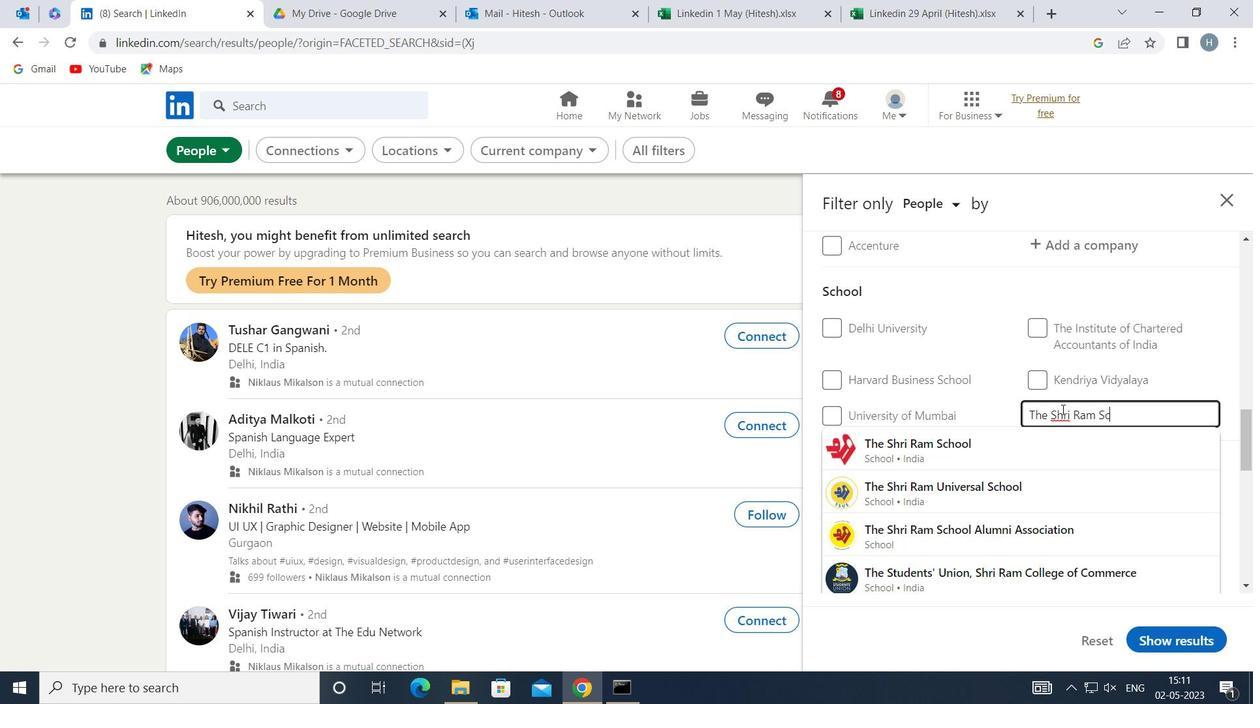
Action: Mouse moved to (988, 448)
Screenshot: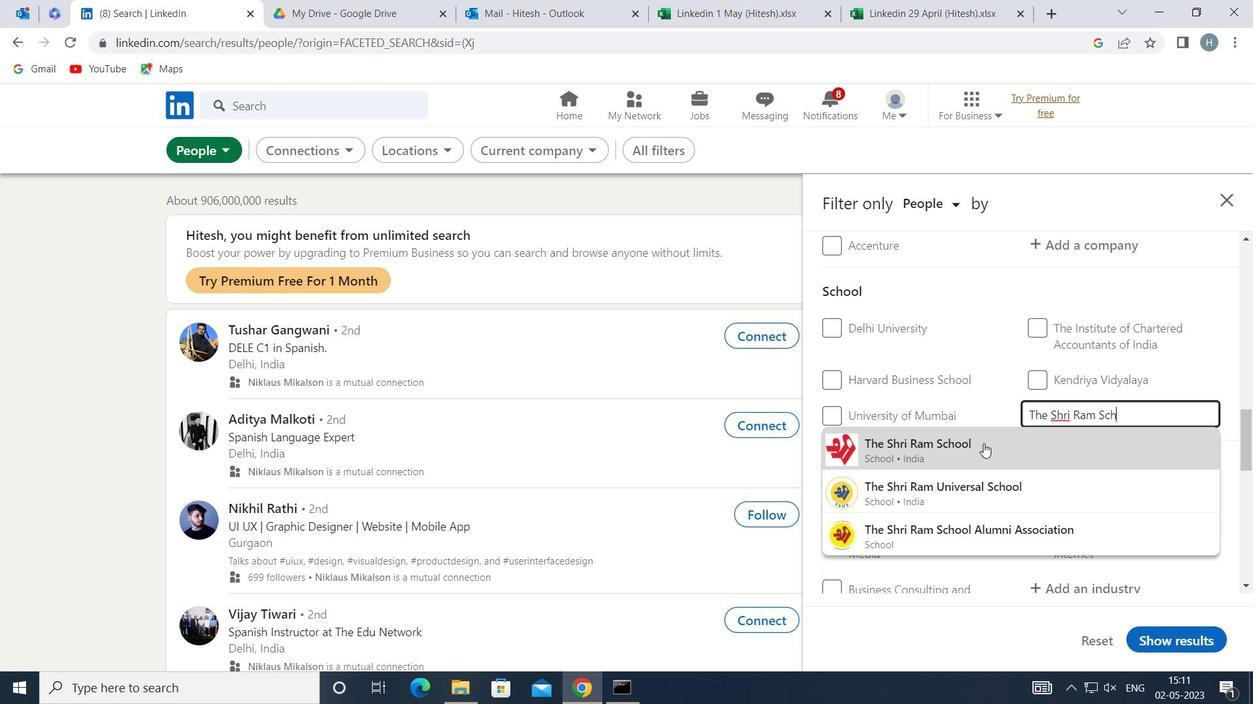 
Action: Mouse pressed left at (988, 448)
Screenshot: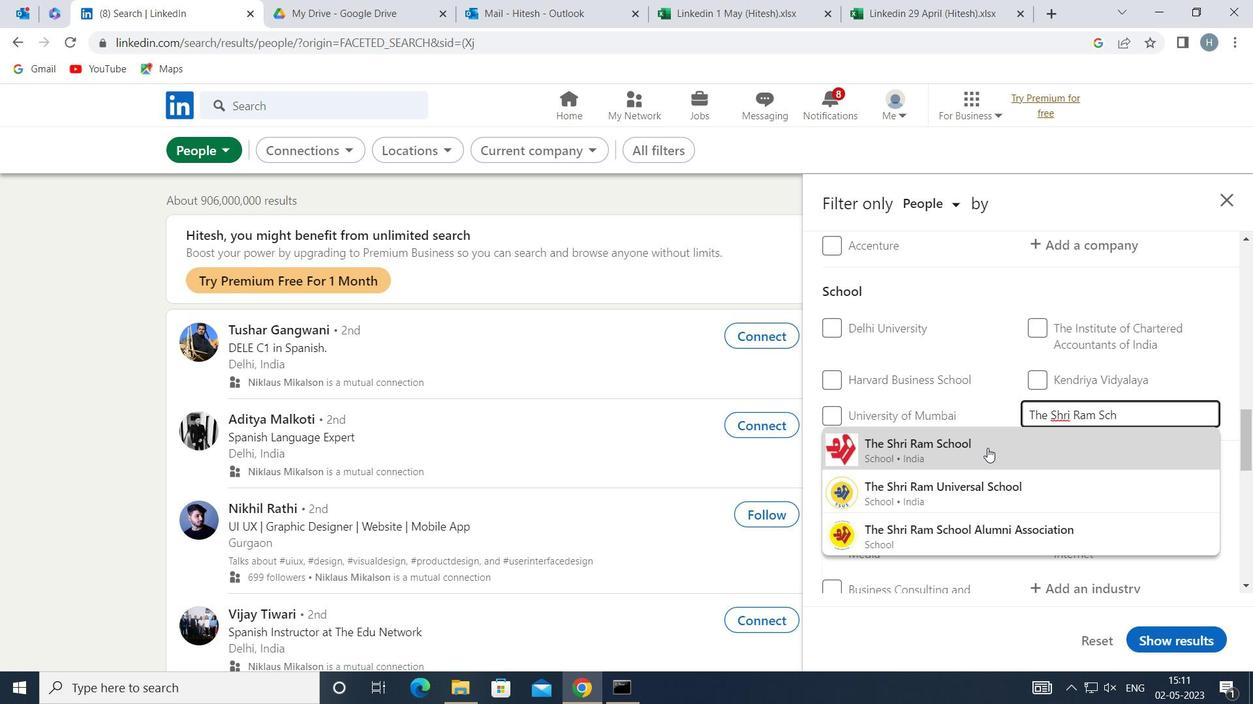 
Action: Mouse moved to (977, 420)
Screenshot: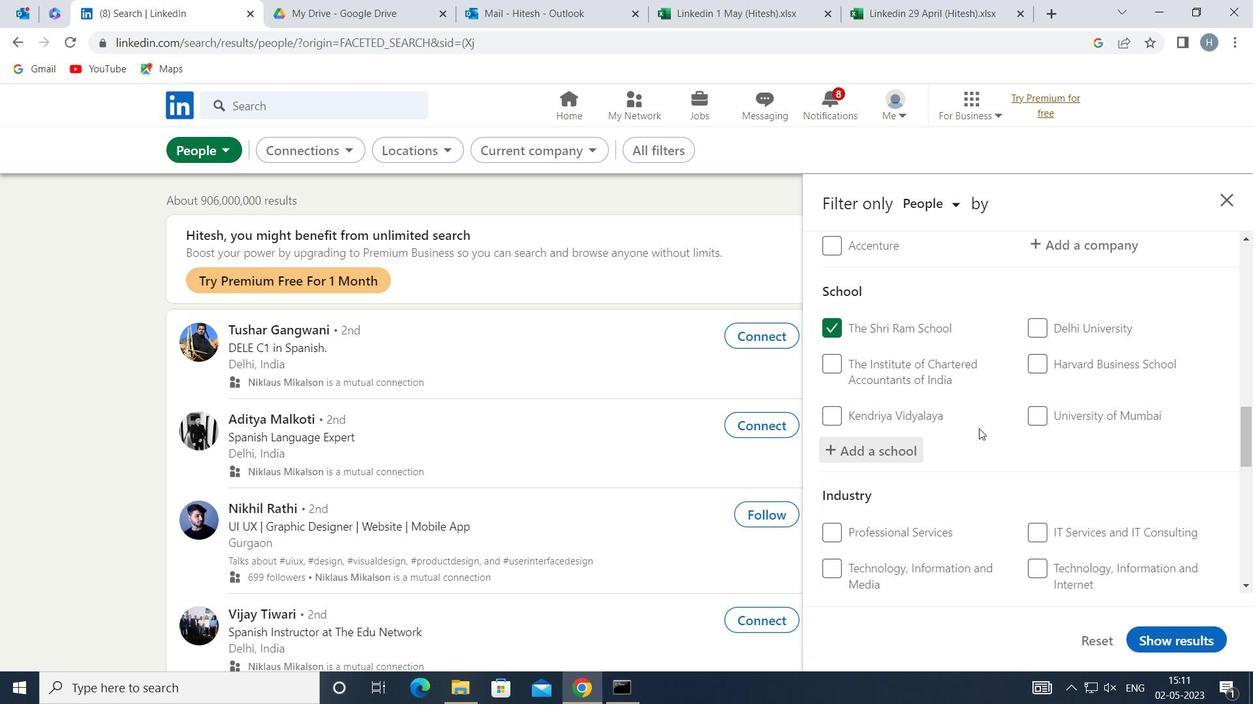 
Action: Mouse scrolled (977, 419) with delta (0, 0)
Screenshot: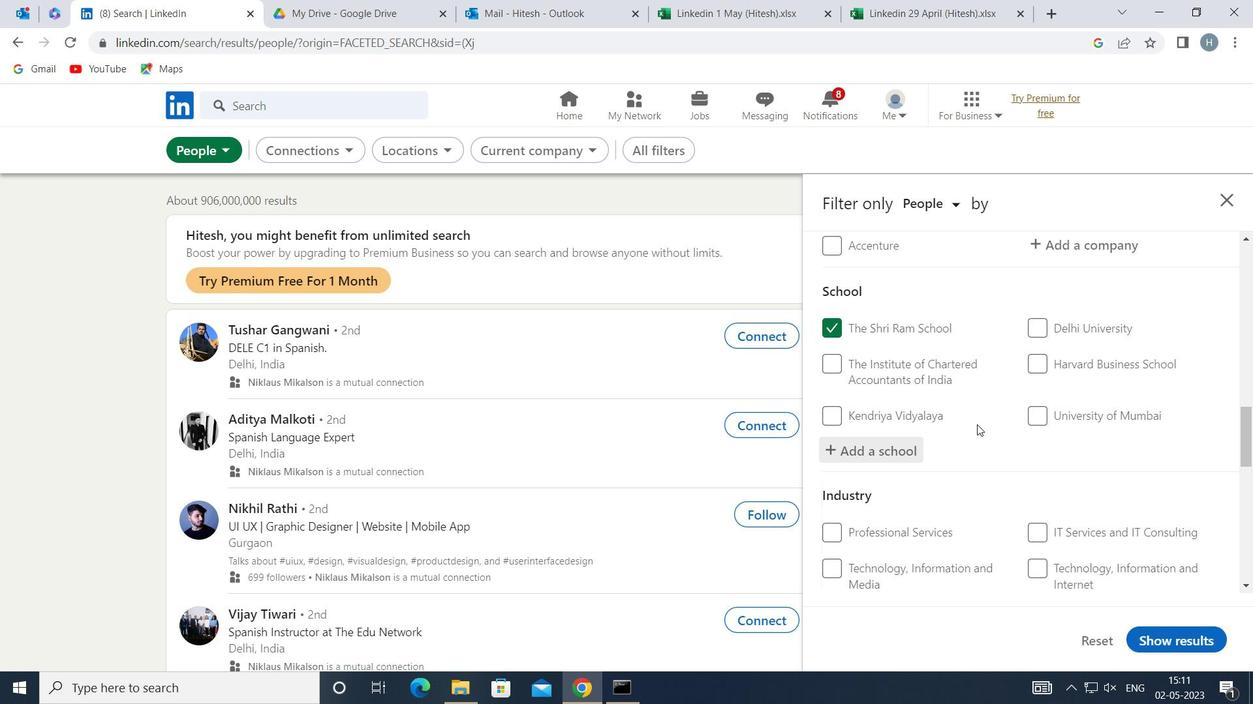 
Action: Mouse scrolled (977, 419) with delta (0, 0)
Screenshot: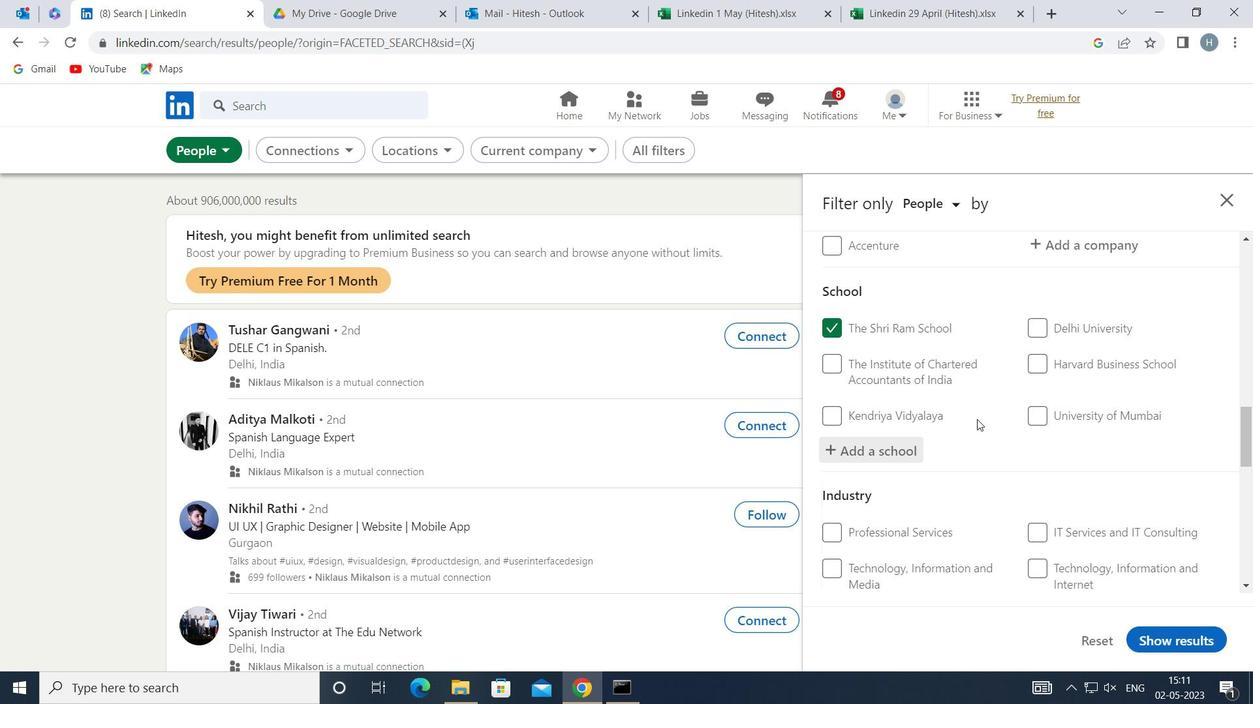 
Action: Mouse moved to (977, 414)
Screenshot: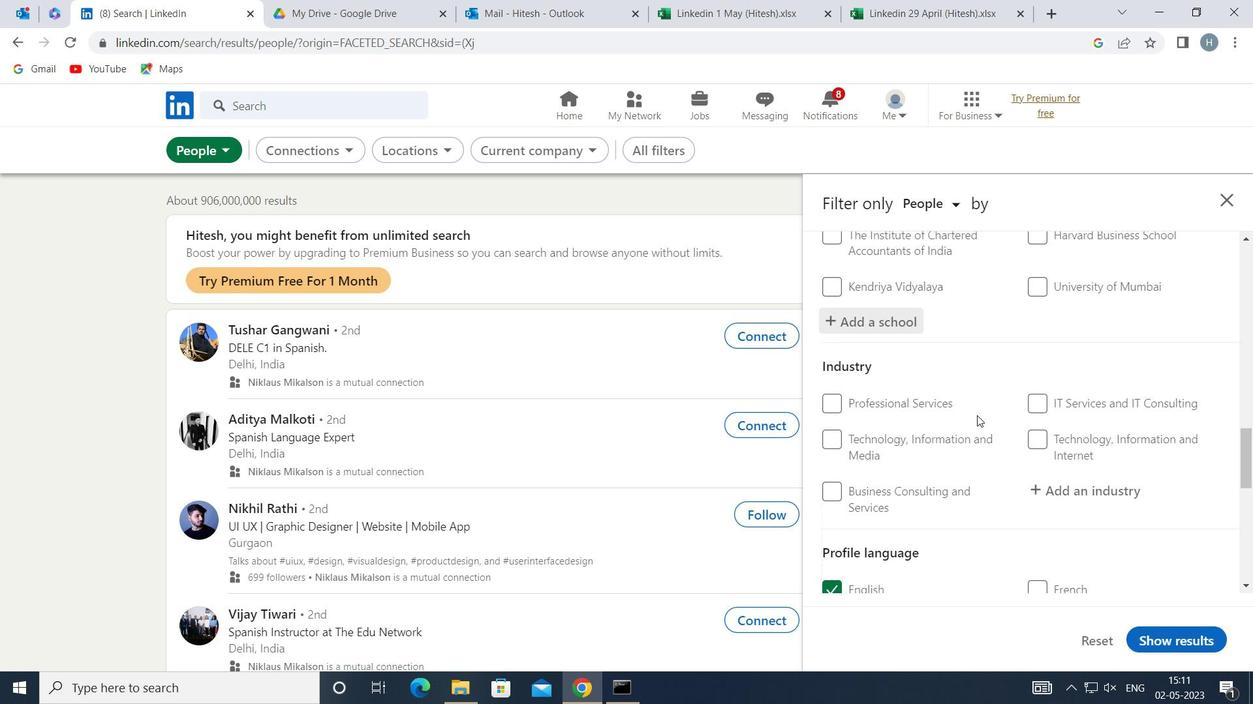
Action: Mouse scrolled (977, 413) with delta (0, 0)
Screenshot: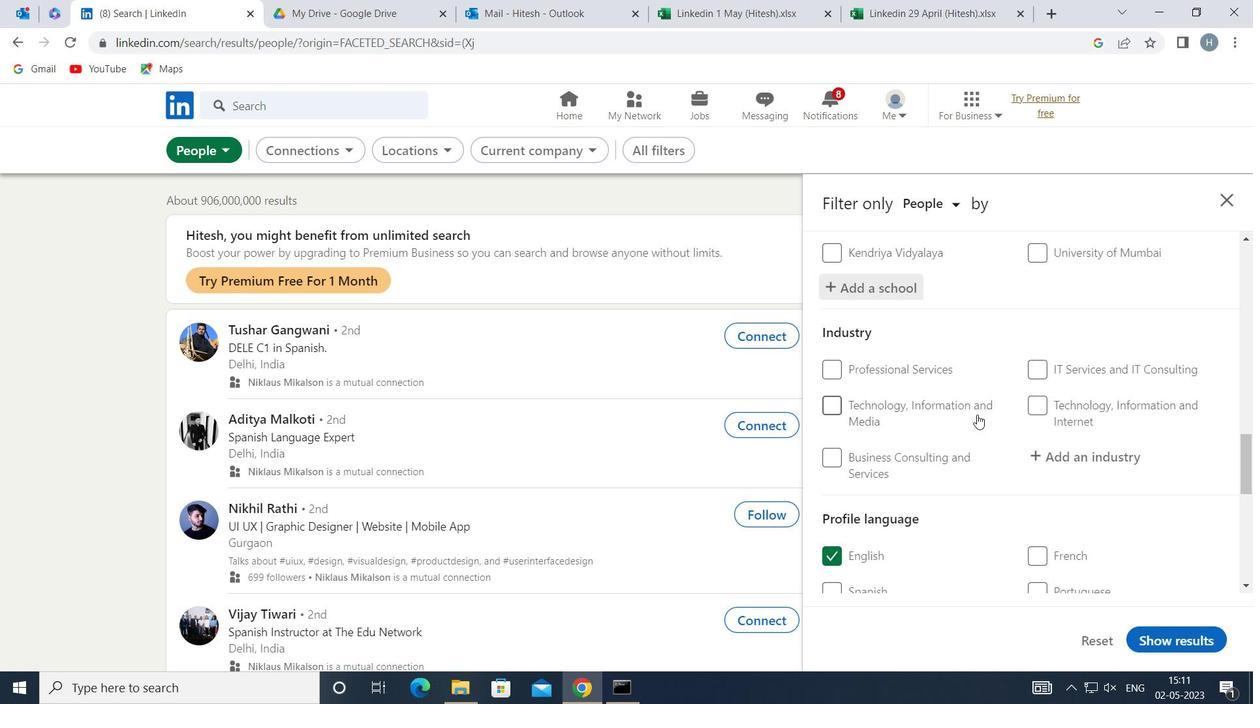 
Action: Mouse moved to (1078, 377)
Screenshot: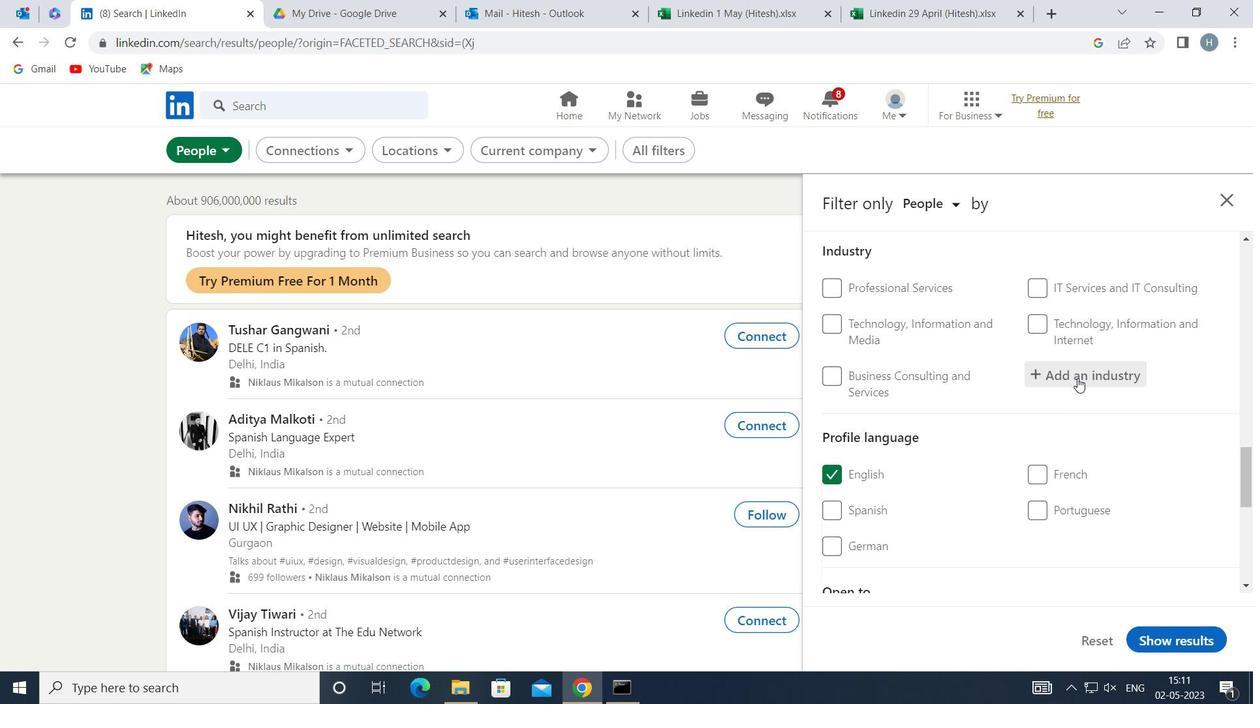 
Action: Mouse pressed left at (1078, 377)
Screenshot: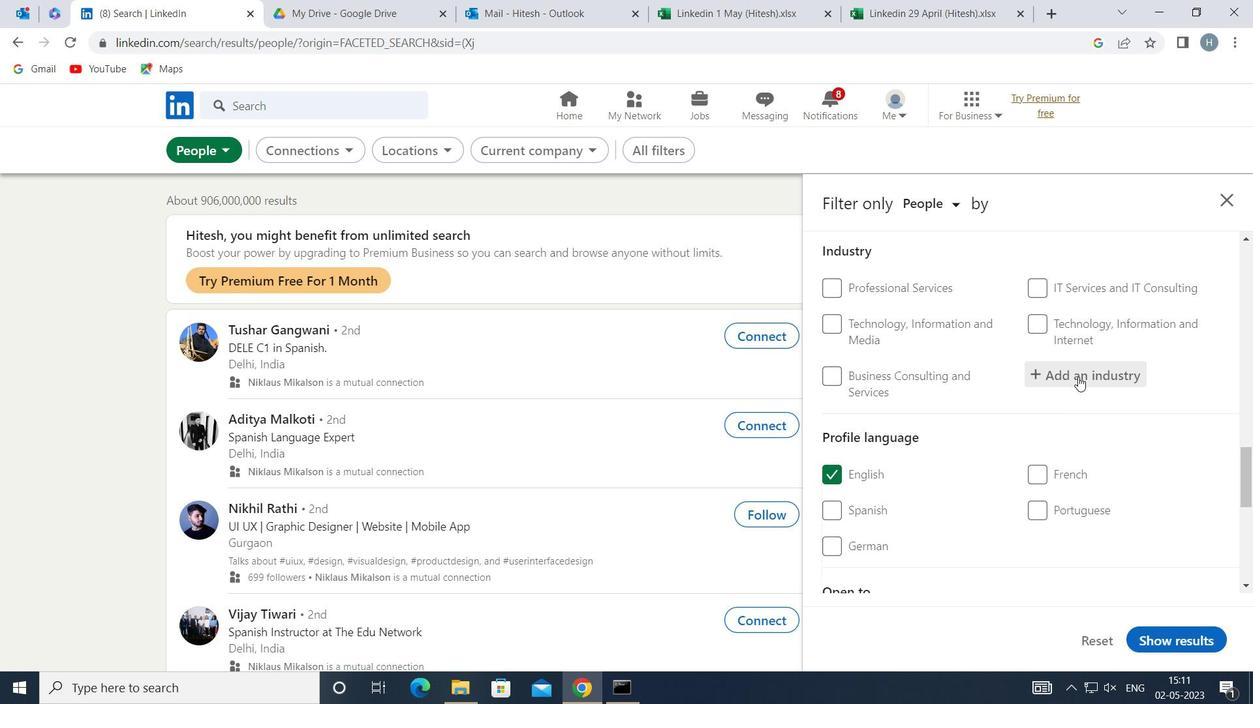 
Action: Mouse moved to (1078, 376)
Screenshot: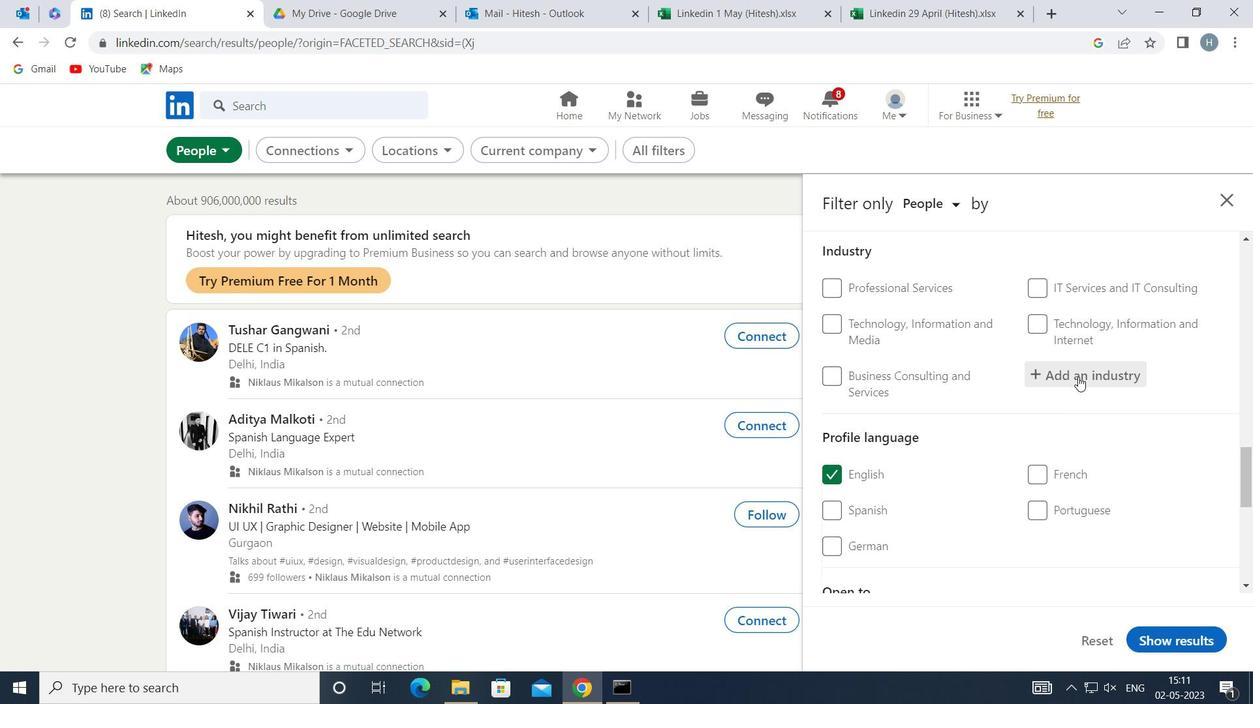 
Action: Key pressed <Key.shift>BROADCAST
Screenshot: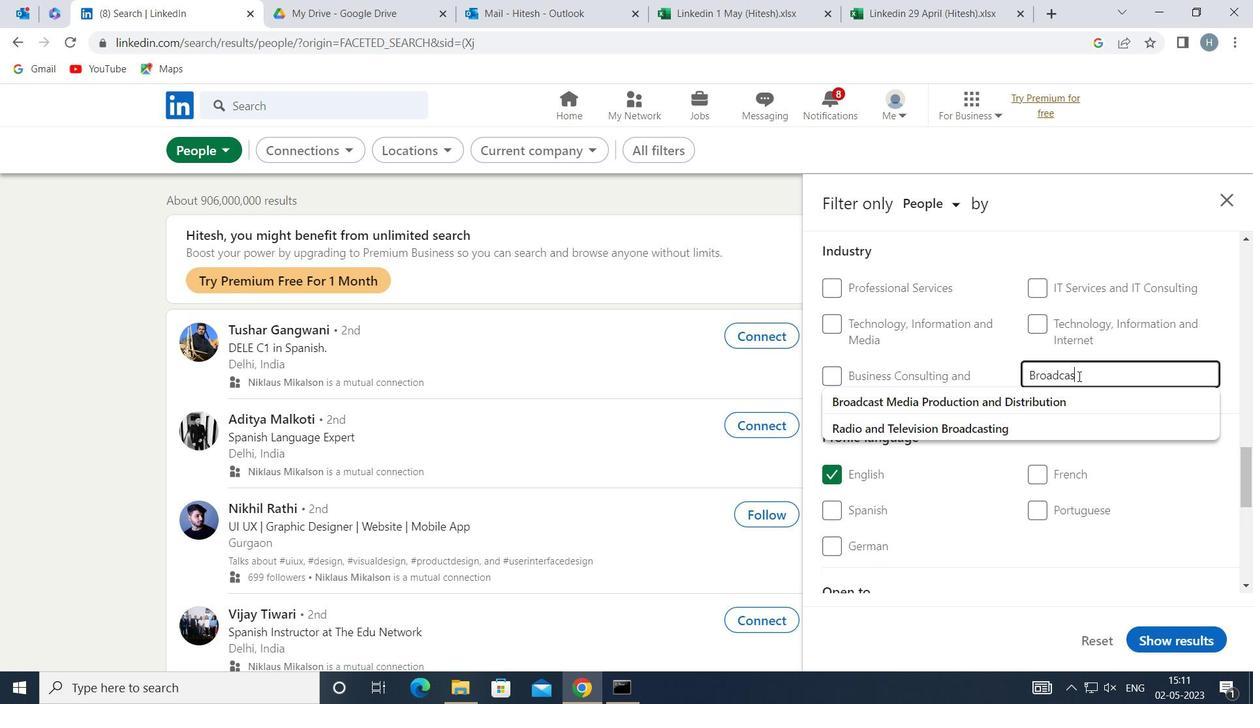 
Action: Mouse moved to (1024, 406)
Screenshot: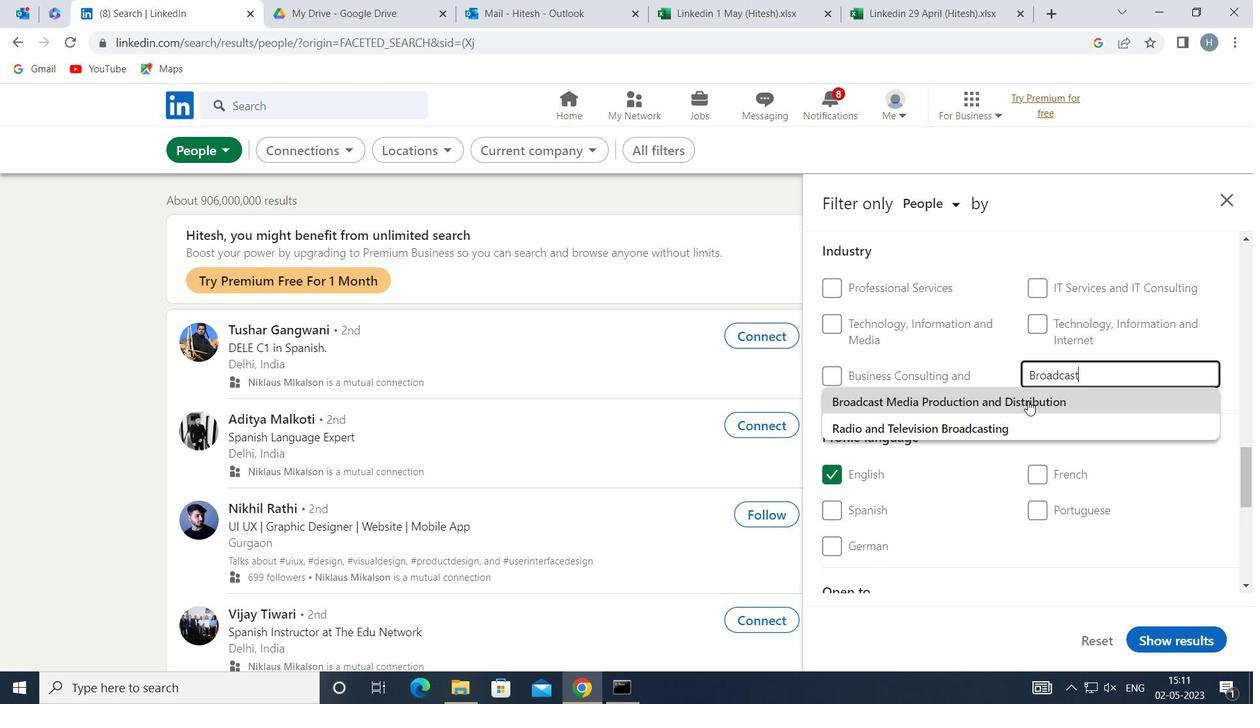 
Action: Mouse pressed left at (1024, 406)
Screenshot: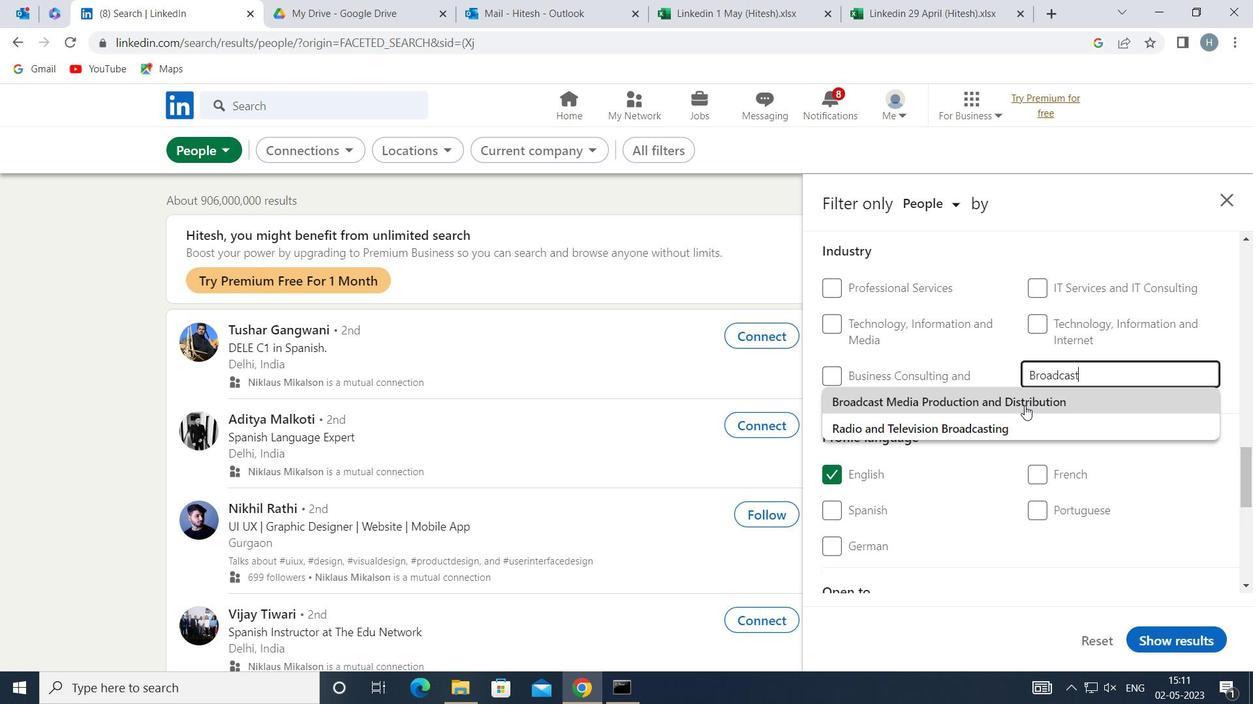 
Action: Mouse moved to (998, 417)
Screenshot: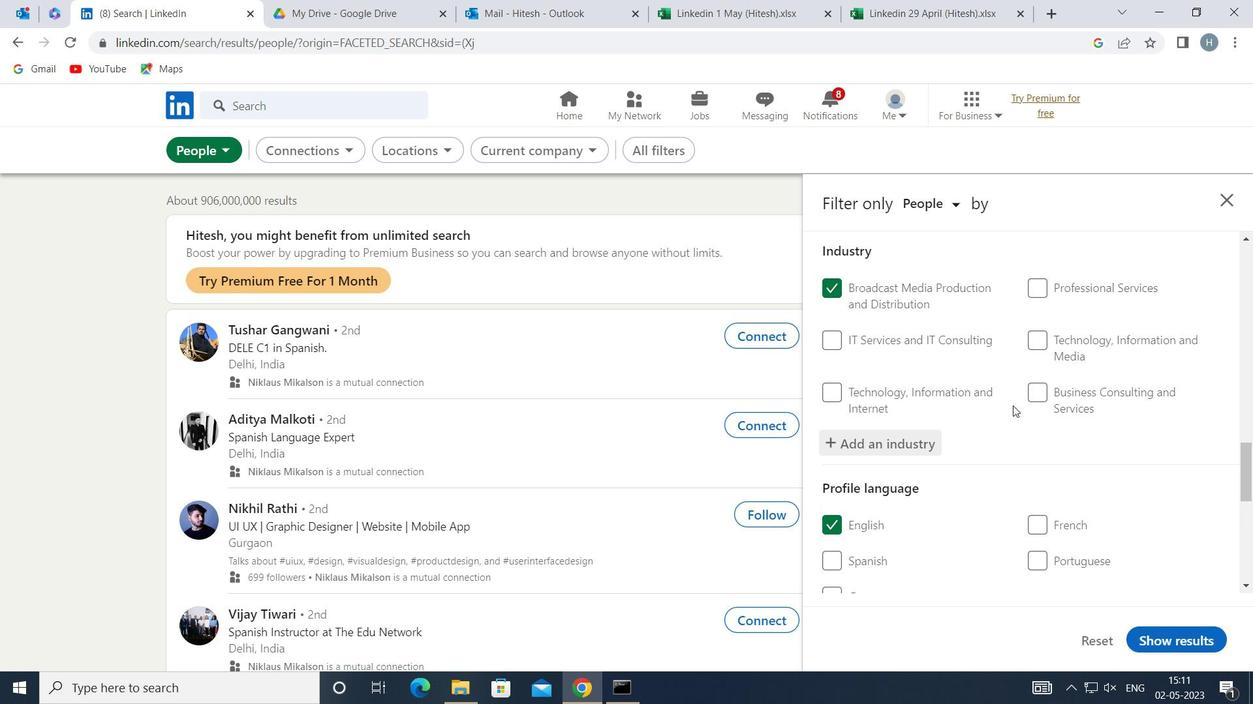 
Action: Mouse scrolled (998, 417) with delta (0, 0)
Screenshot: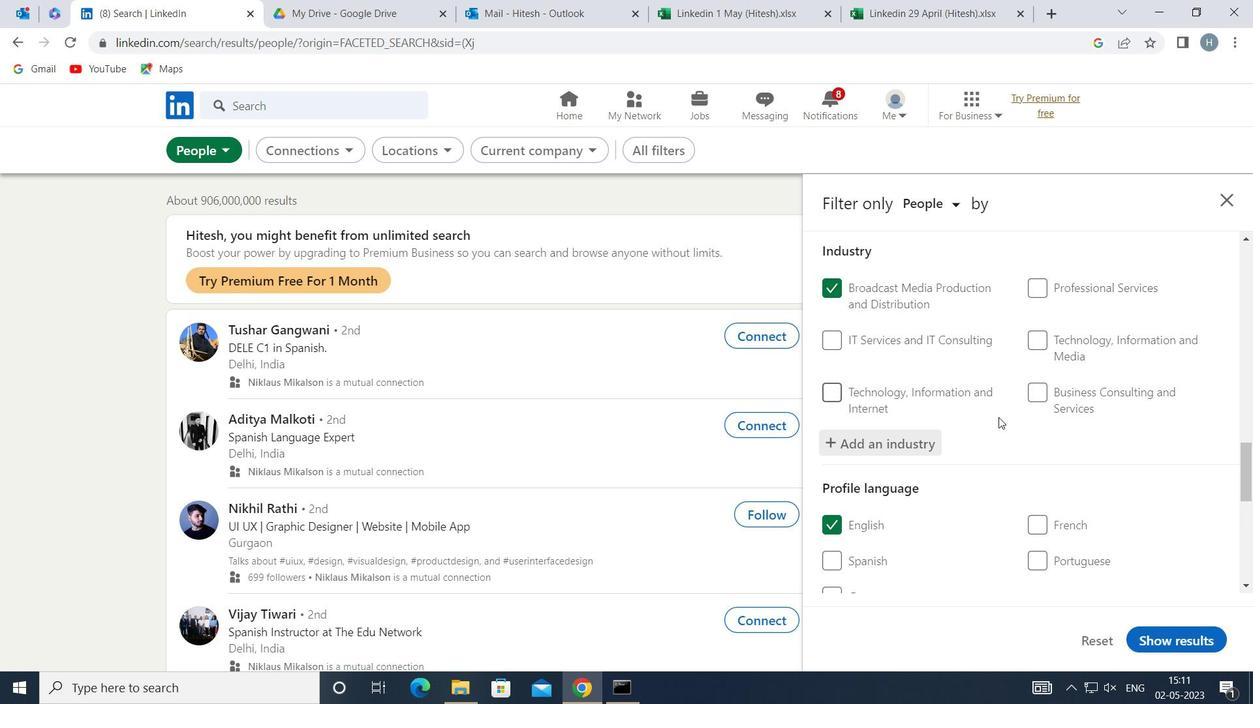 
Action: Mouse moved to (998, 418)
Screenshot: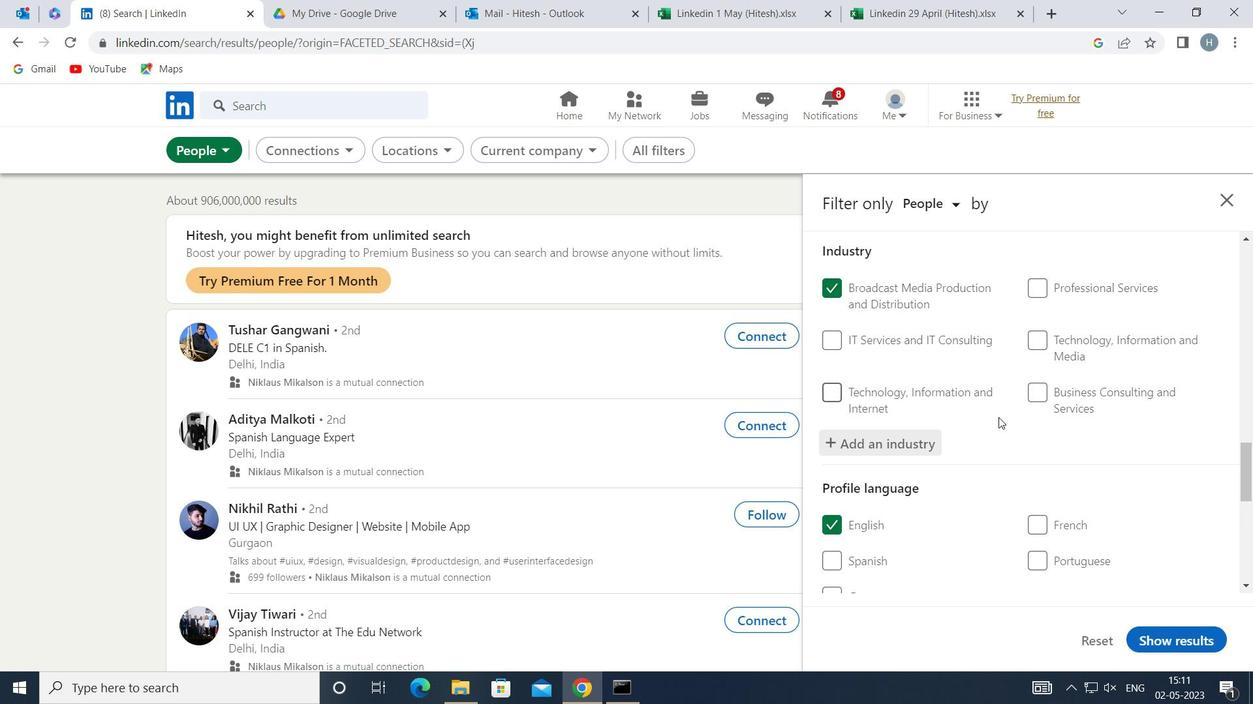 
Action: Mouse scrolled (998, 417) with delta (0, 0)
Screenshot: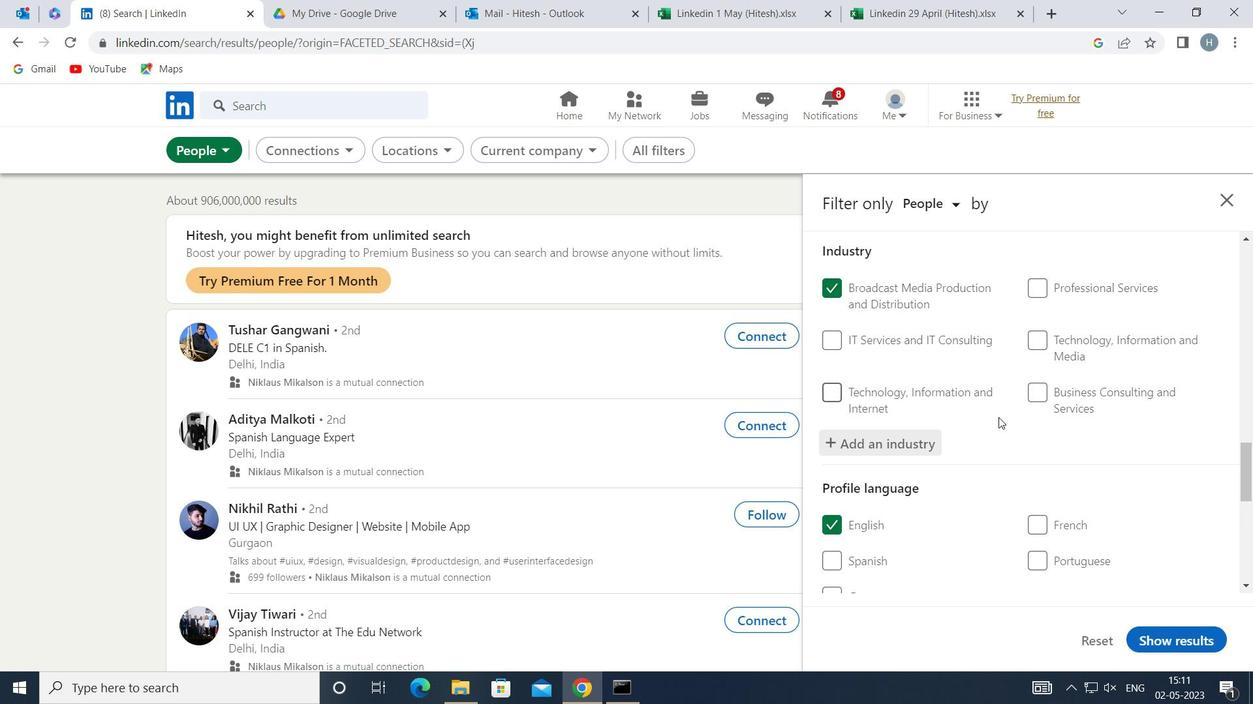 
Action: Mouse scrolled (998, 417) with delta (0, 0)
Screenshot: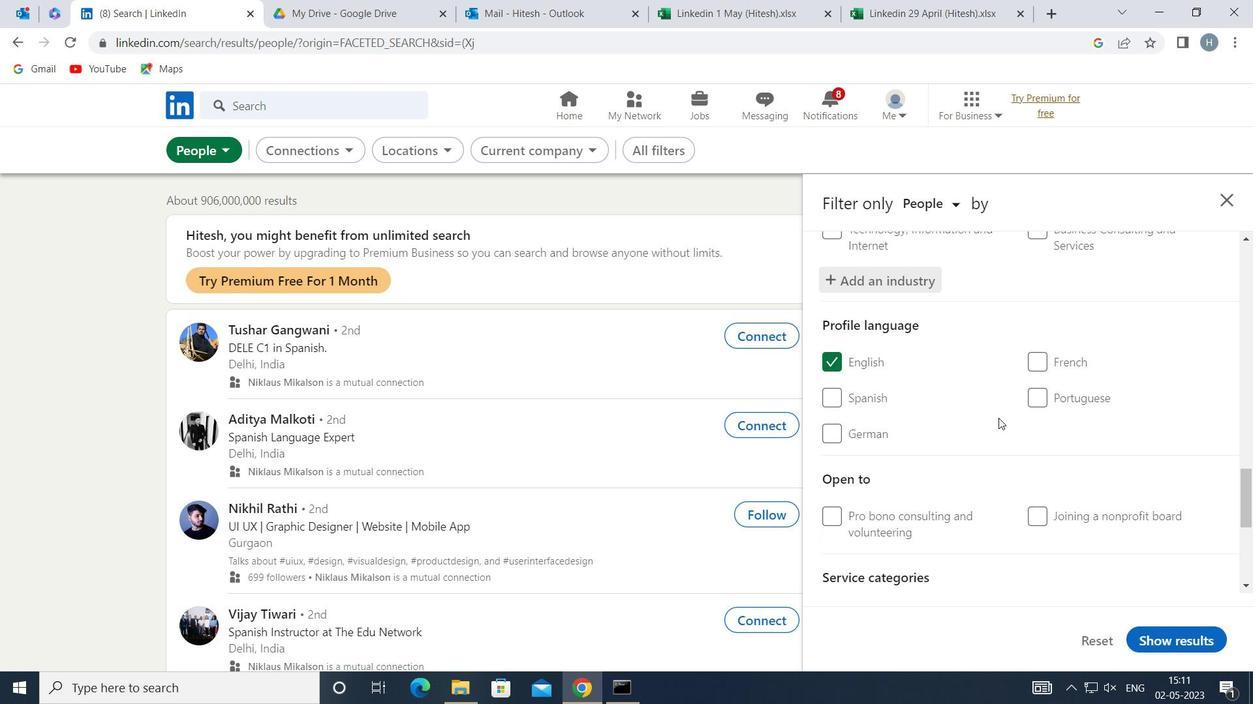 
Action: Mouse scrolled (998, 417) with delta (0, 0)
Screenshot: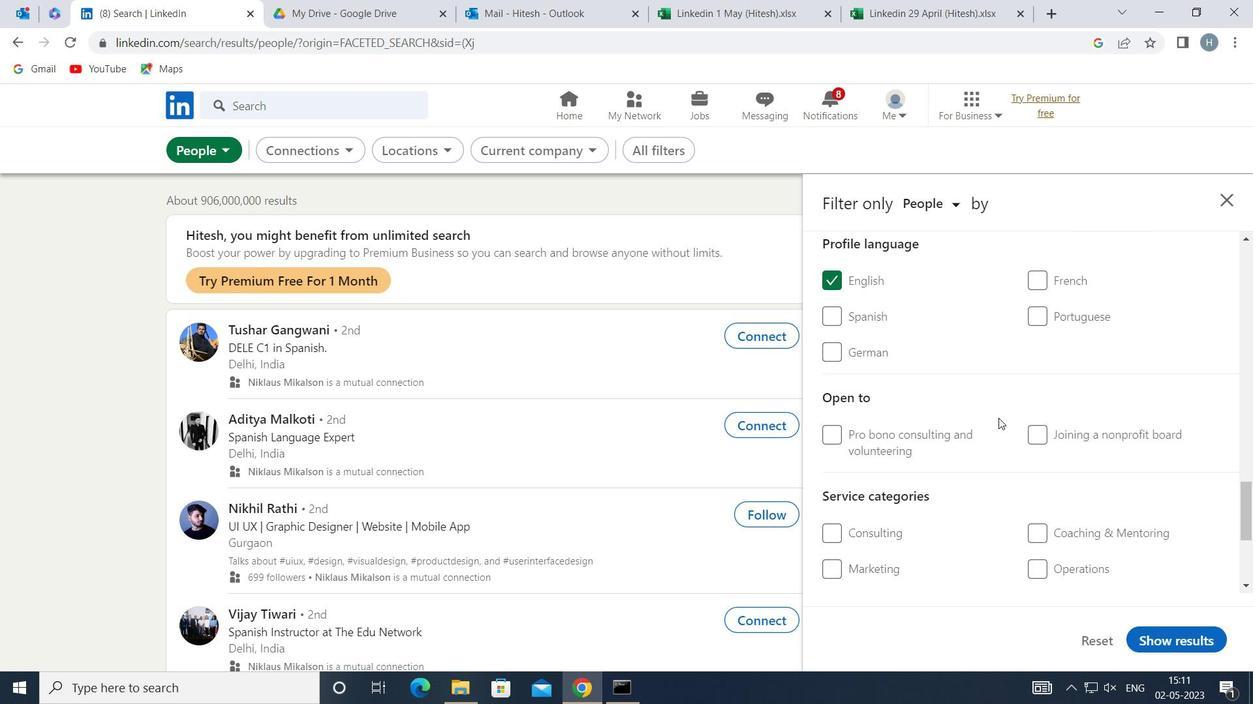 
Action: Mouse scrolled (998, 417) with delta (0, 0)
Screenshot: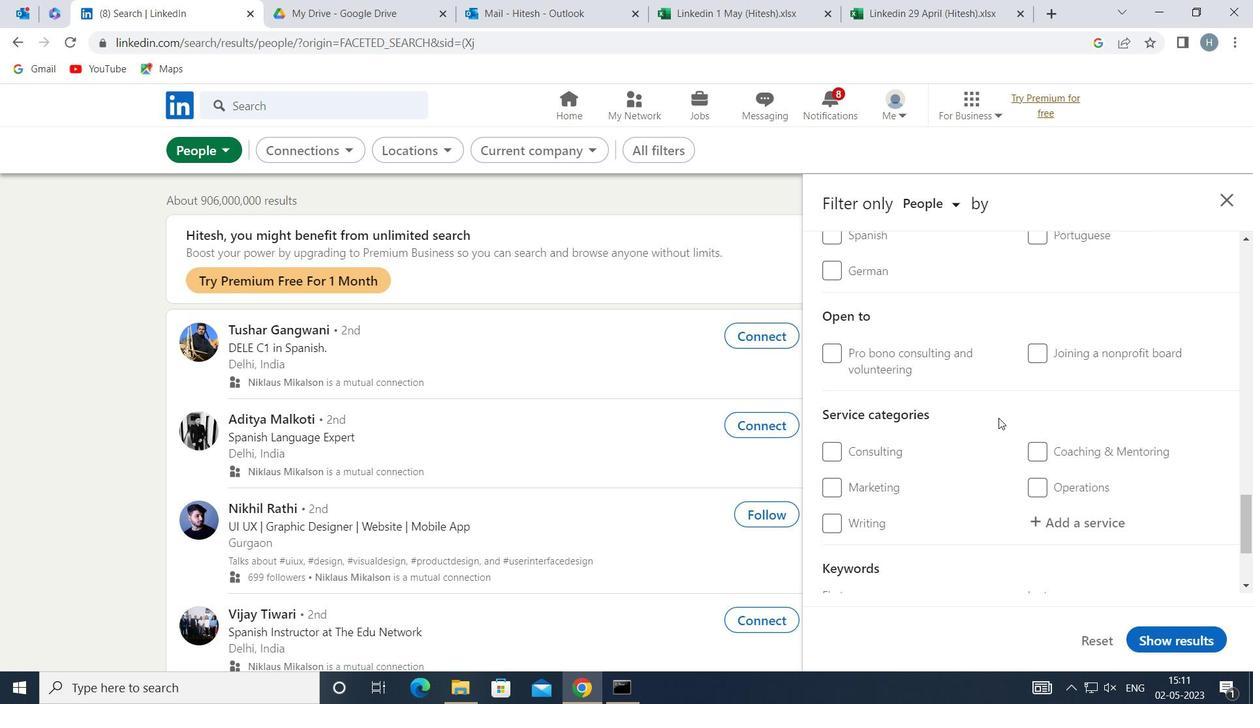 
Action: Mouse moved to (1067, 441)
Screenshot: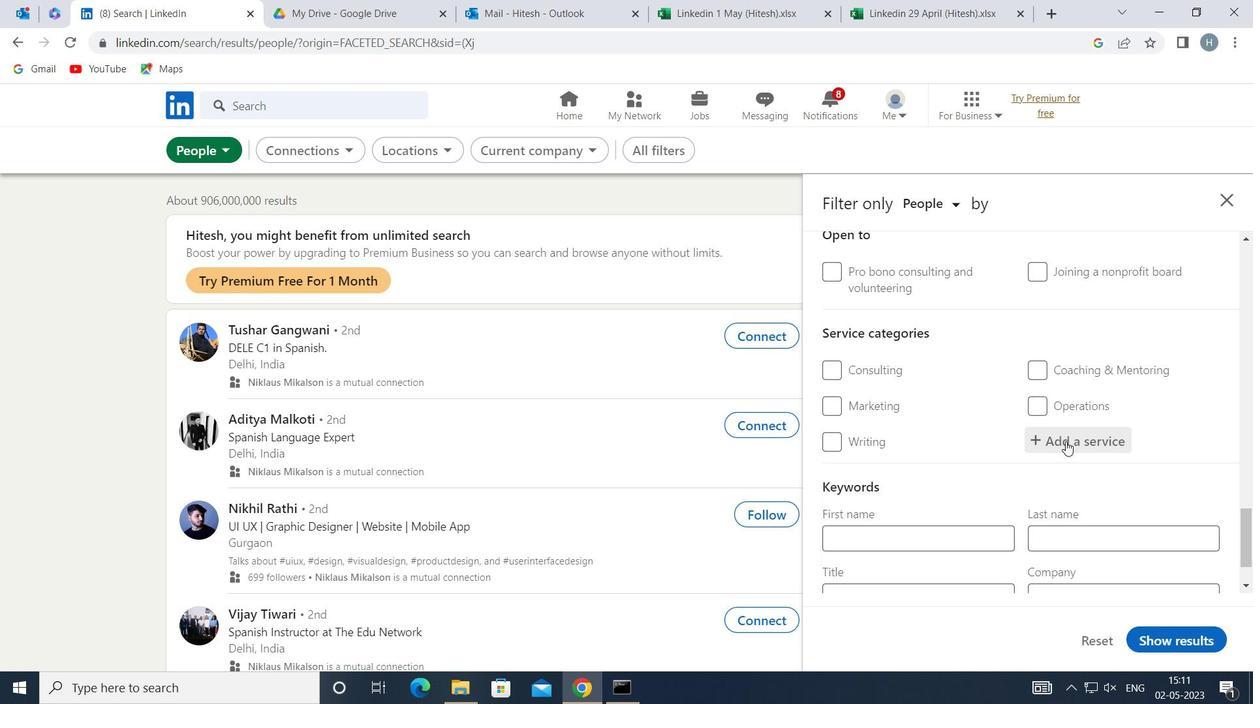 
Action: Mouse pressed left at (1067, 441)
Screenshot: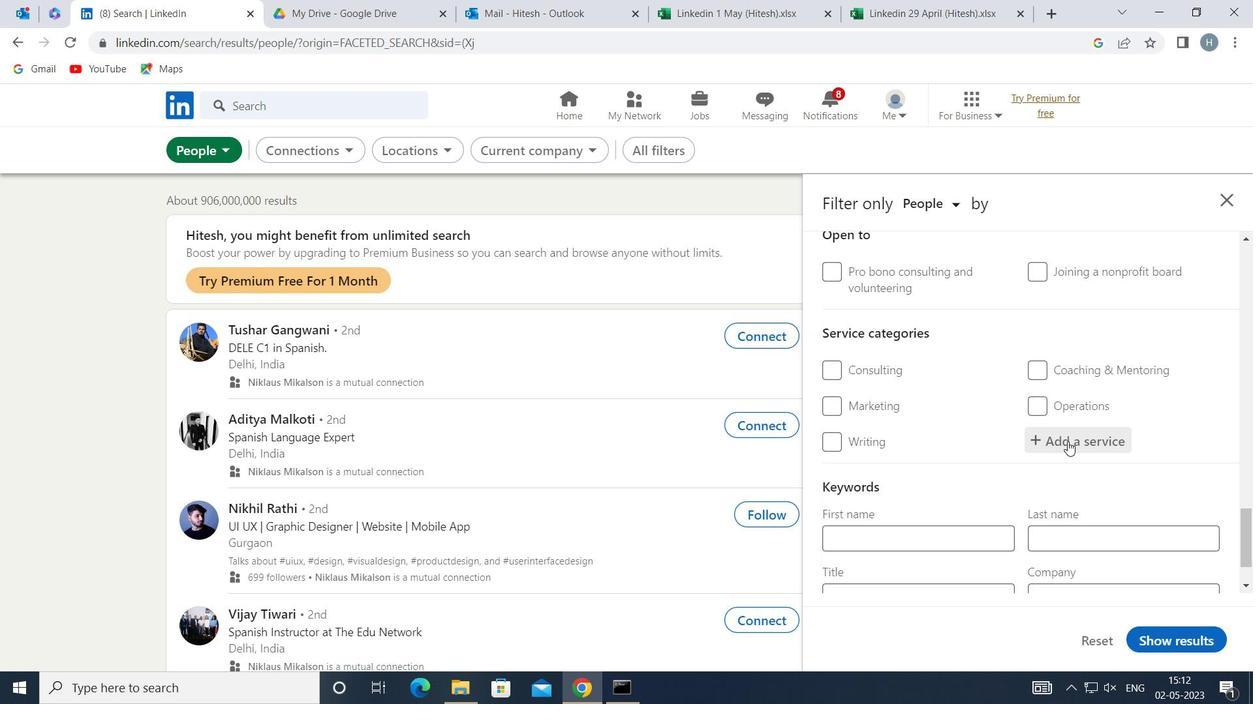
Action: Key pressed <Key.shift>USER<Key.space>
Screenshot: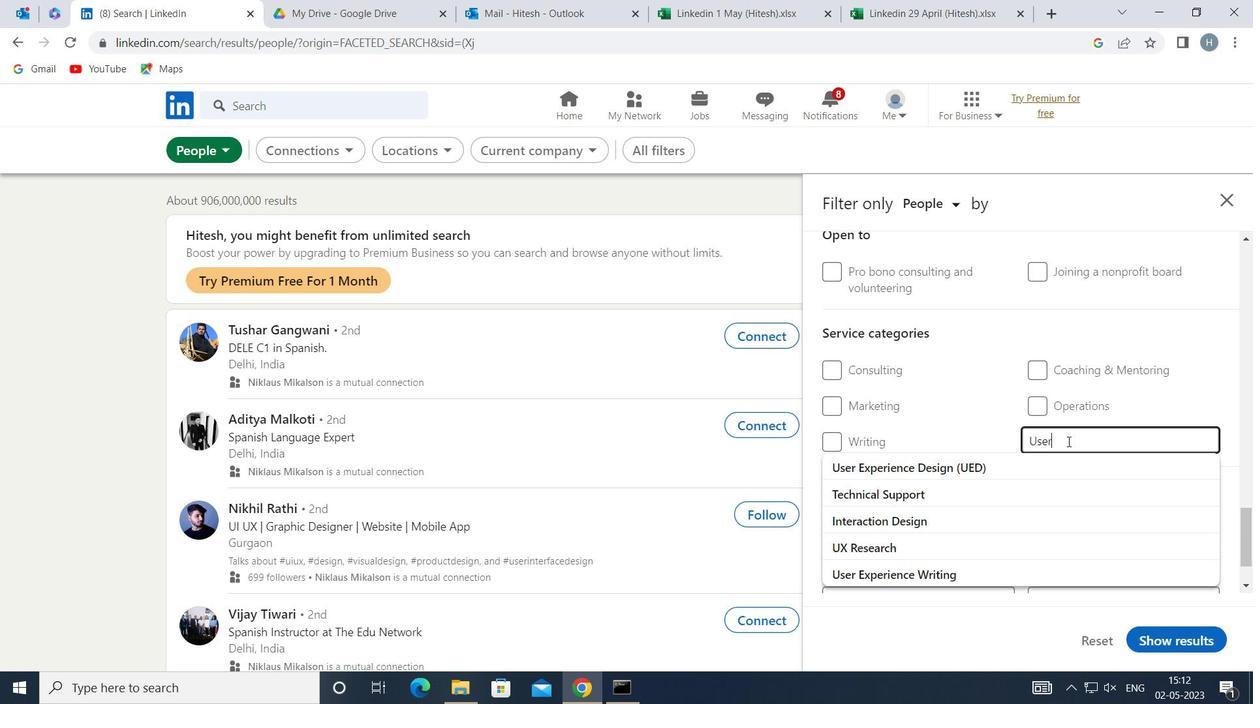 
Action: Mouse moved to (990, 568)
Screenshot: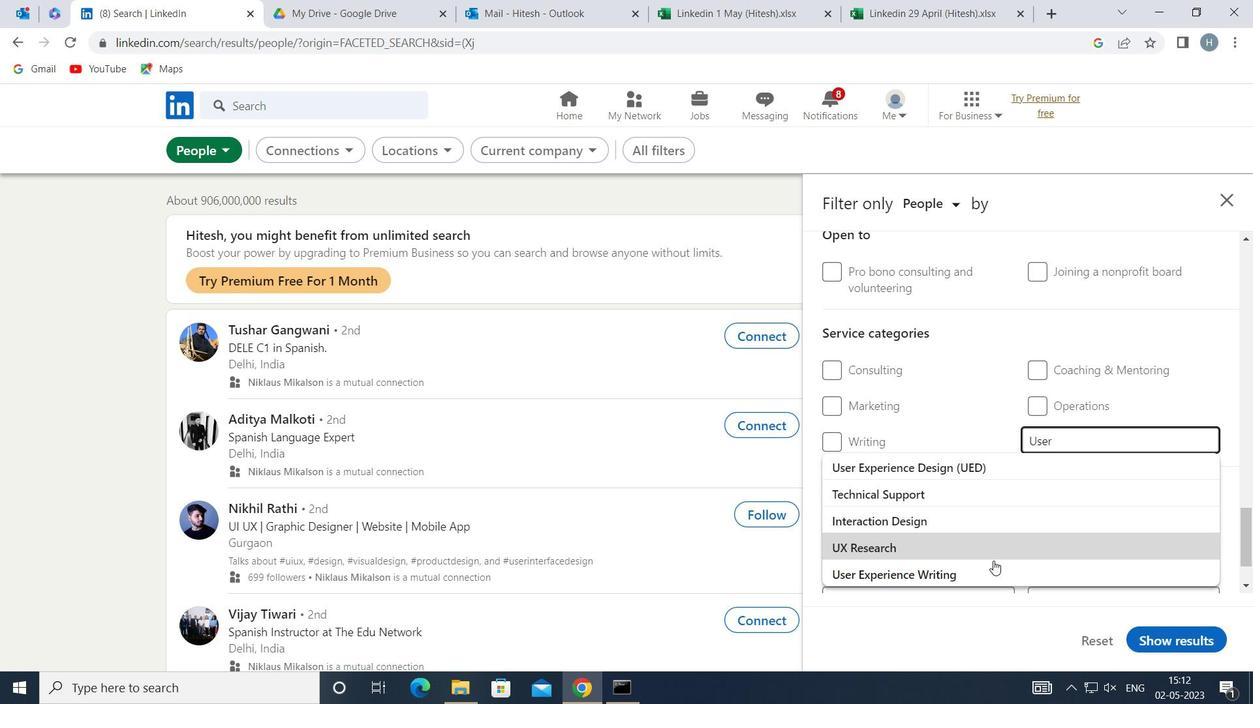 
Action: Mouse pressed left at (990, 568)
Screenshot: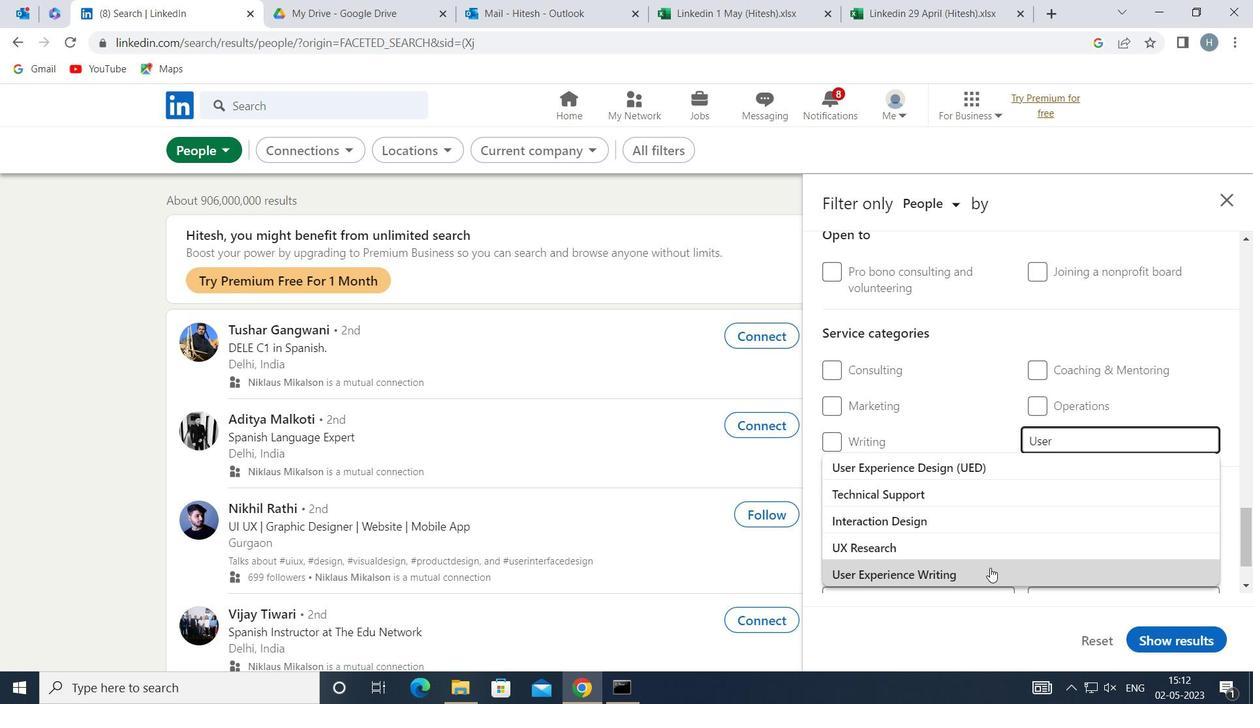 
Action: Mouse moved to (981, 484)
Screenshot: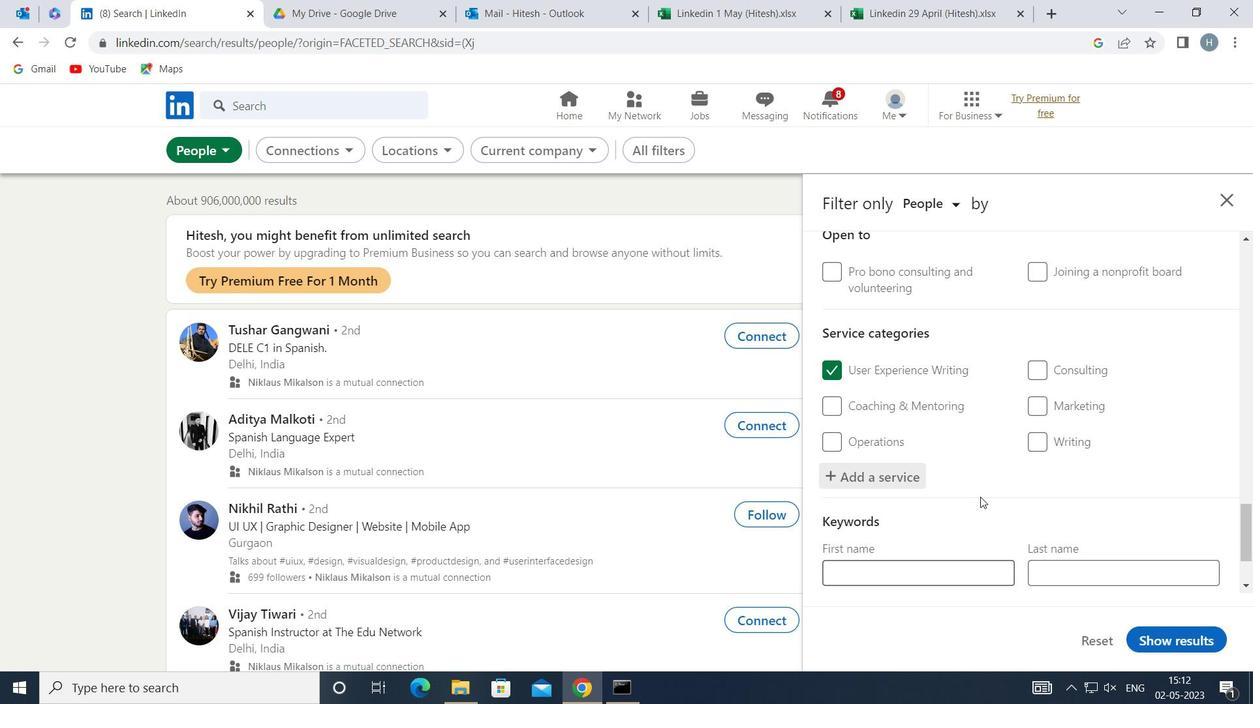 
Action: Mouse scrolled (981, 483) with delta (0, 0)
Screenshot: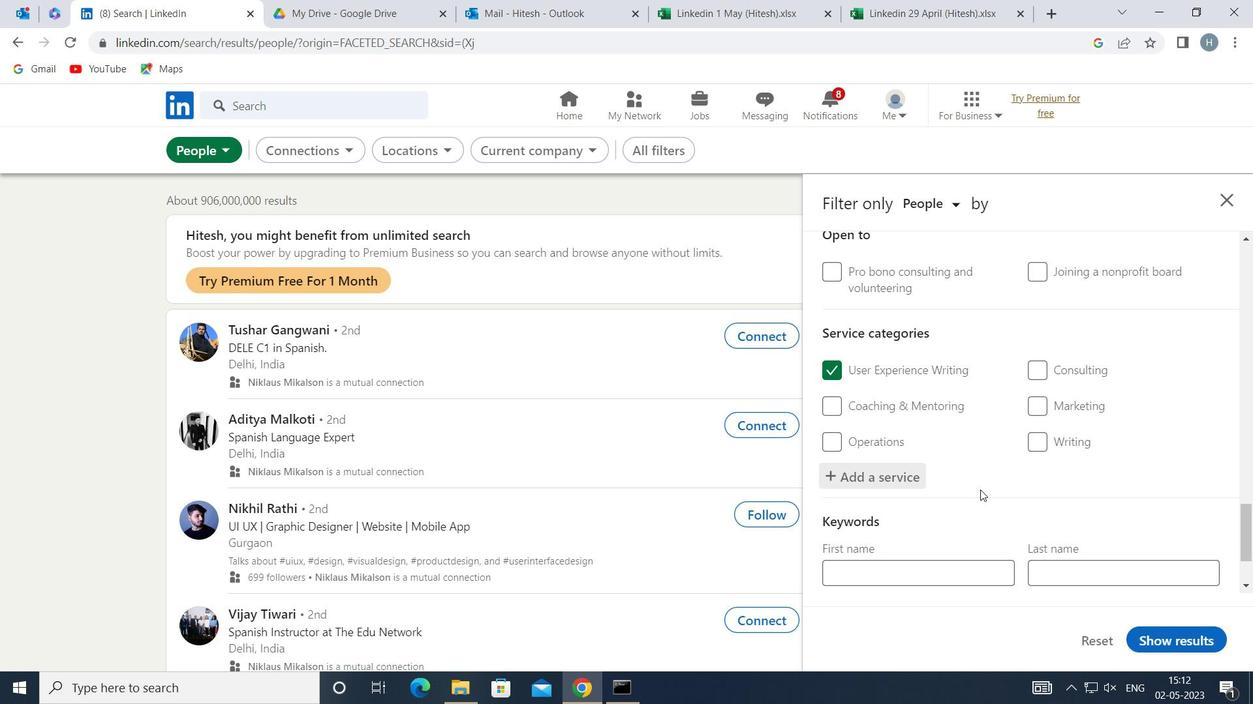 
Action: Mouse scrolled (981, 483) with delta (0, 0)
Screenshot: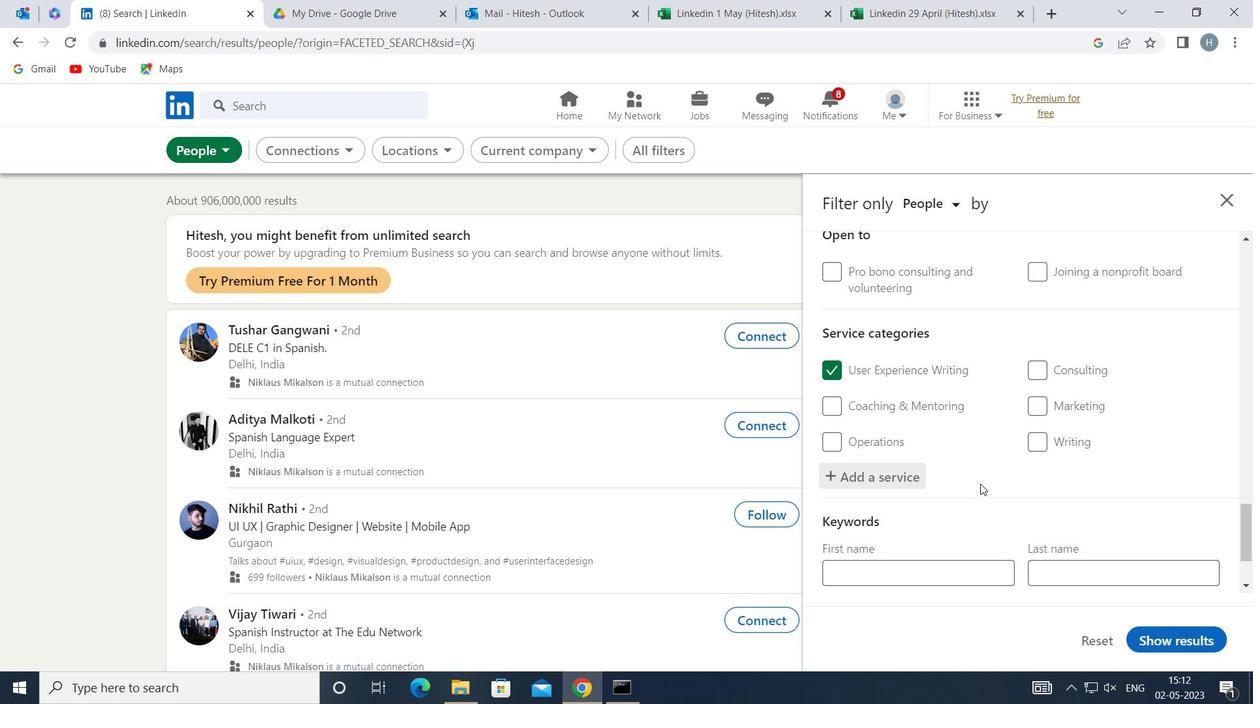 
Action: Mouse moved to (981, 482)
Screenshot: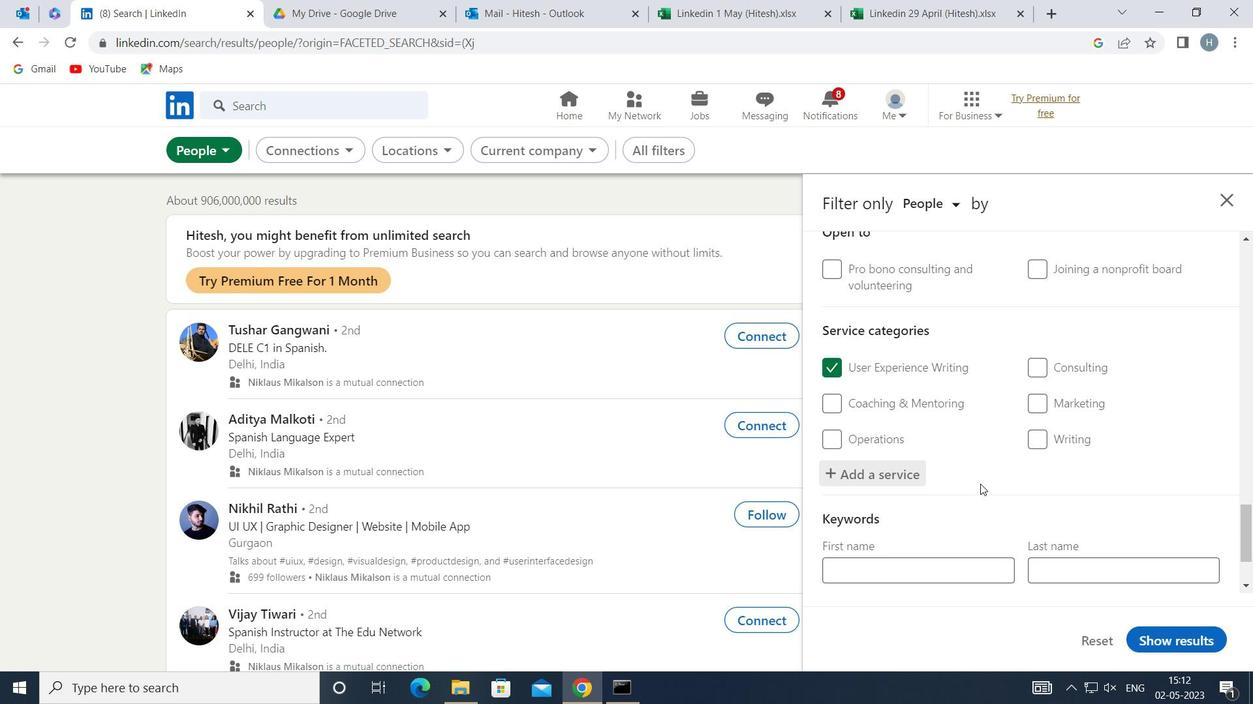 
Action: Mouse scrolled (981, 481) with delta (0, 0)
Screenshot: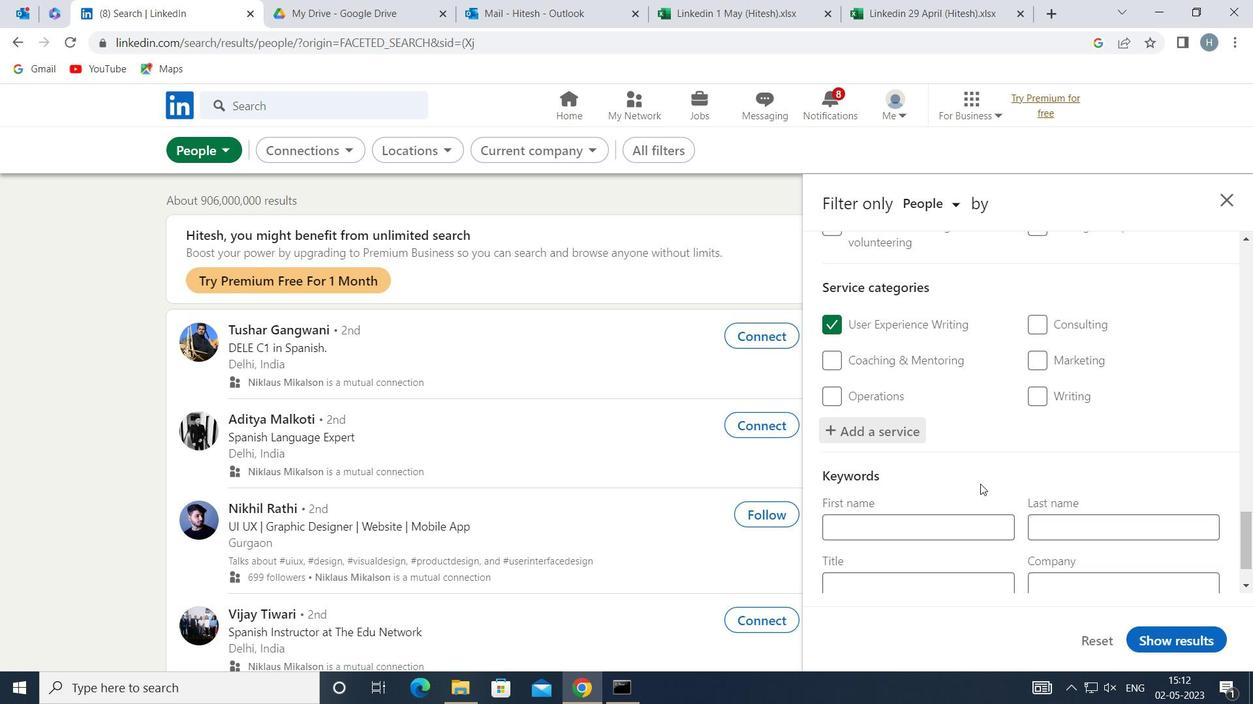 
Action: Mouse scrolled (981, 481) with delta (0, 0)
Screenshot: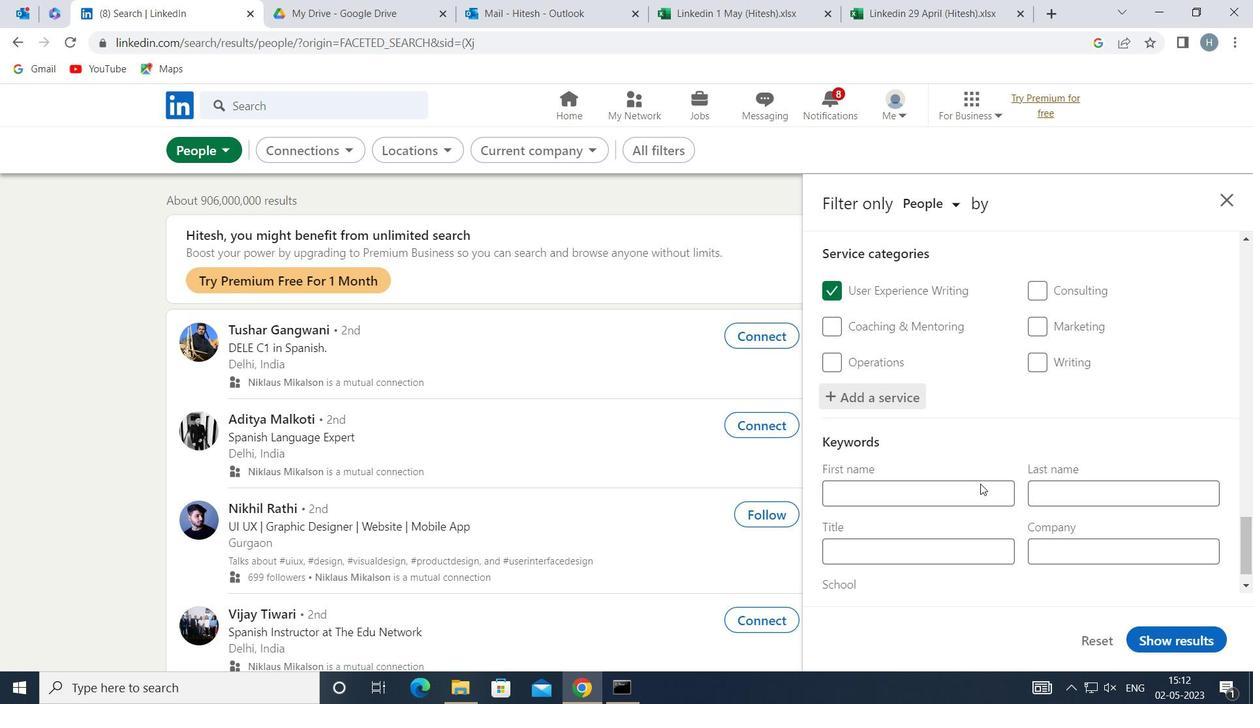 
Action: Mouse moved to (961, 514)
Screenshot: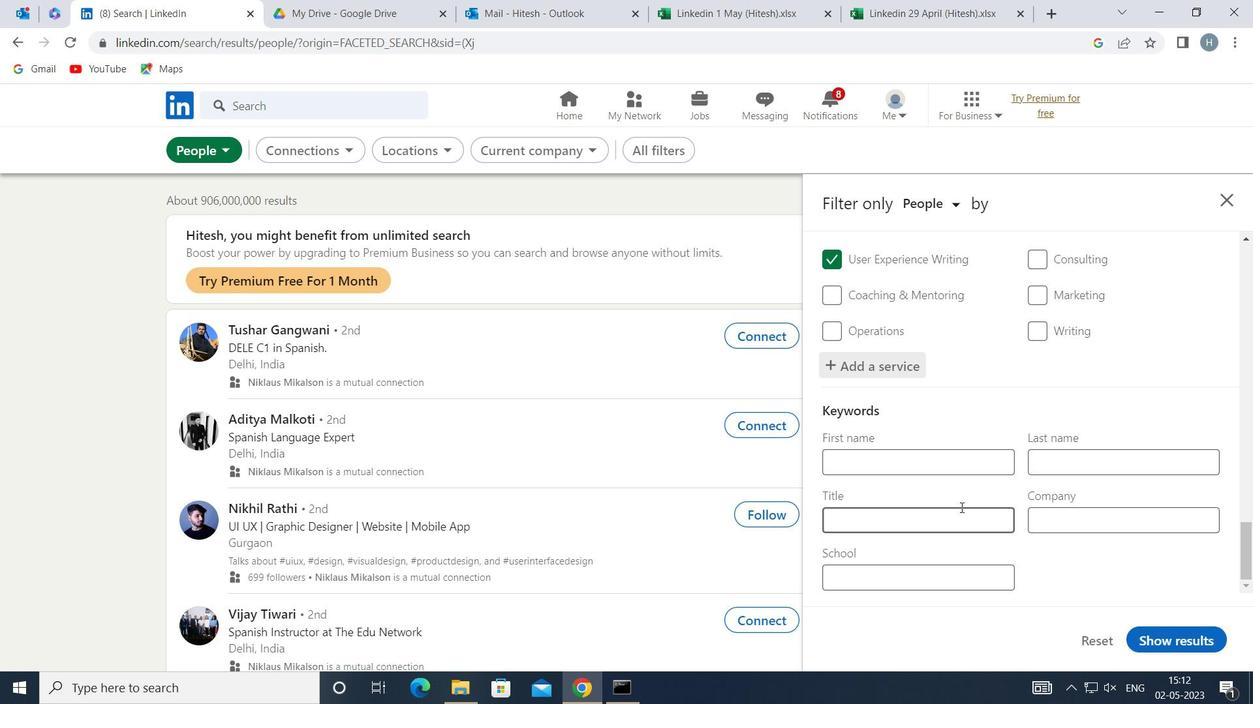 
Action: Mouse pressed left at (961, 514)
Screenshot: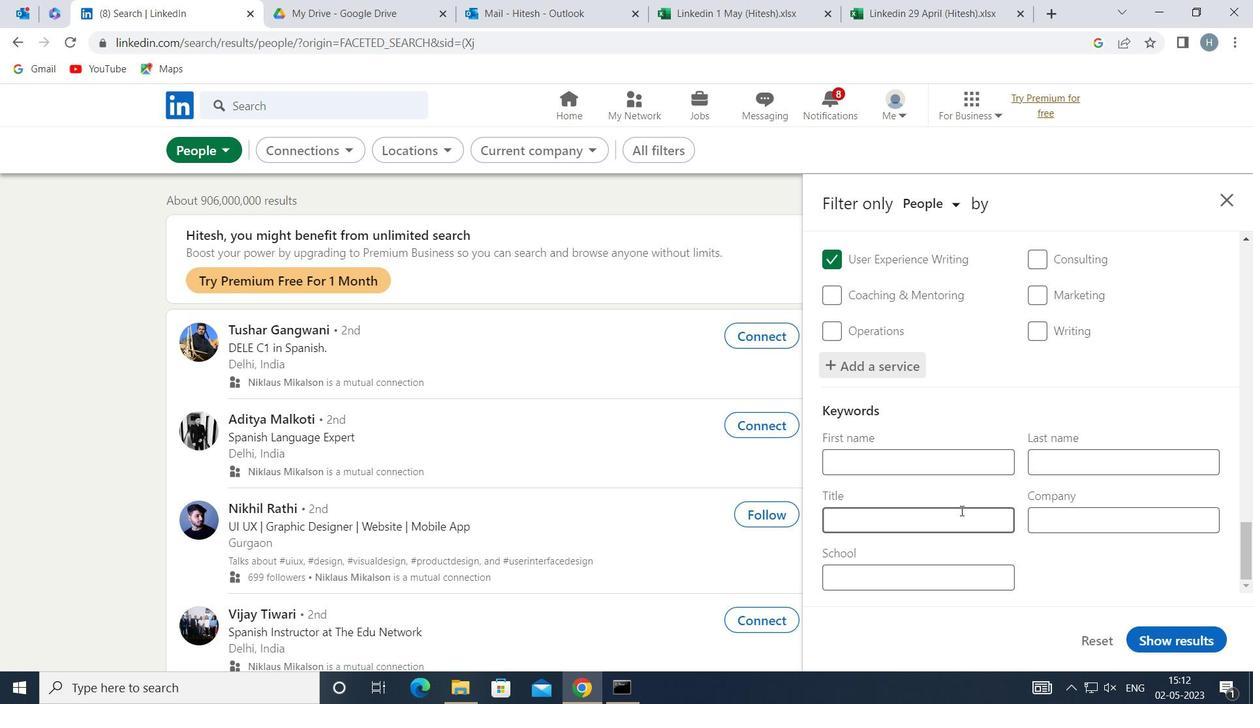 
Action: Mouse moved to (951, 507)
Screenshot: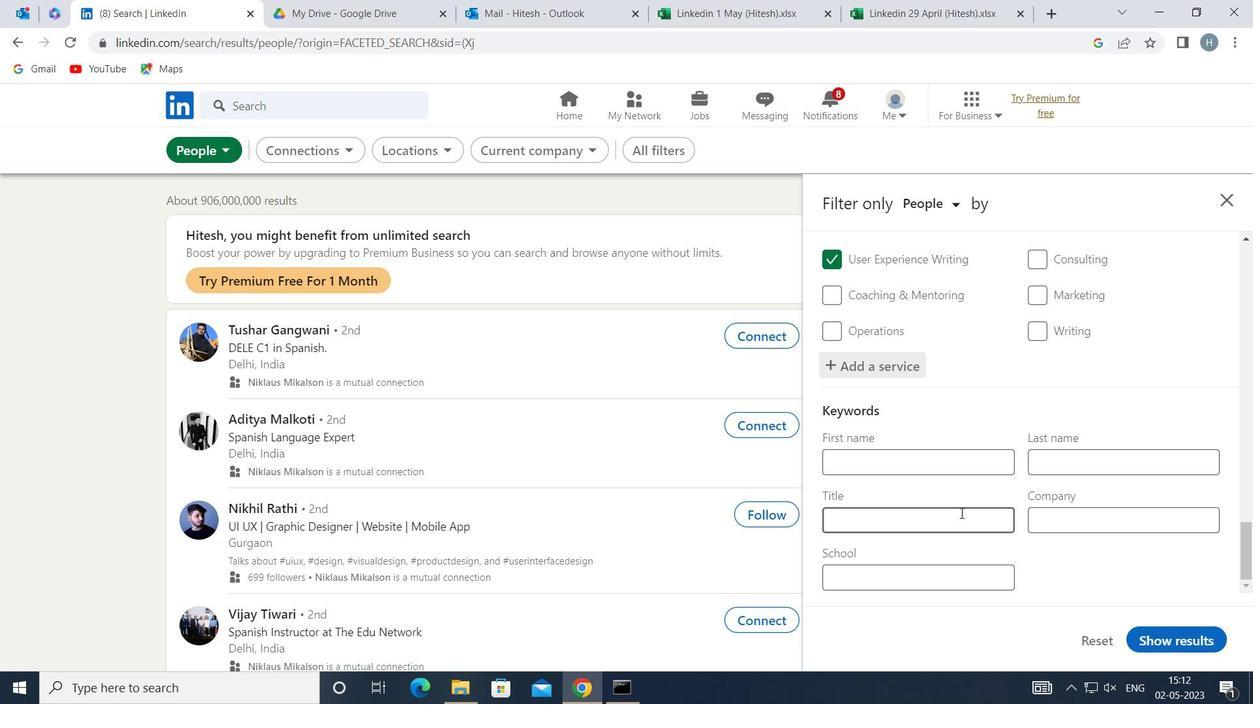
Action: Key pressed <Key.shift>OWNER
Screenshot: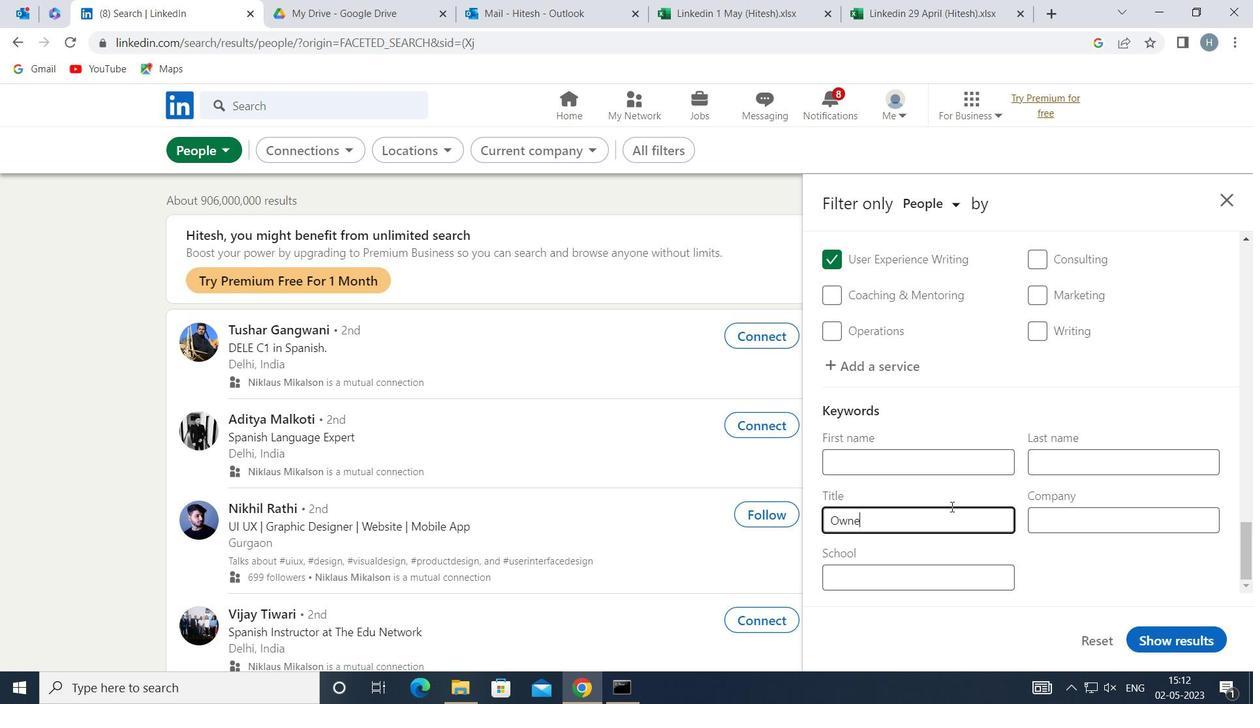
Action: Mouse moved to (1188, 637)
Screenshot: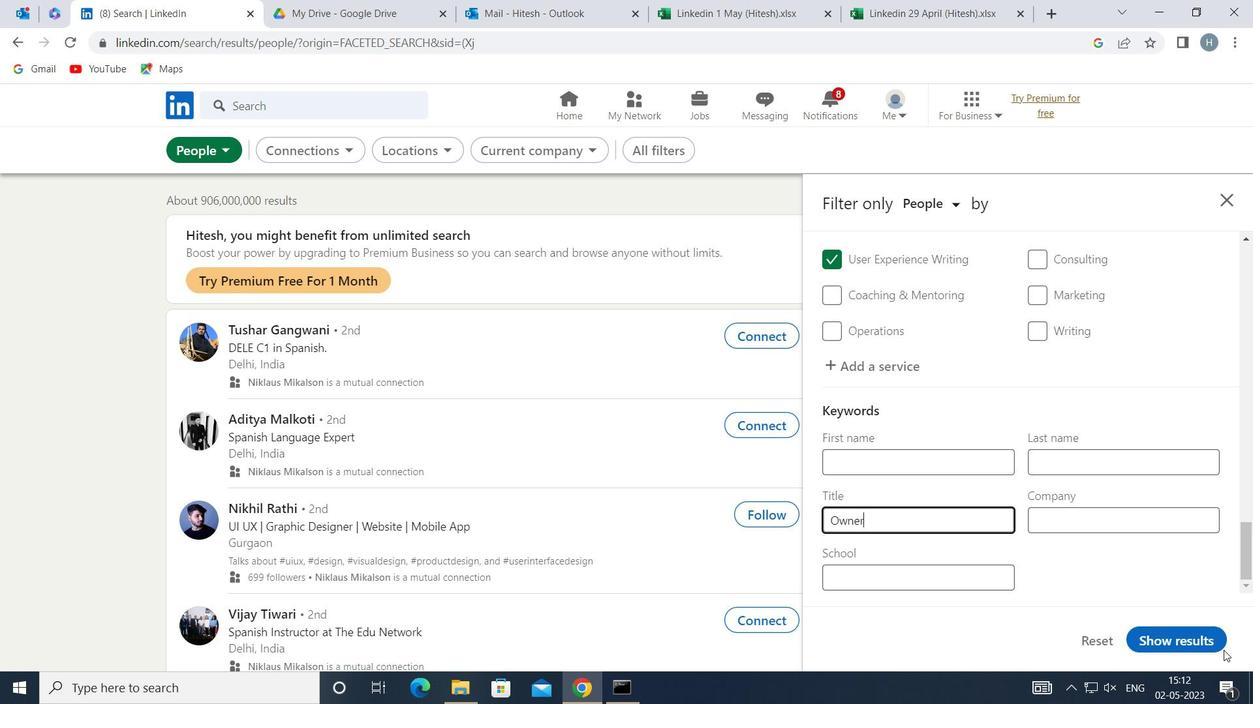 
Action: Mouse pressed left at (1188, 637)
Screenshot: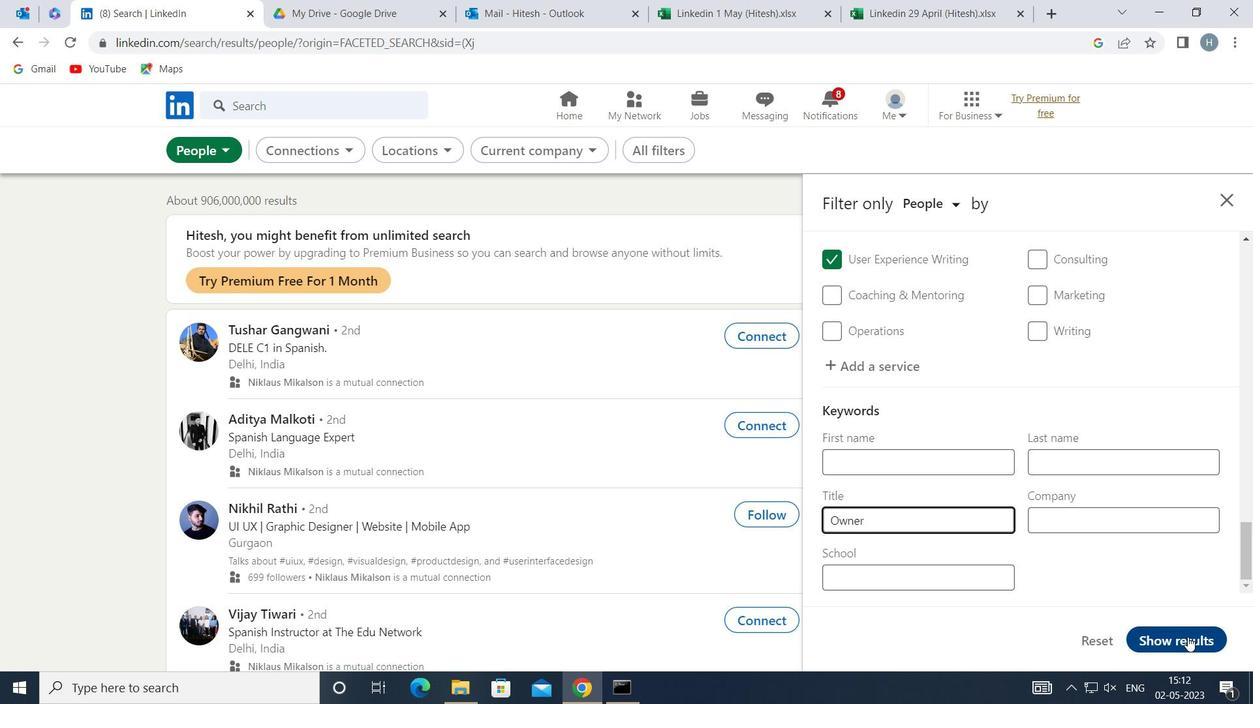 
Action: Mouse moved to (748, 366)
Screenshot: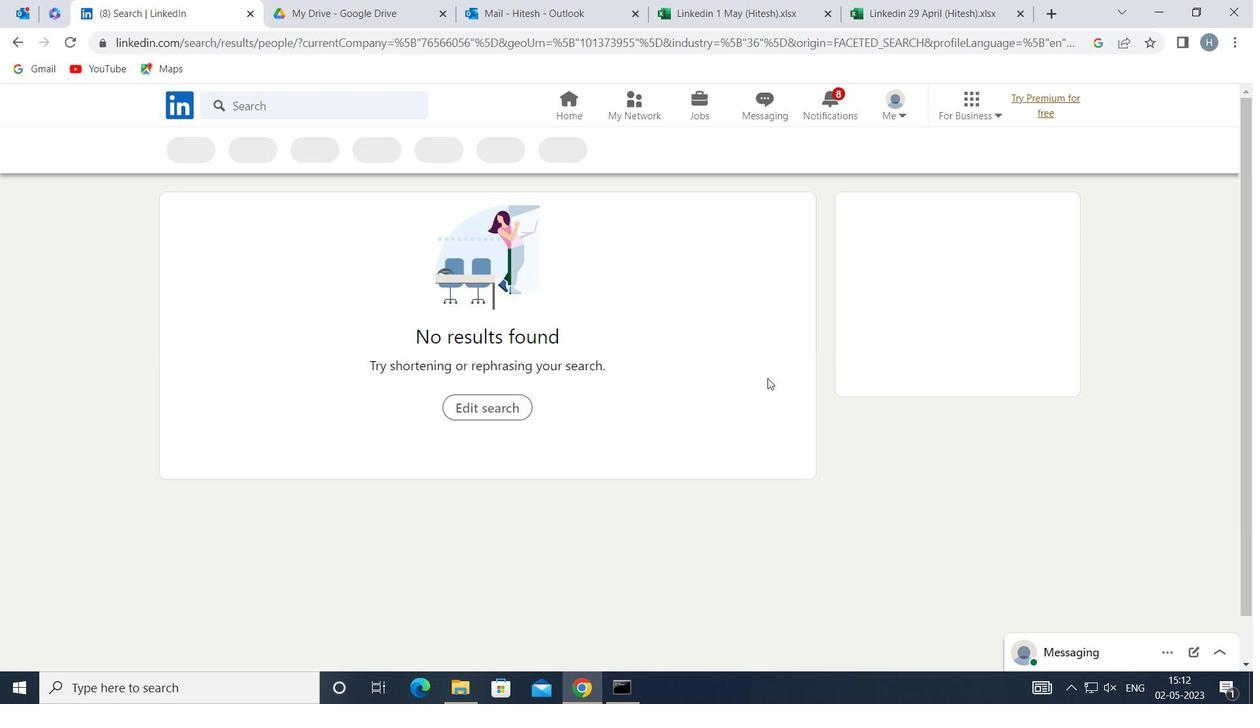 
